 Task: Look for space in Gabrovo, Bulgaria from 2nd September, 2023 to 5th September, 2023 for 1 adult in price range Rs.5000 to Rs.10000. Place can be private room with 1  bedroom having 1 bed and 1 bathroom. Property type can be house, flat, guest house, hotel. Booking option can be shelf check-in. Required host language is English.
Action: Mouse moved to (710, 114)
Screenshot: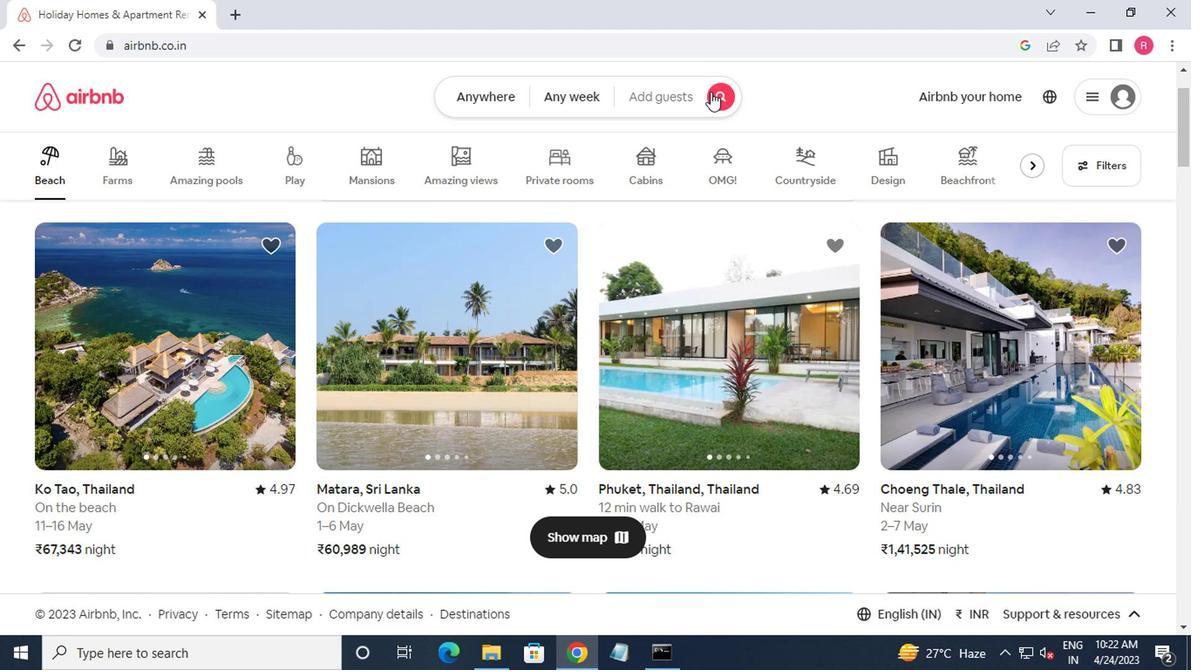 
Action: Mouse pressed left at (710, 114)
Screenshot: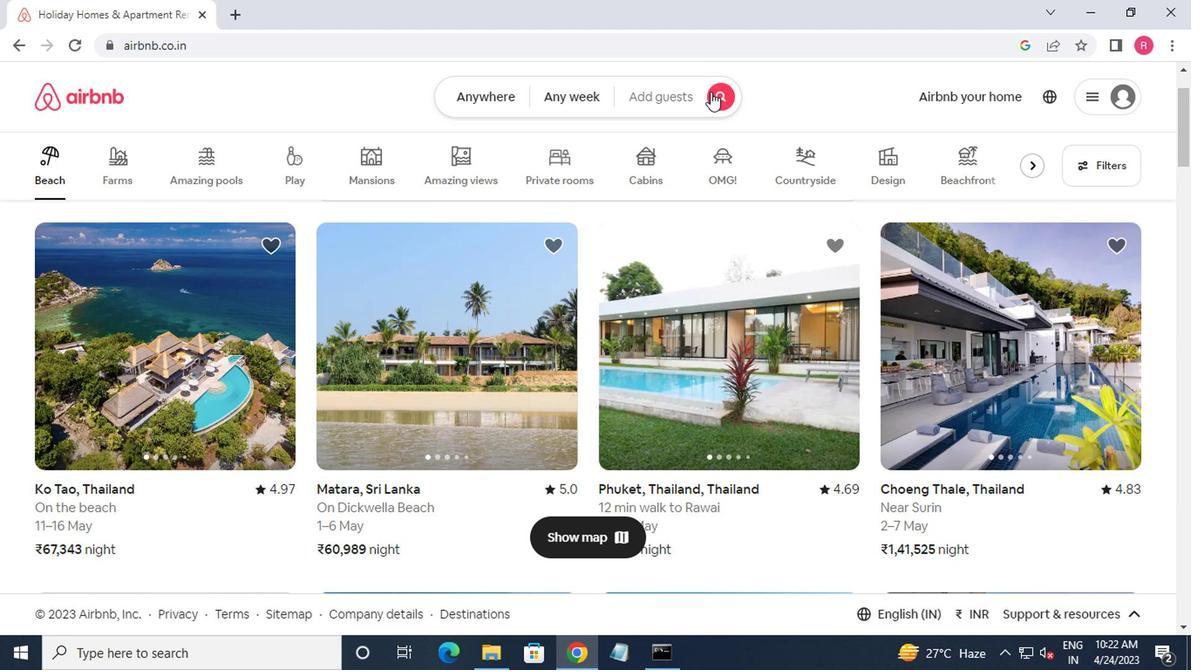 
Action: Mouse moved to (387, 164)
Screenshot: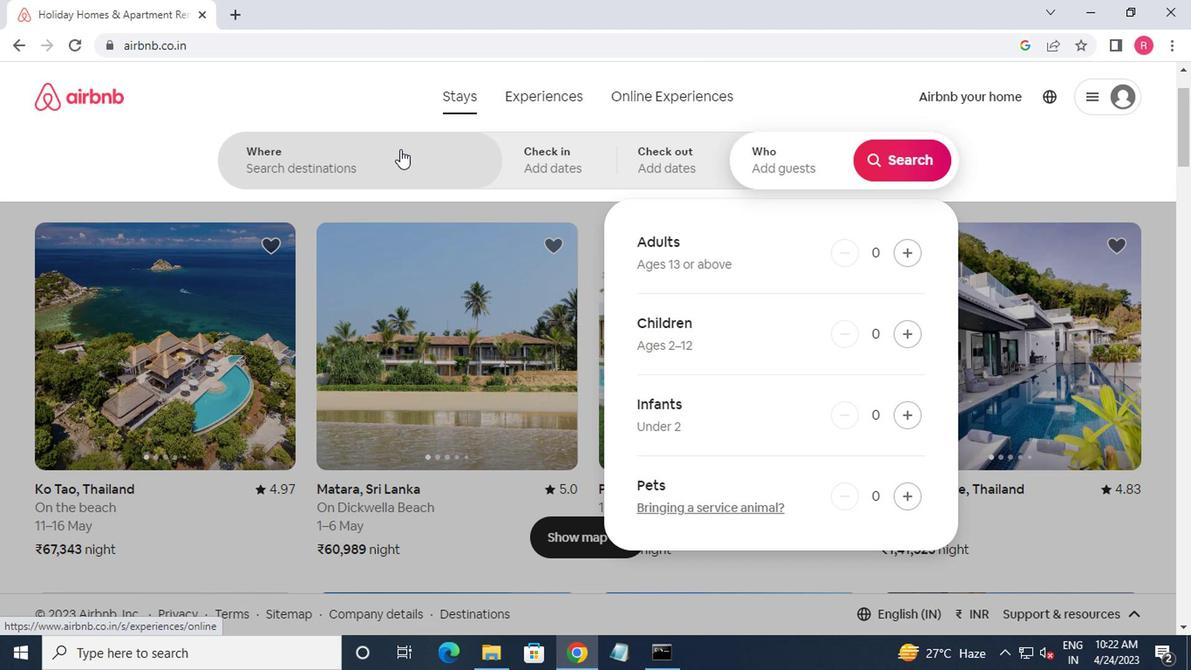 
Action: Mouse pressed left at (387, 164)
Screenshot: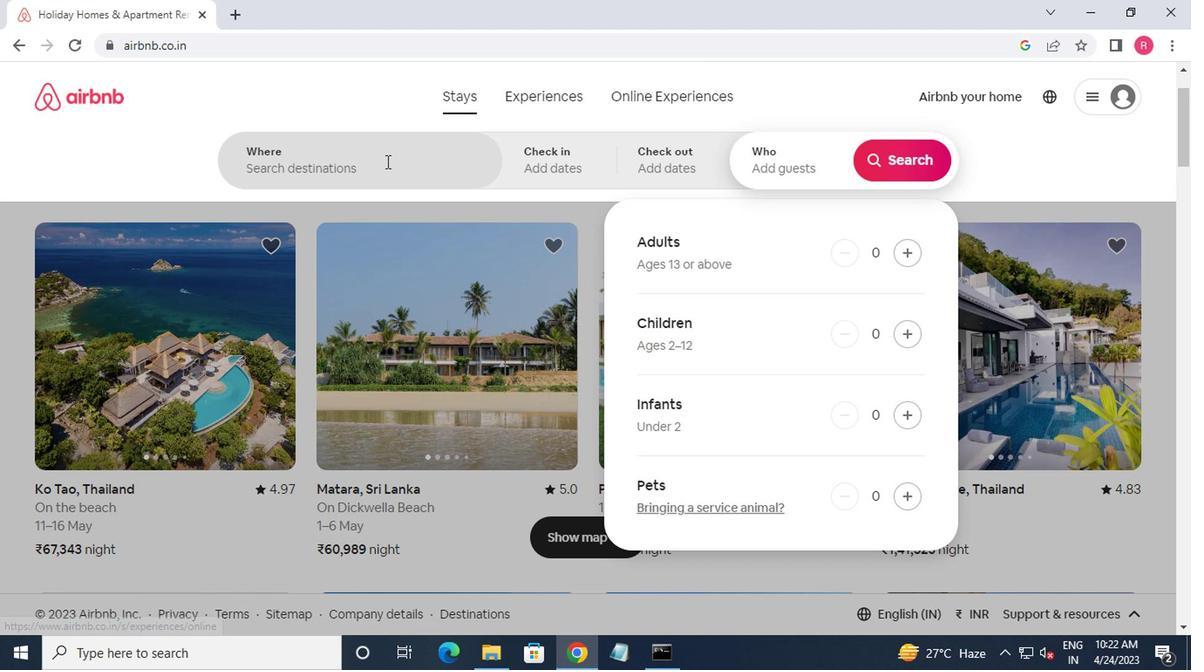 
Action: Mouse moved to (382, 182)
Screenshot: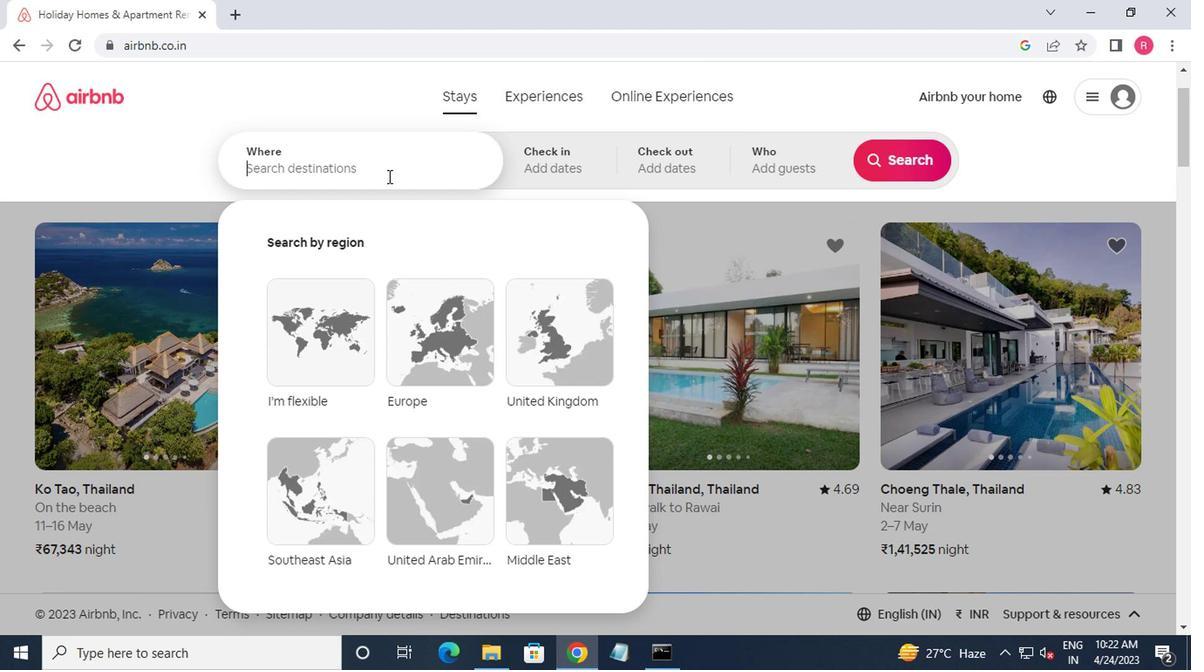 
Action: Key pressed gabro
Screenshot: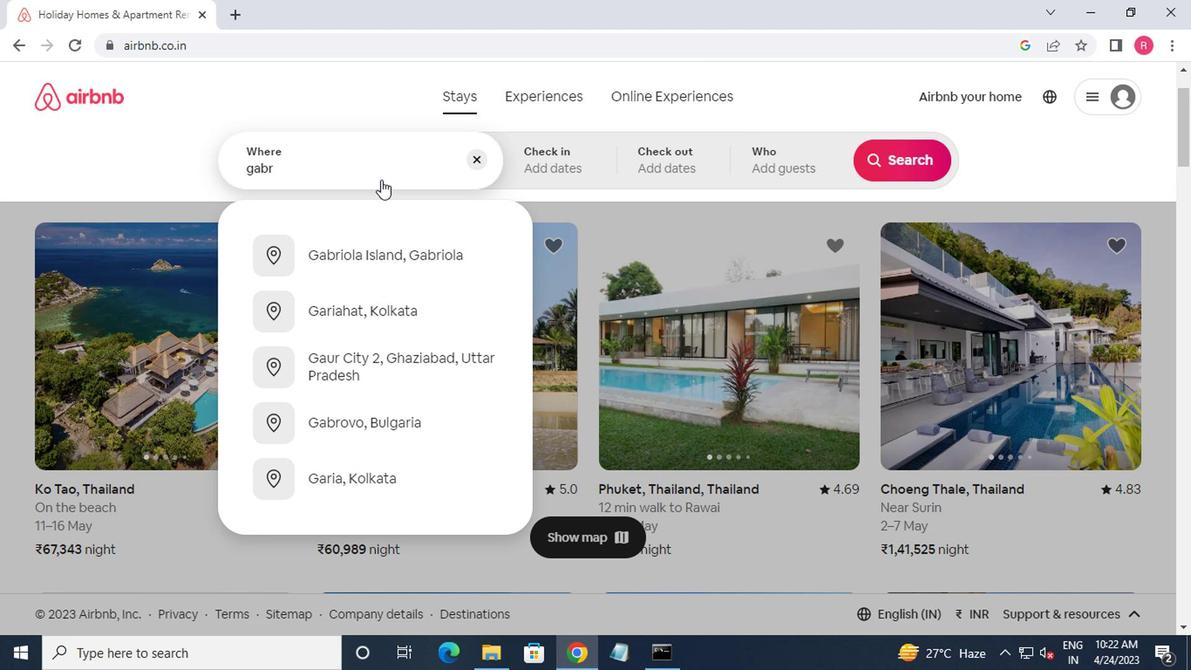 
Action: Mouse moved to (311, 273)
Screenshot: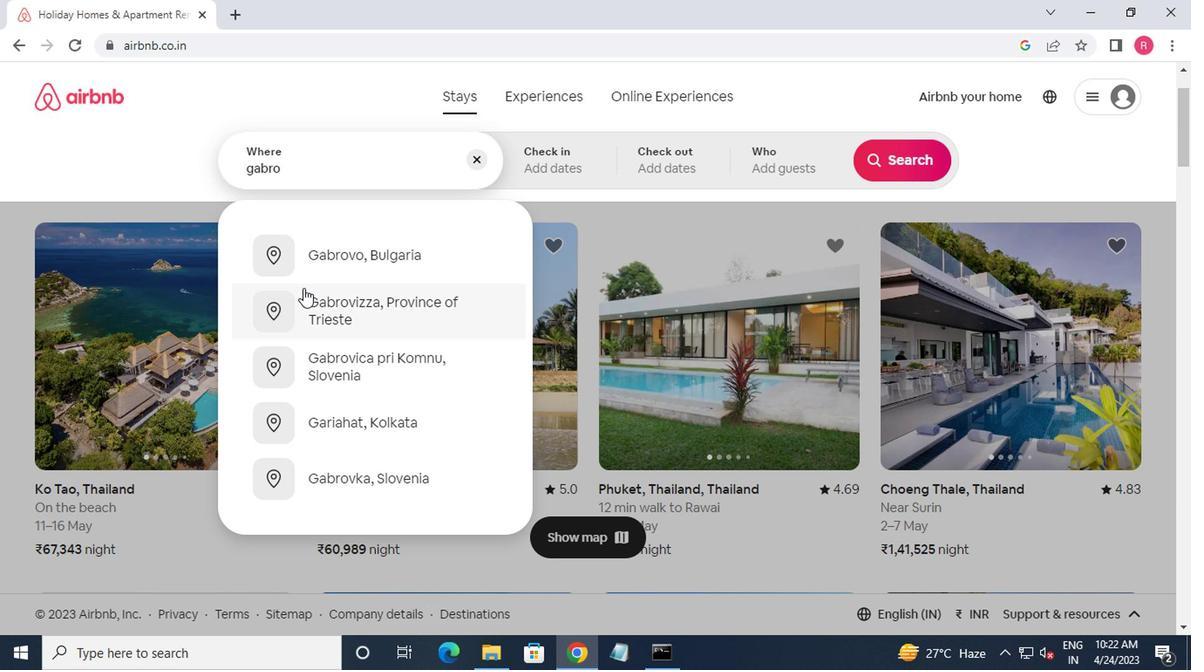
Action: Mouse pressed left at (311, 273)
Screenshot: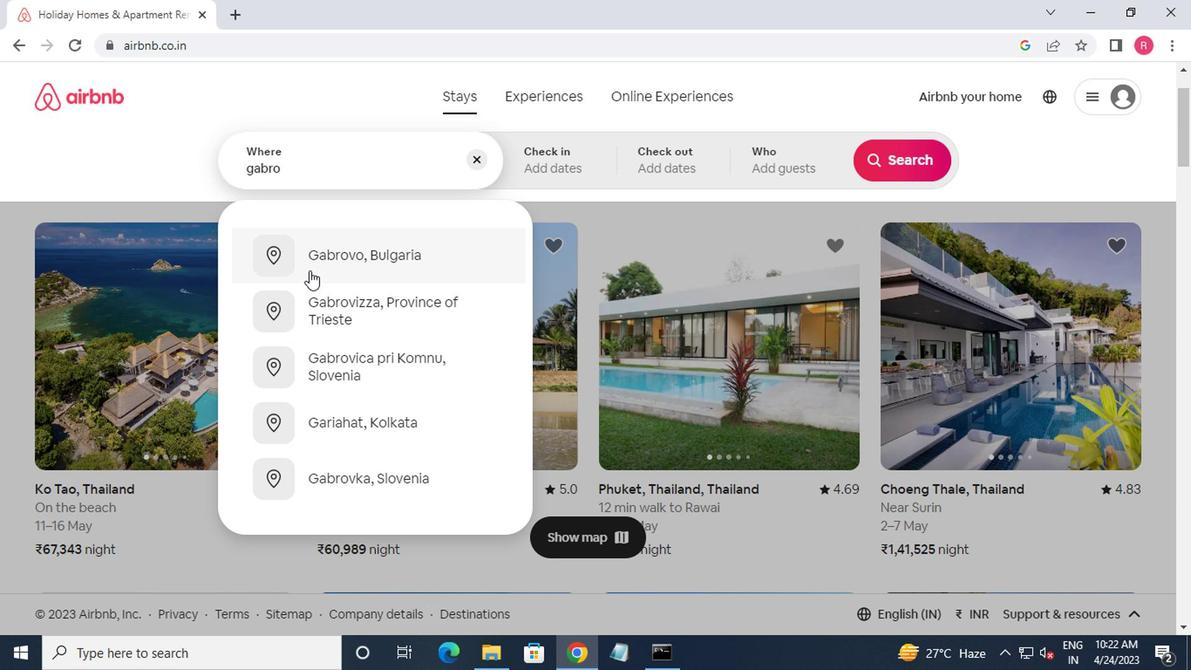 
Action: Mouse moved to (892, 301)
Screenshot: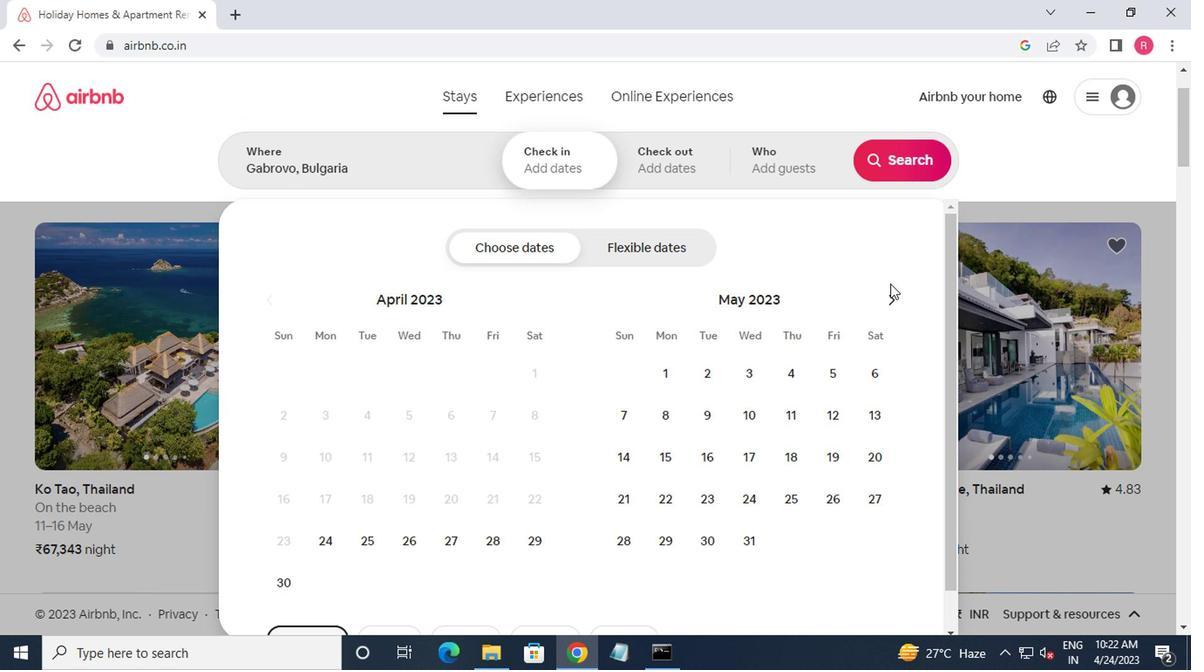 
Action: Mouse pressed left at (892, 301)
Screenshot: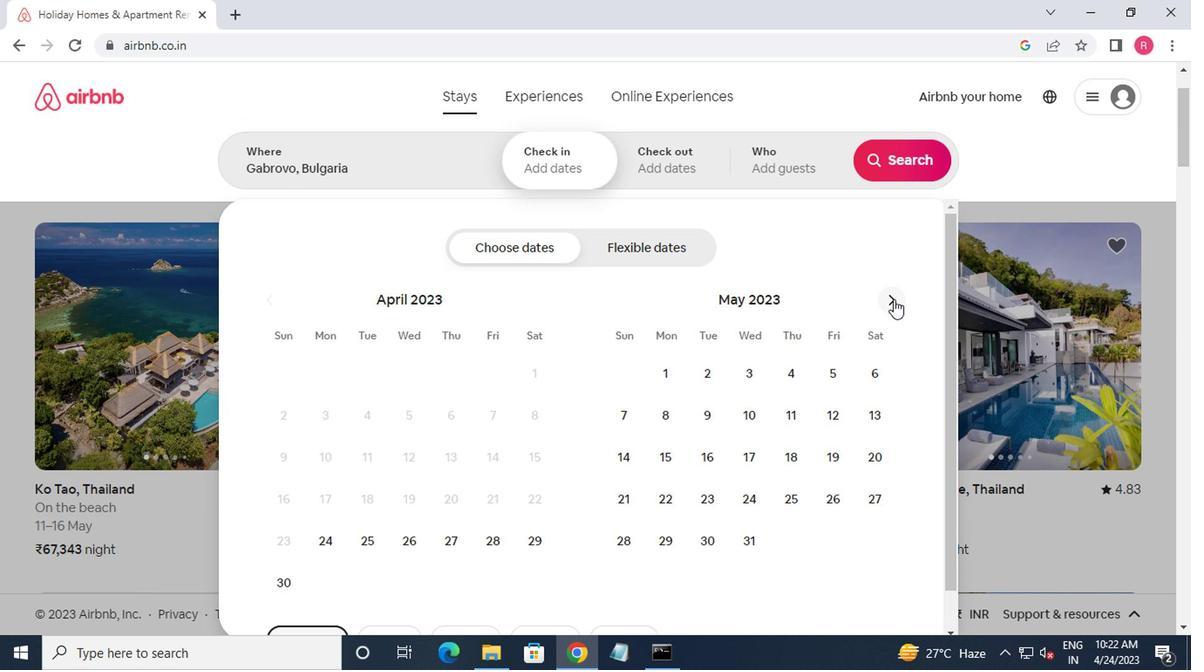 
Action: Mouse pressed left at (892, 301)
Screenshot: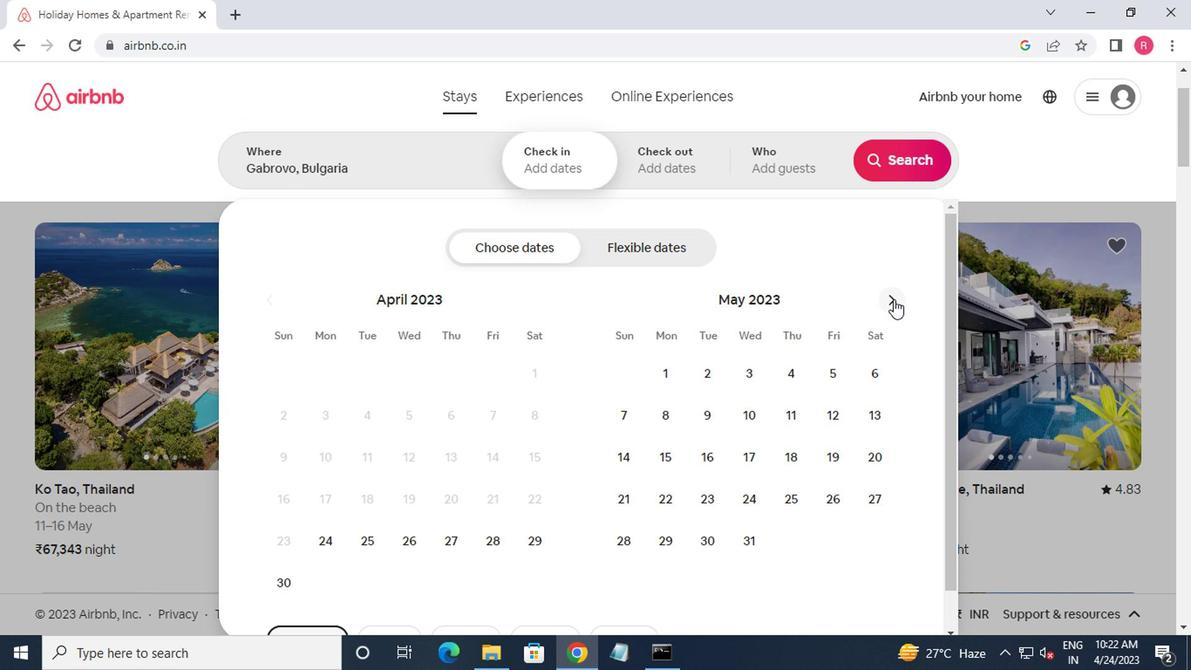 
Action: Mouse pressed left at (892, 301)
Screenshot: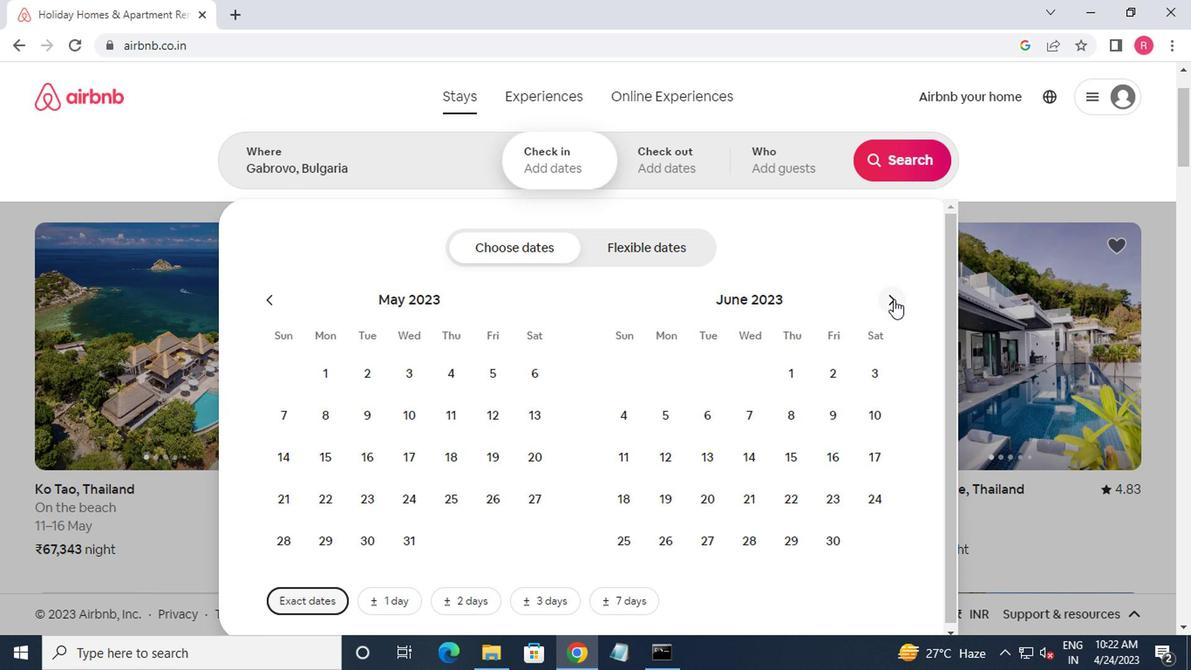 
Action: Mouse pressed left at (892, 301)
Screenshot: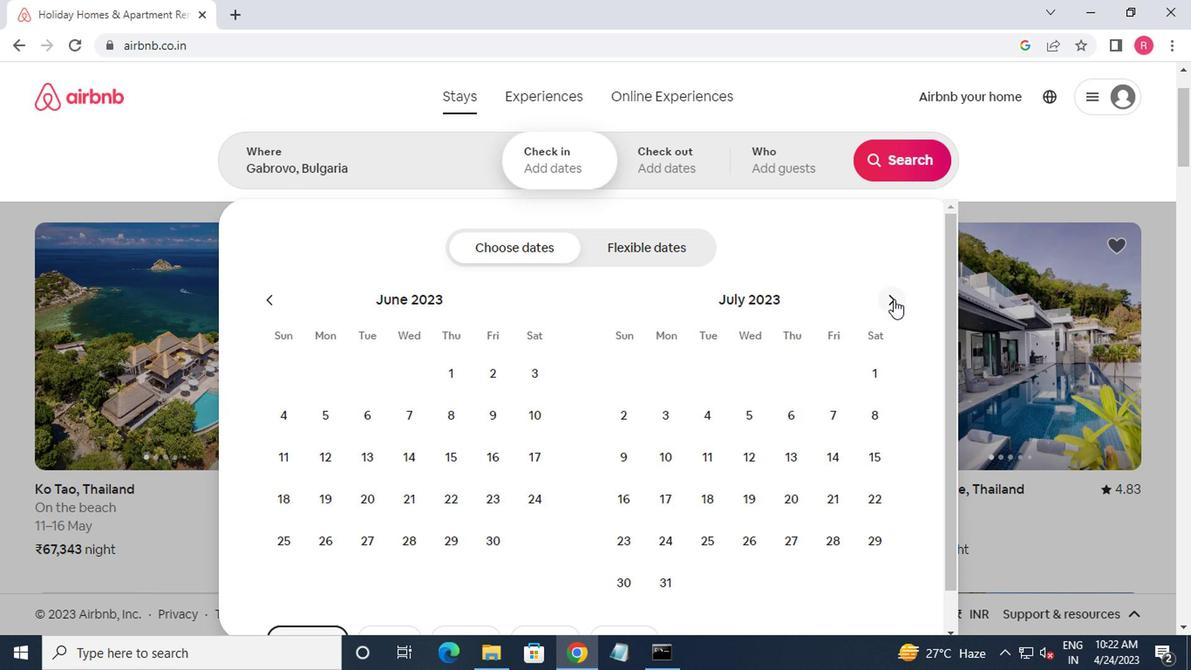 
Action: Mouse pressed left at (892, 301)
Screenshot: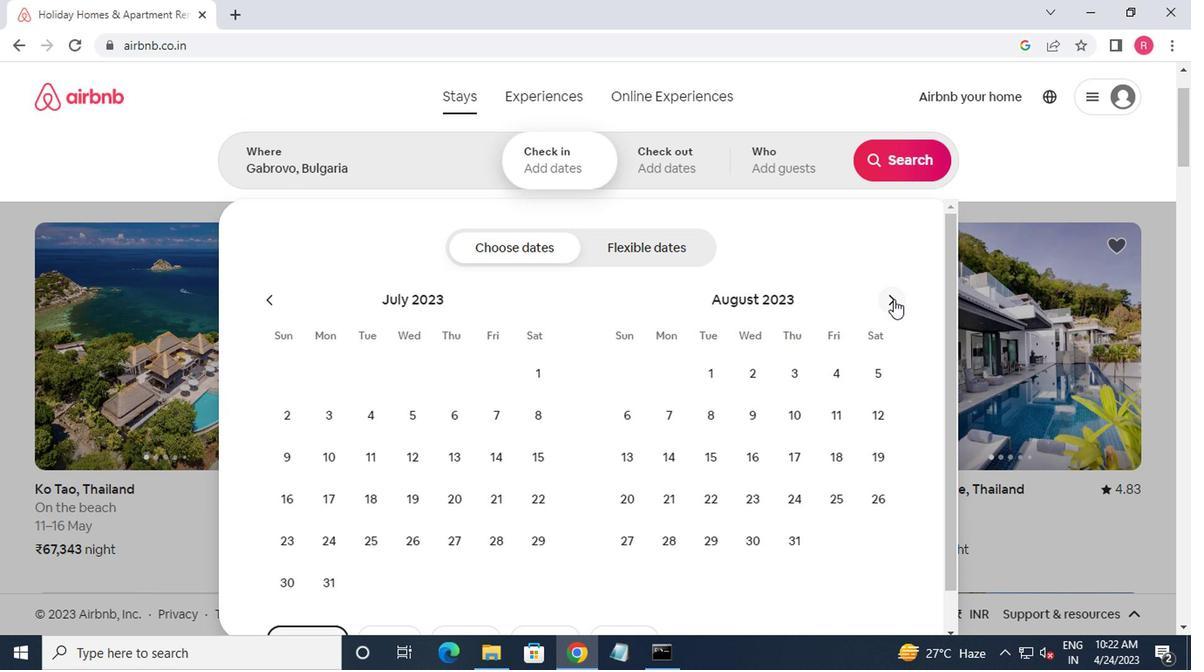 
Action: Mouse moved to (864, 373)
Screenshot: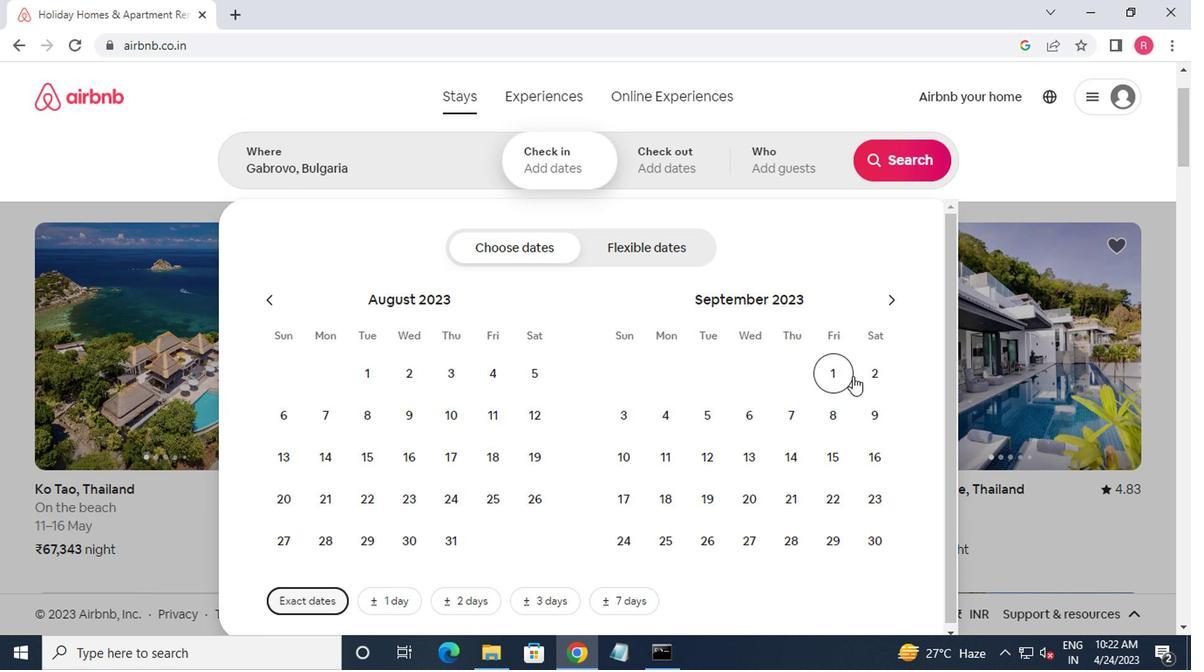 
Action: Mouse pressed left at (864, 373)
Screenshot: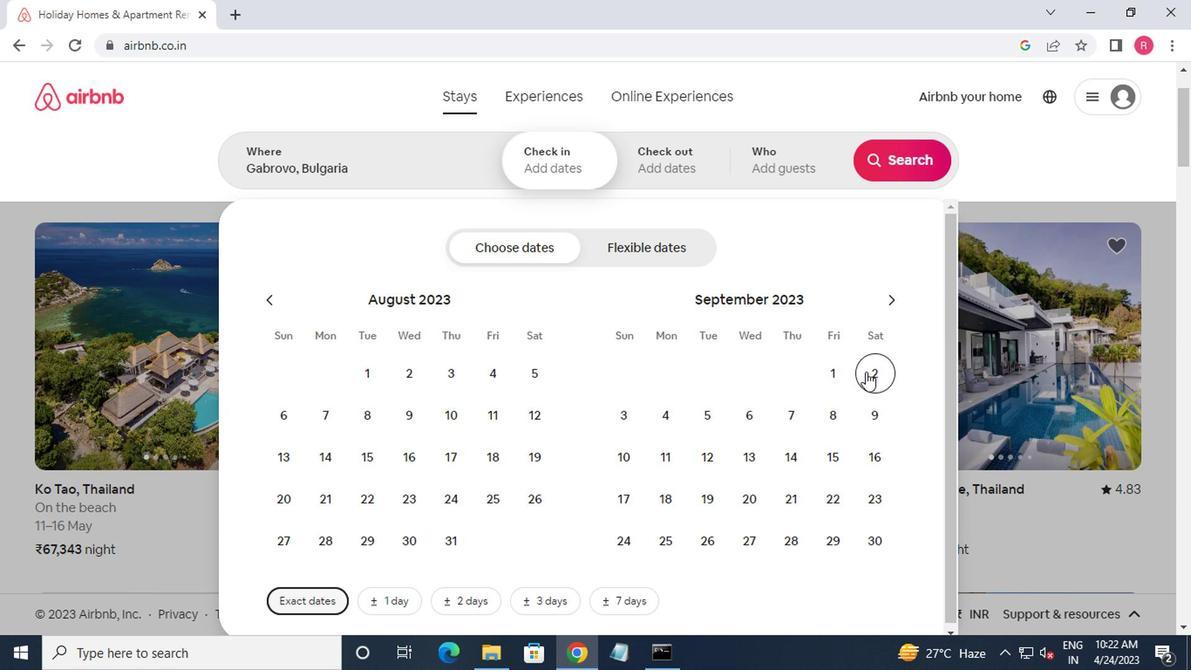 
Action: Mouse moved to (708, 414)
Screenshot: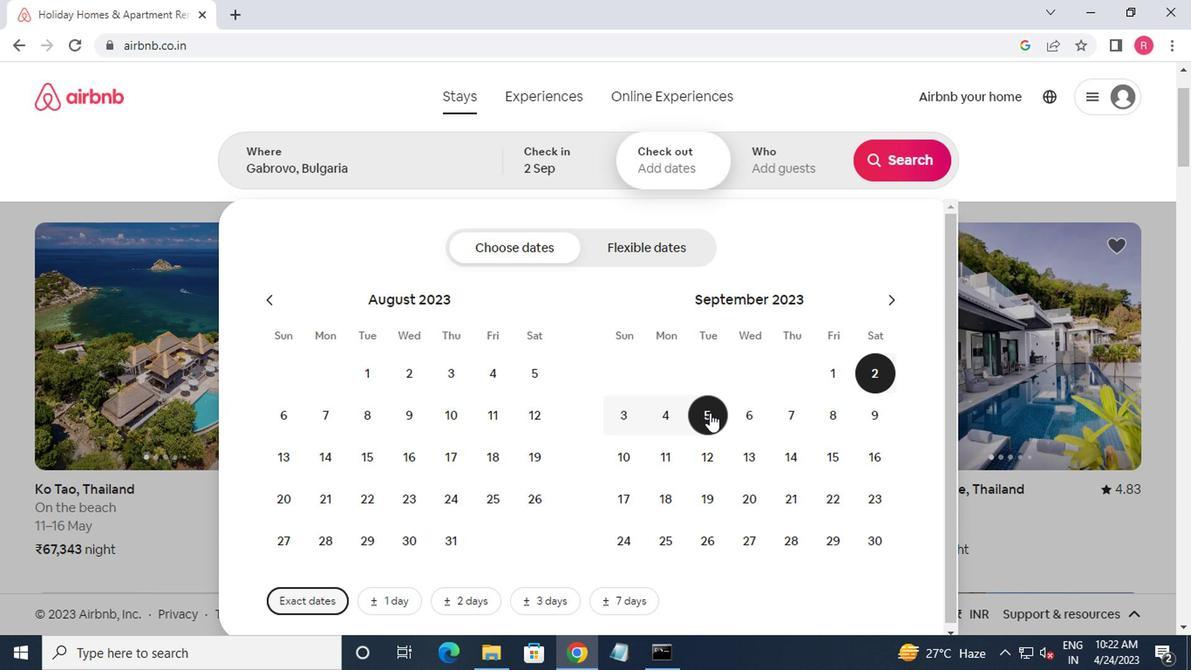 
Action: Mouse pressed left at (708, 414)
Screenshot: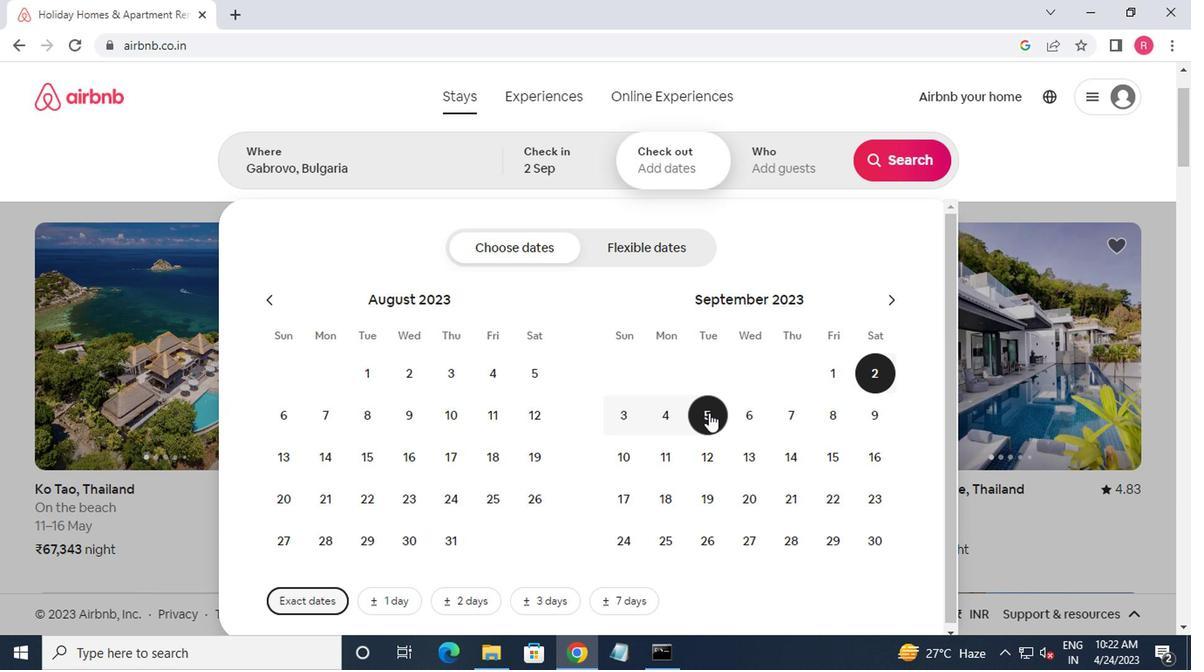 
Action: Mouse moved to (712, 402)
Screenshot: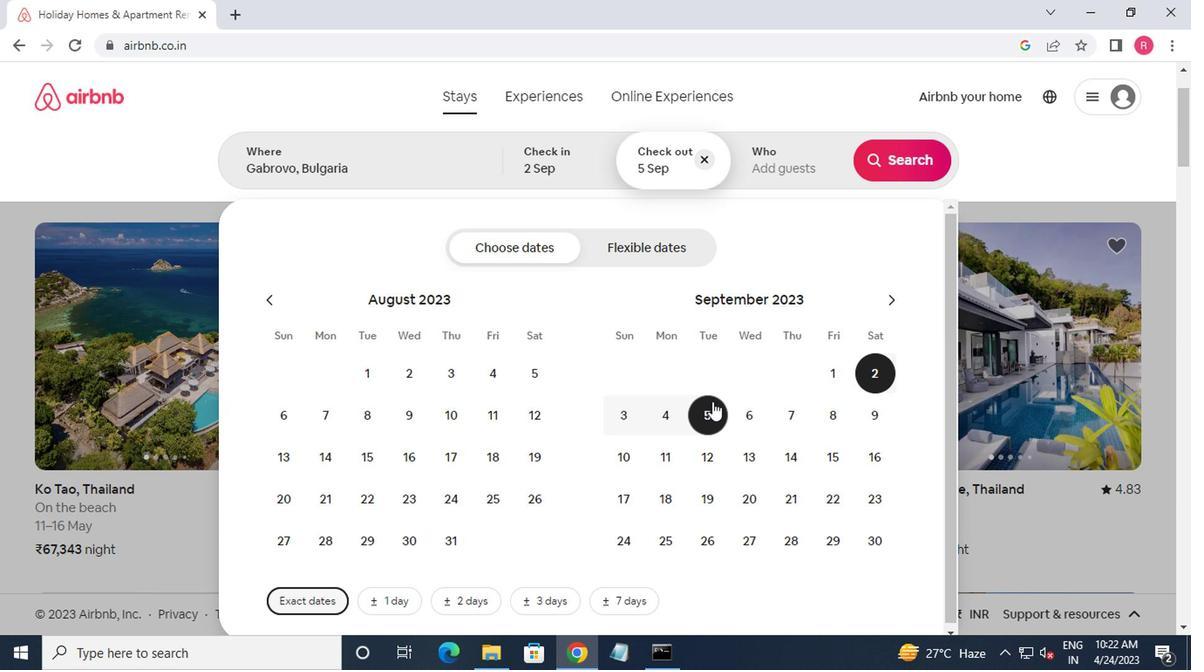 
Action: Mouse scrolled (712, 401) with delta (0, -1)
Screenshot: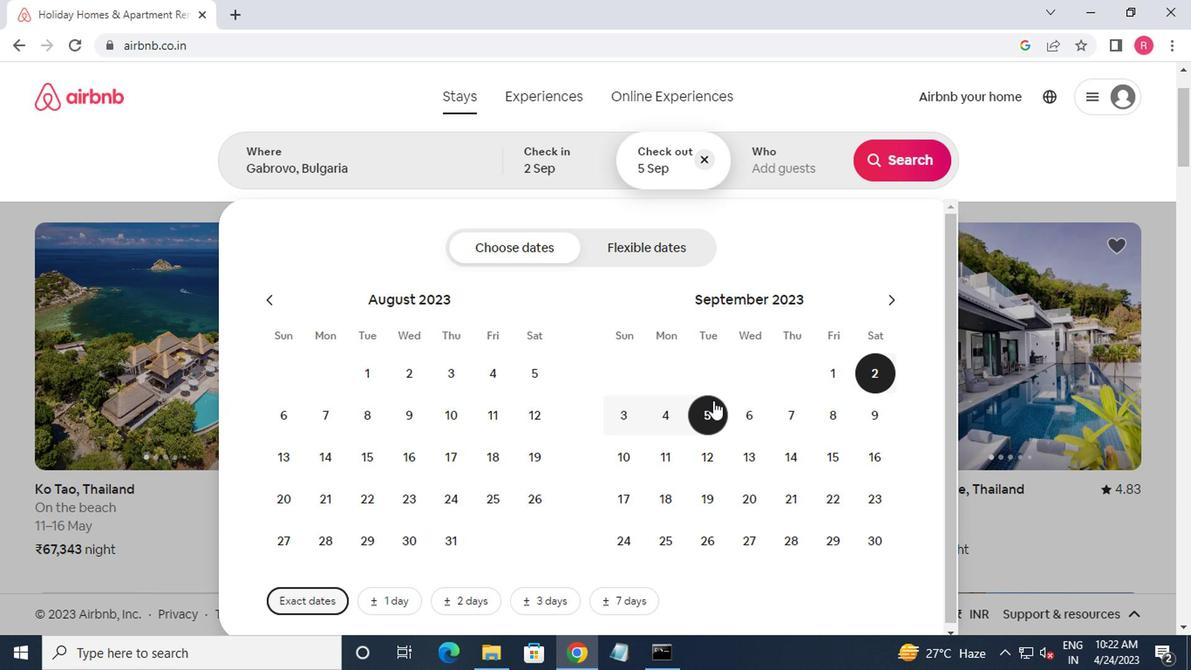
Action: Mouse moved to (764, 189)
Screenshot: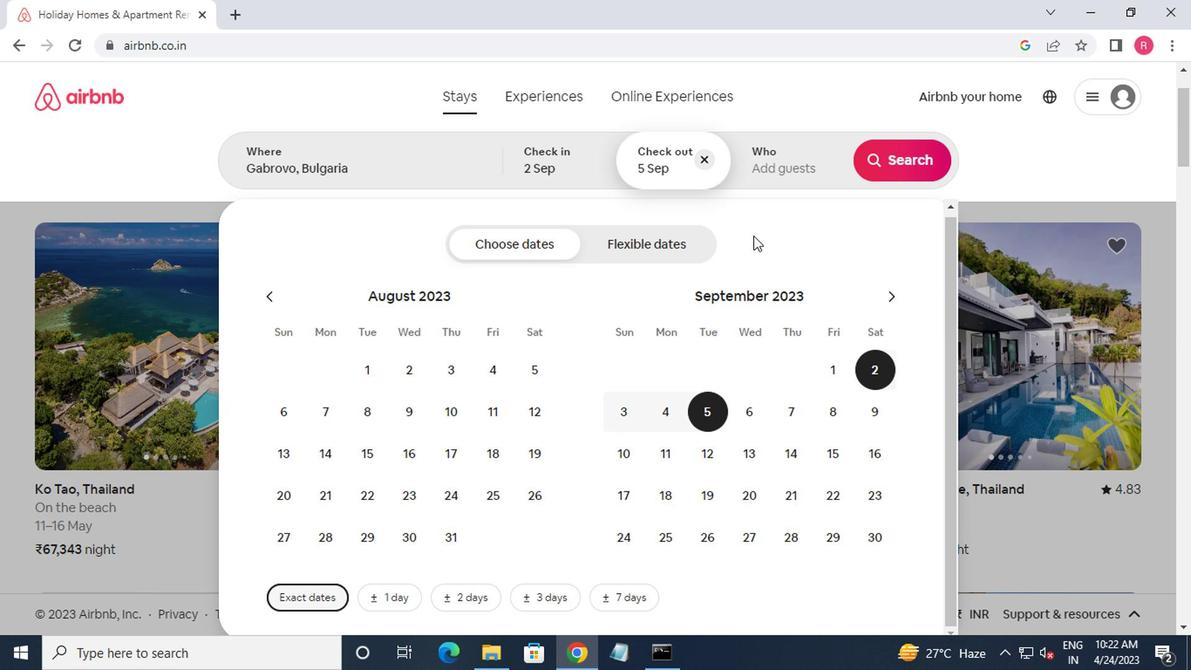
Action: Mouse pressed left at (764, 189)
Screenshot: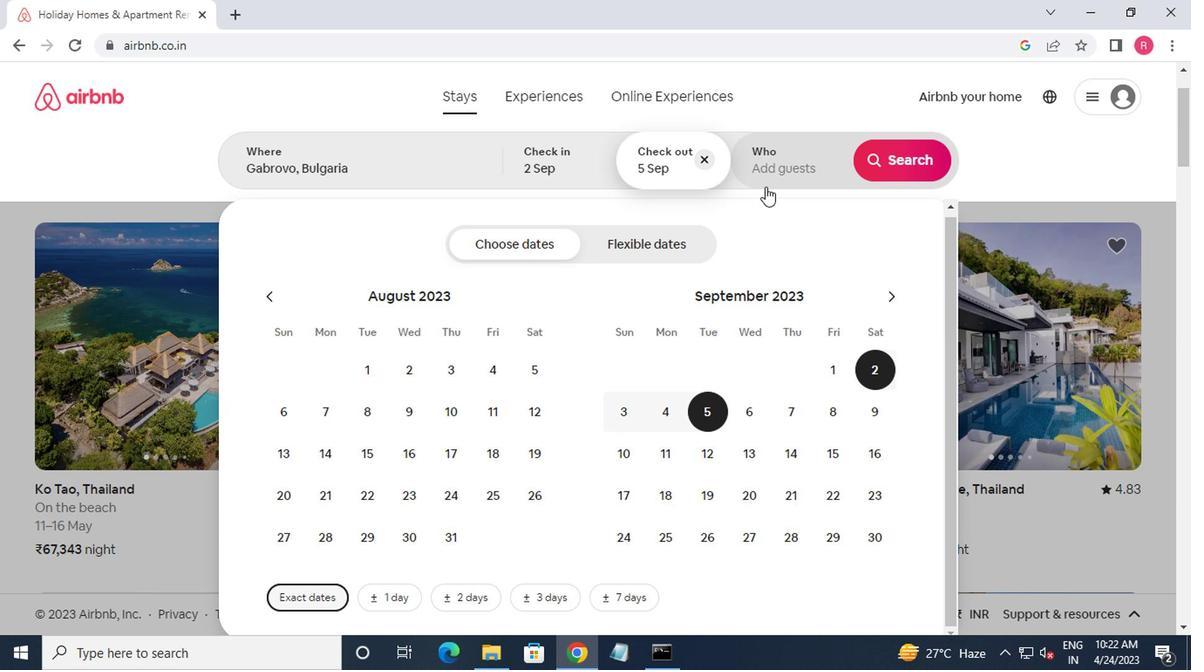 
Action: Mouse moved to (895, 255)
Screenshot: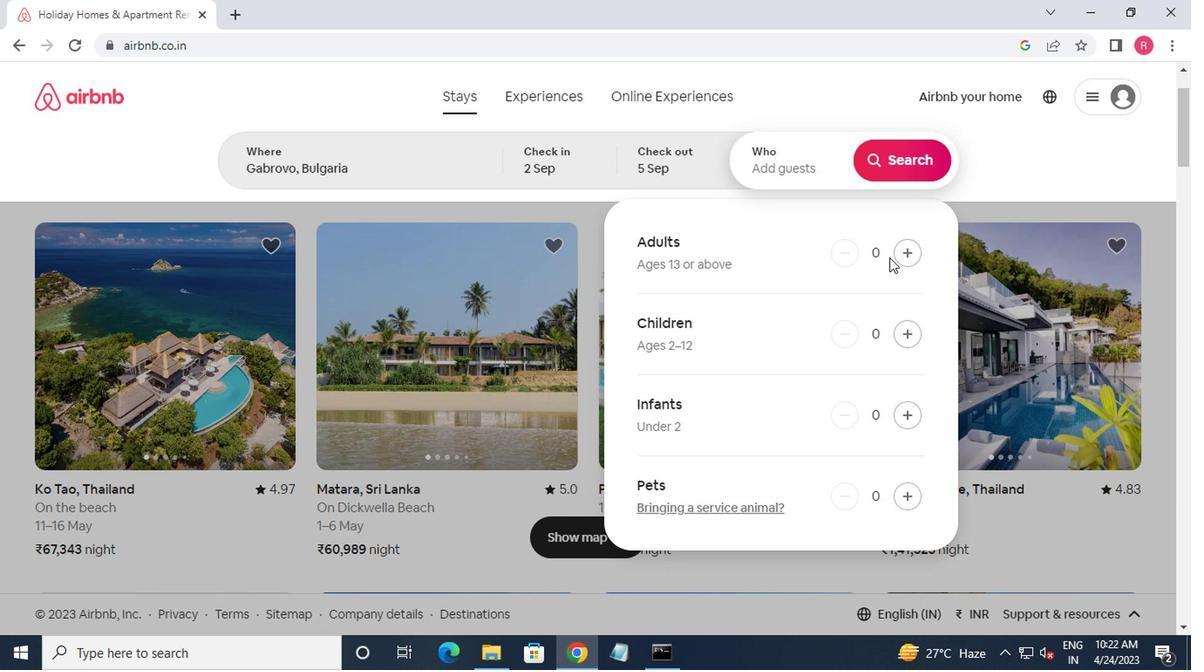 
Action: Mouse pressed left at (895, 255)
Screenshot: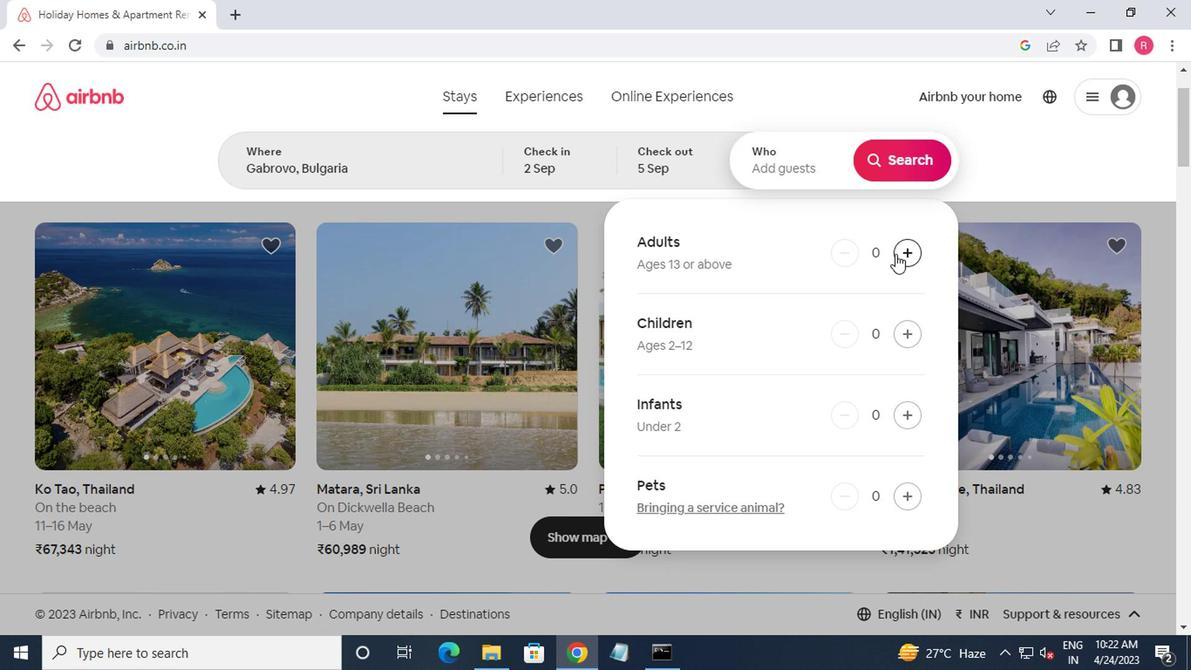 
Action: Mouse moved to (882, 175)
Screenshot: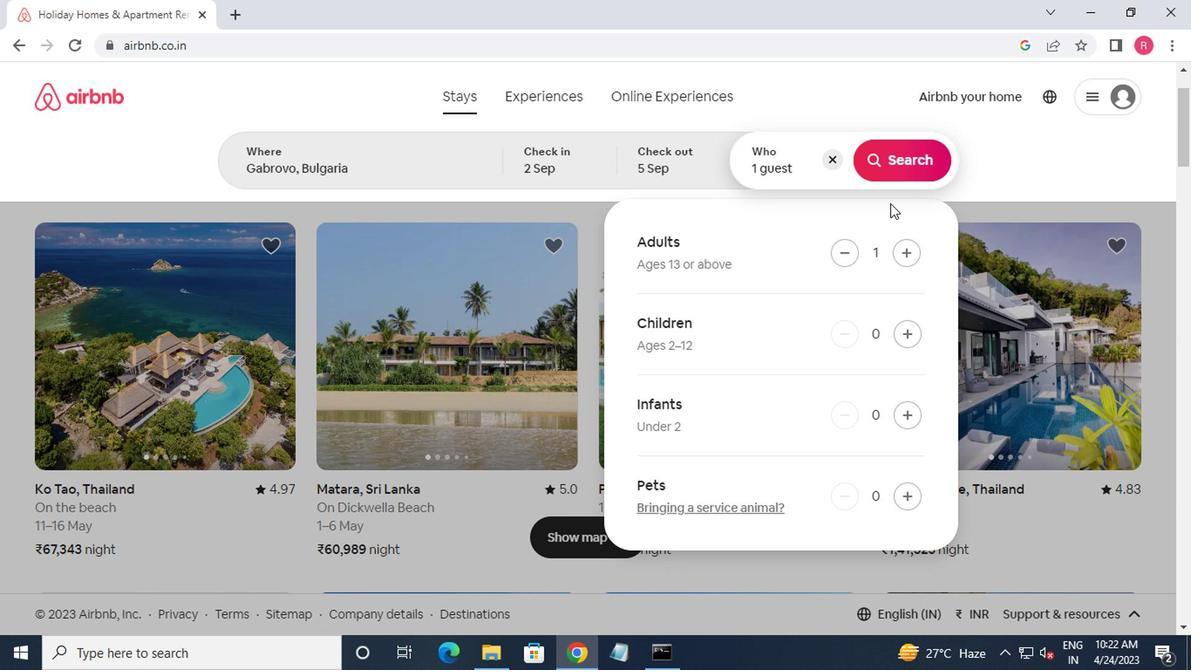 
Action: Mouse pressed left at (882, 175)
Screenshot: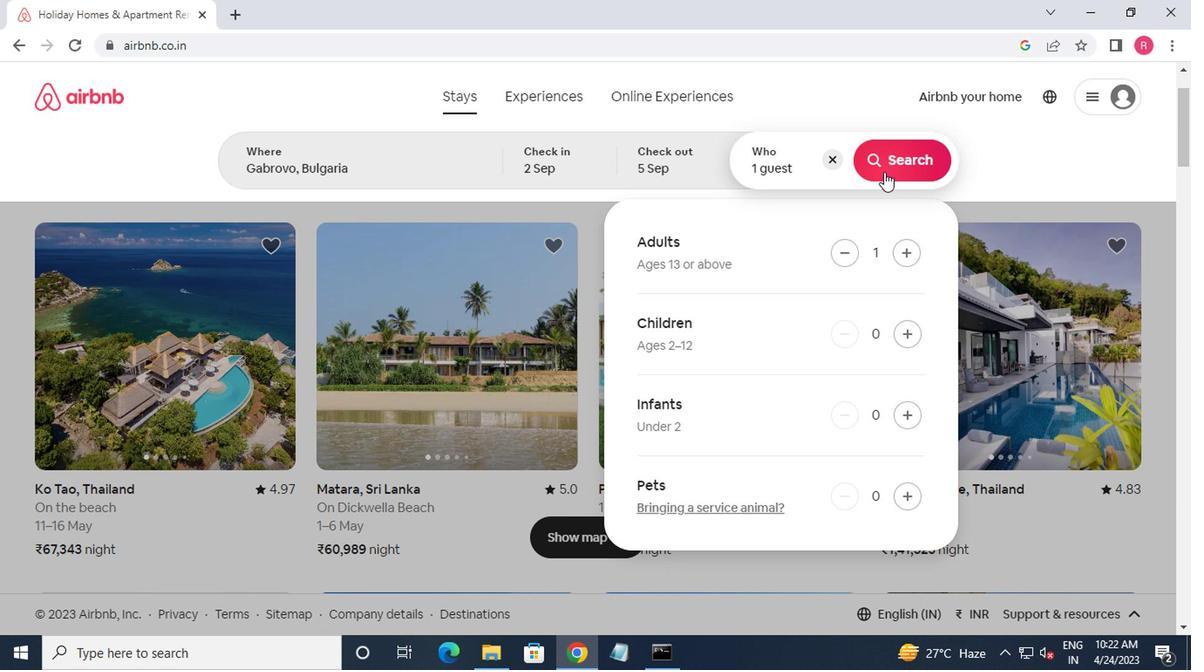 
Action: Mouse moved to (1099, 175)
Screenshot: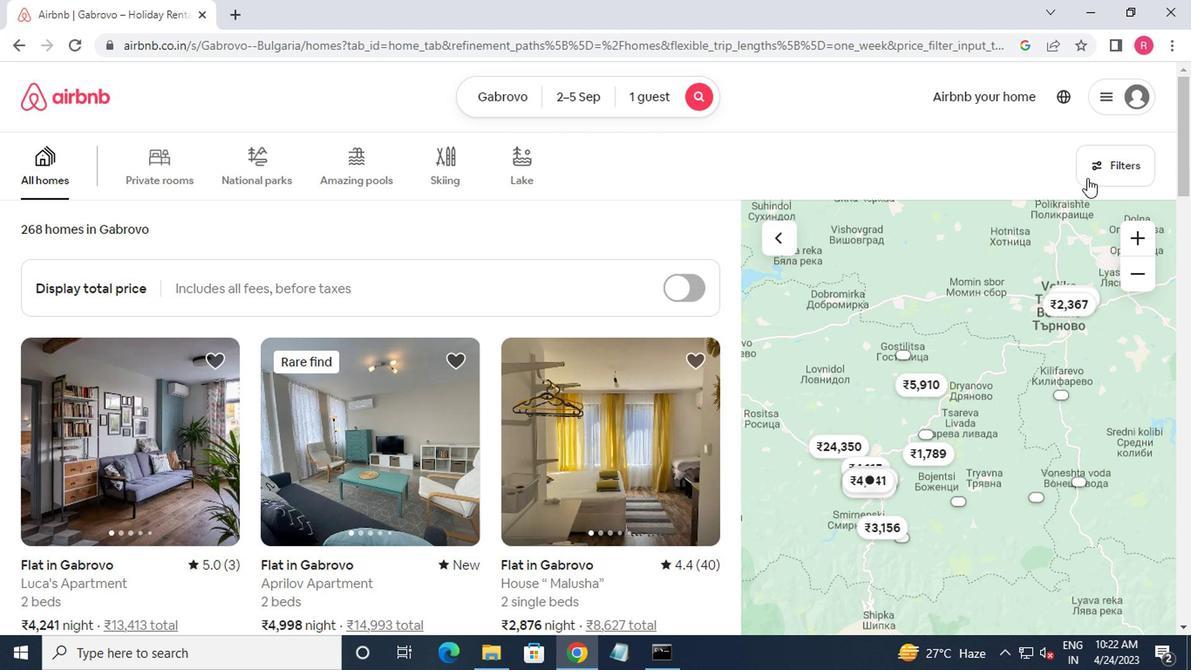 
Action: Mouse pressed left at (1099, 175)
Screenshot: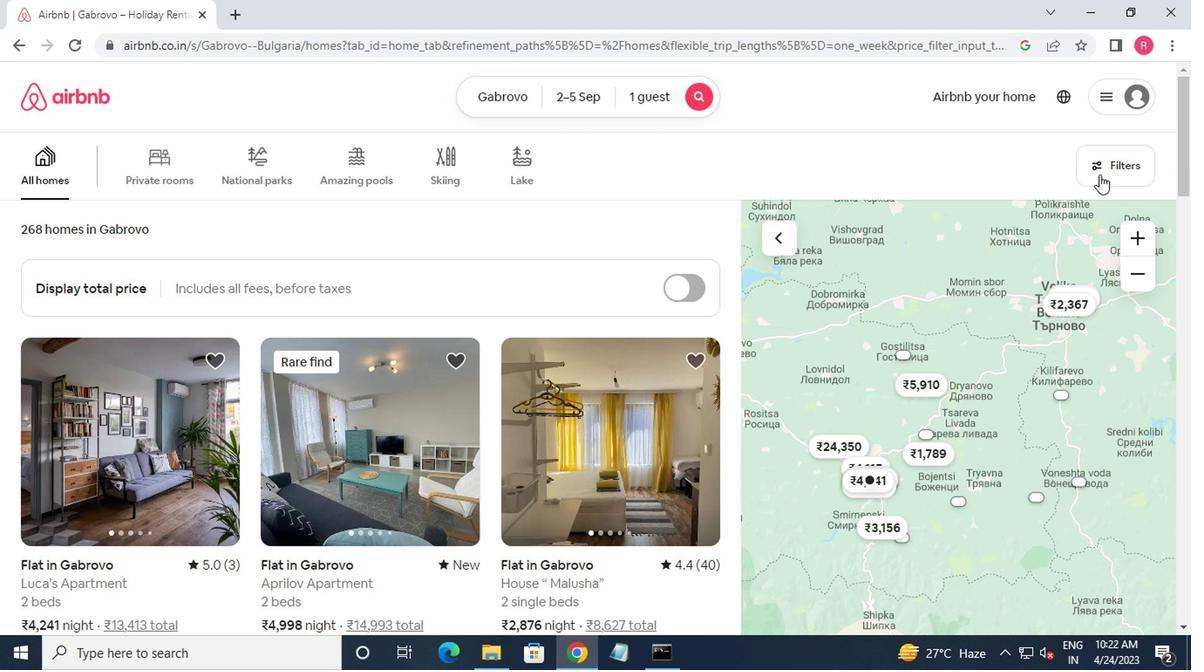 
Action: Mouse moved to (392, 385)
Screenshot: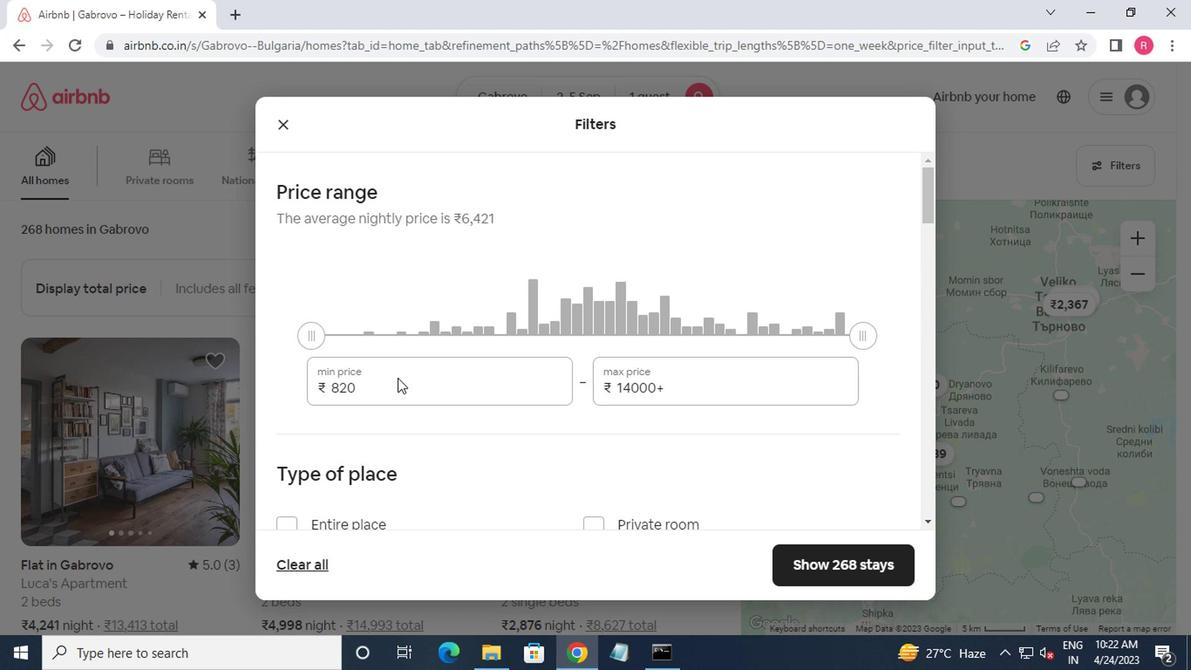 
Action: Mouse pressed left at (392, 385)
Screenshot: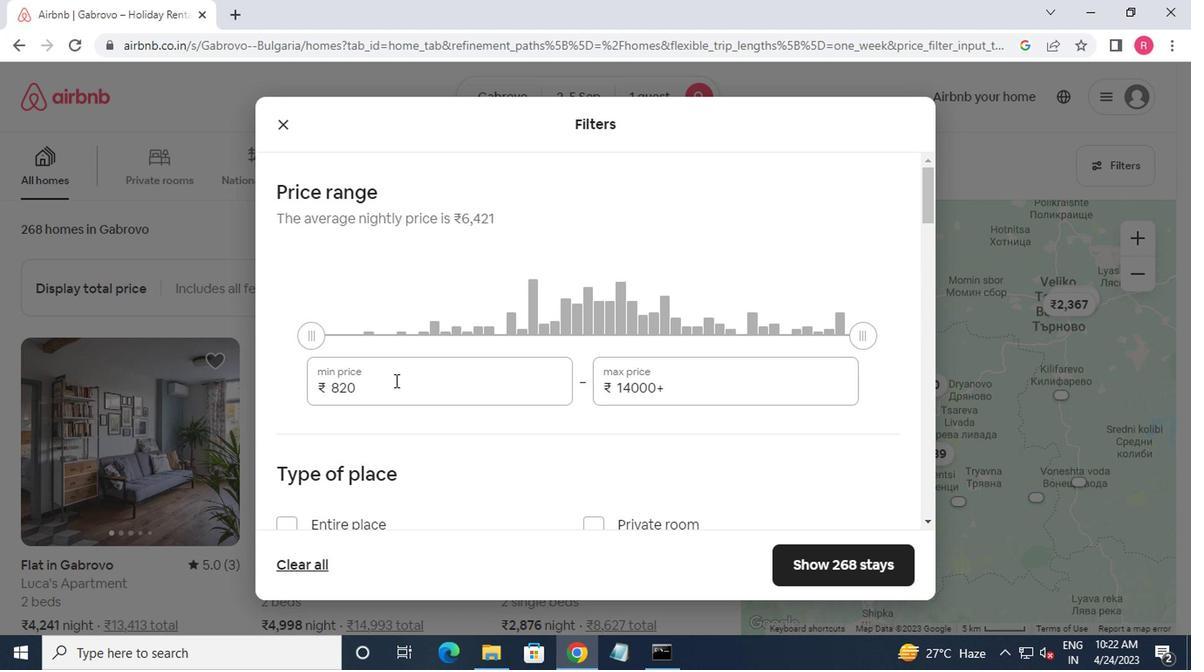 
Action: Mouse moved to (391, 385)
Screenshot: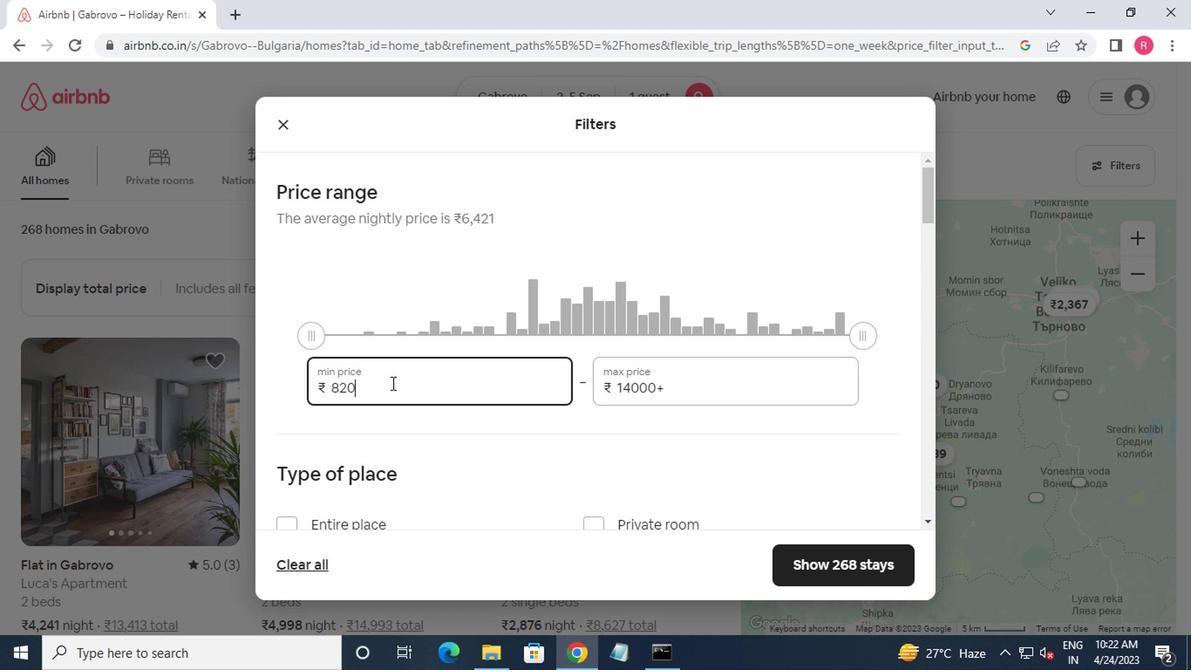 
Action: Key pressed <Key.backspace><Key.backspace><Key.backspace><Key.backspace><Key.backspace><Key.backspace><Key.backspace><Key.backspace><Key.backspace><Key.backspace><Key.backspace><Key.backspace>5000<Key.tab>10000
Screenshot: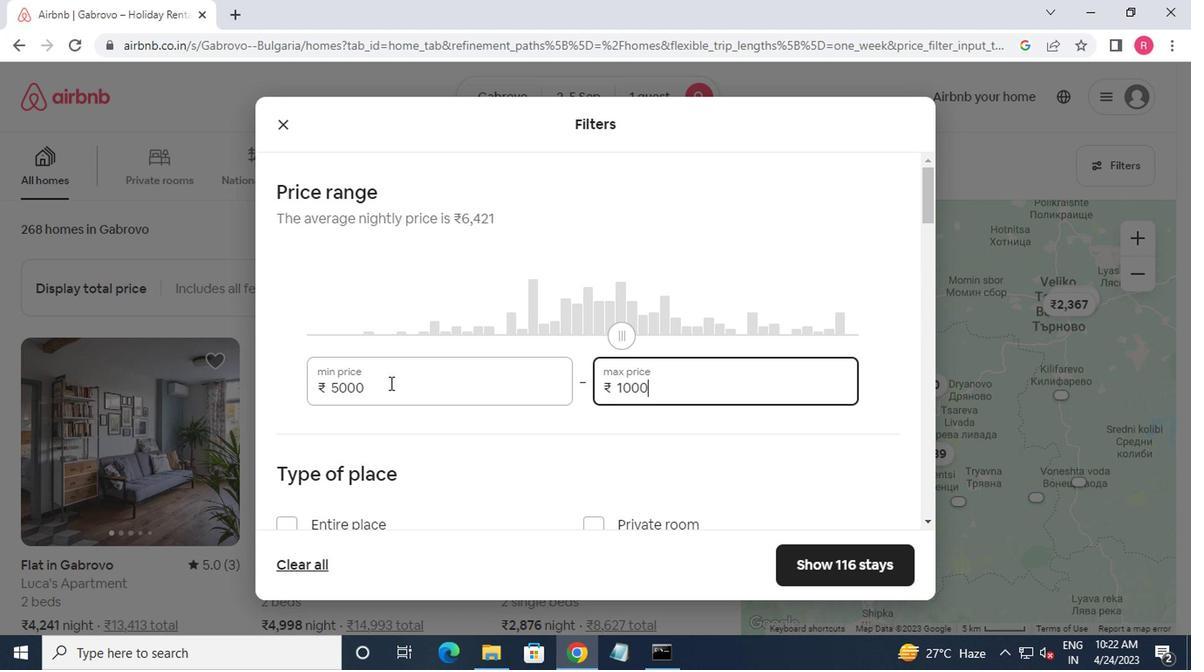 
Action: Mouse moved to (425, 392)
Screenshot: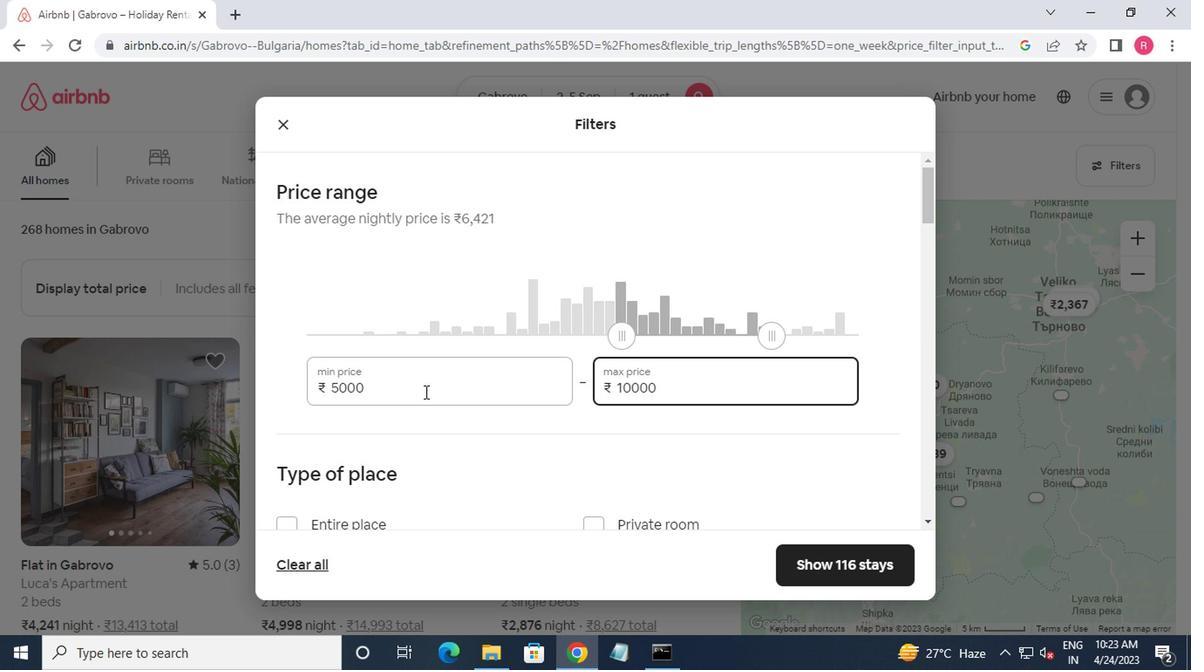 
Action: Mouse scrolled (425, 391) with delta (0, -1)
Screenshot: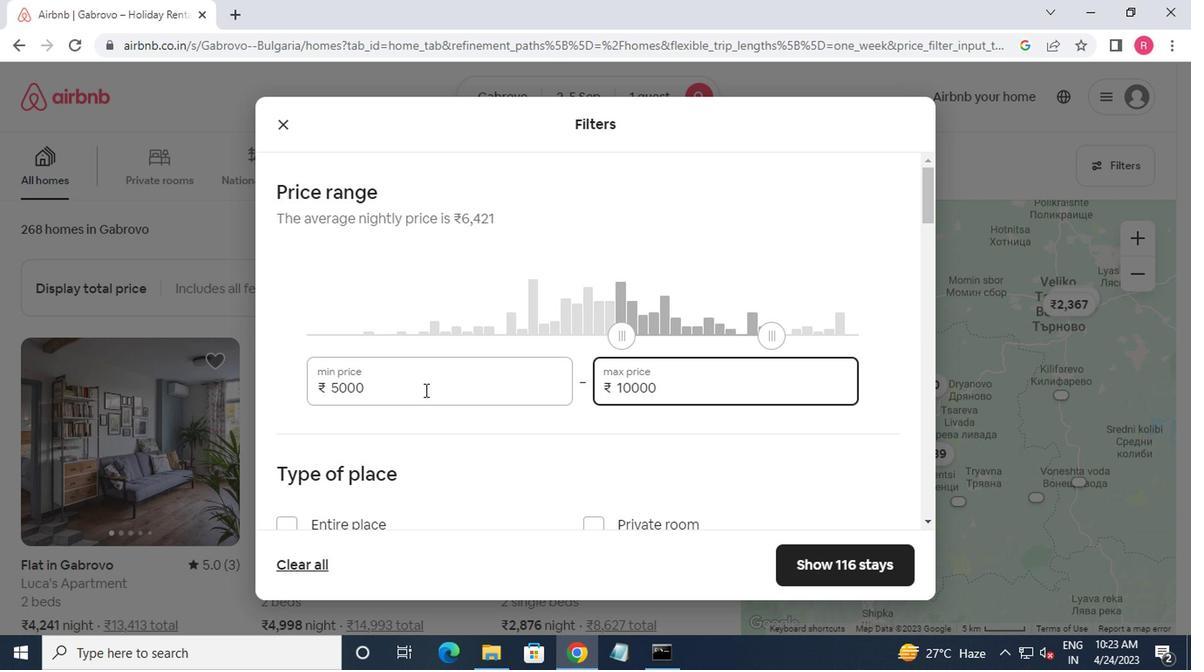 
Action: Mouse moved to (425, 392)
Screenshot: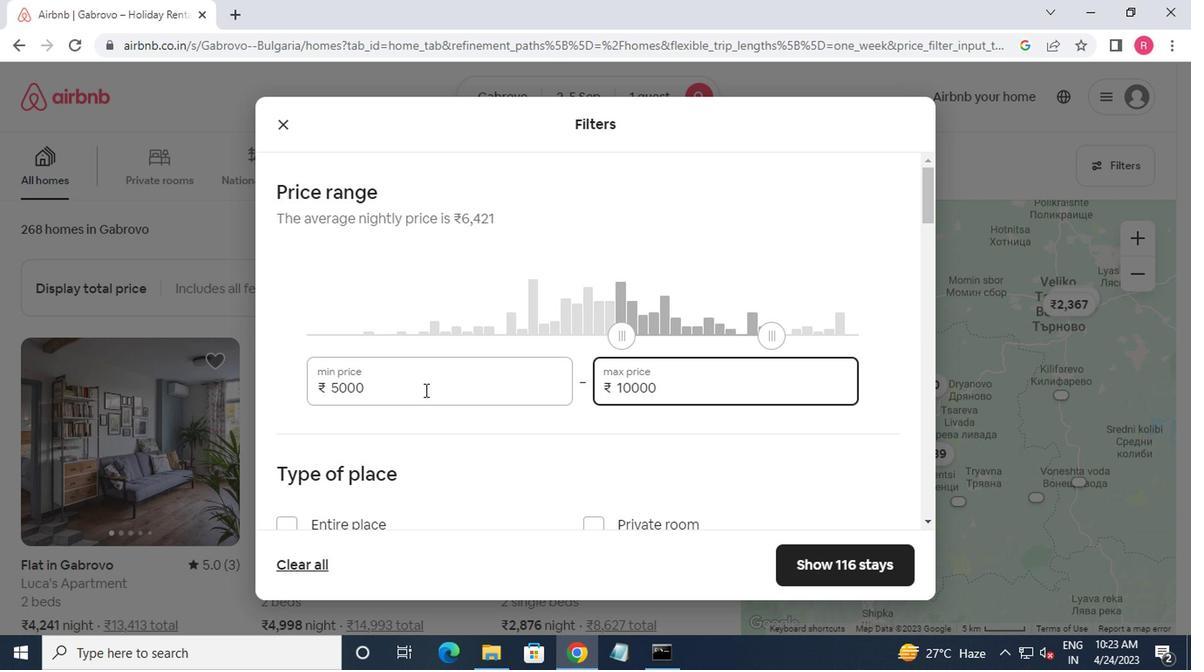 
Action: Mouse scrolled (425, 391) with delta (0, -1)
Screenshot: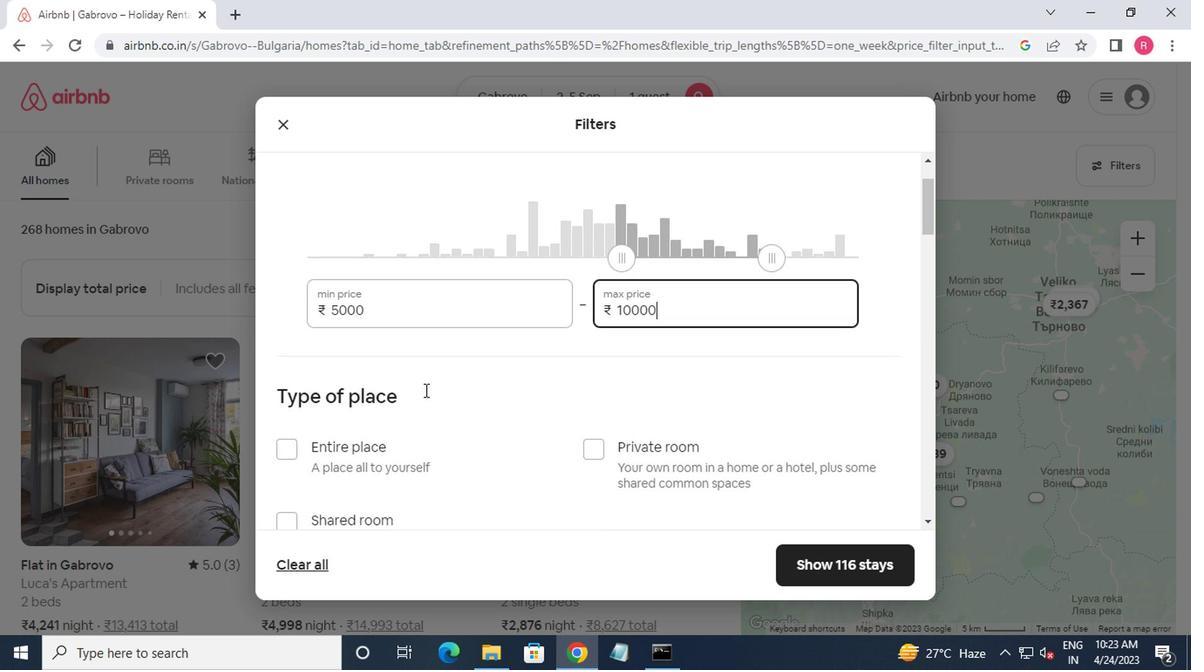 
Action: Mouse moved to (414, 392)
Screenshot: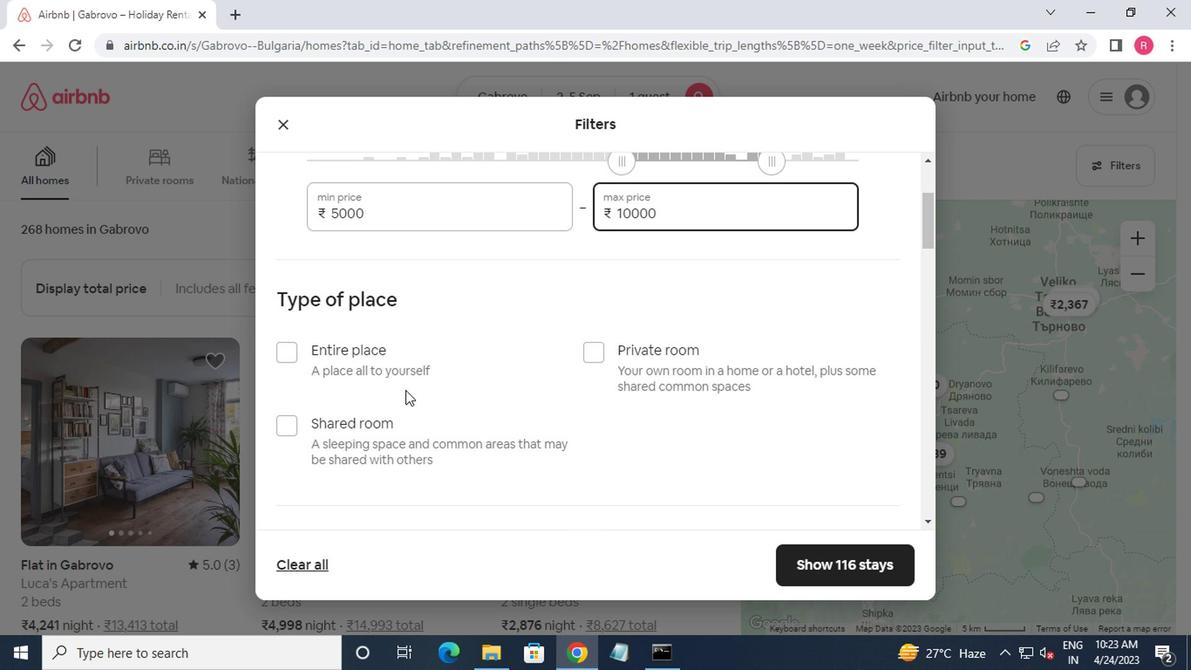 
Action: Mouse scrolled (414, 392) with delta (0, 0)
Screenshot: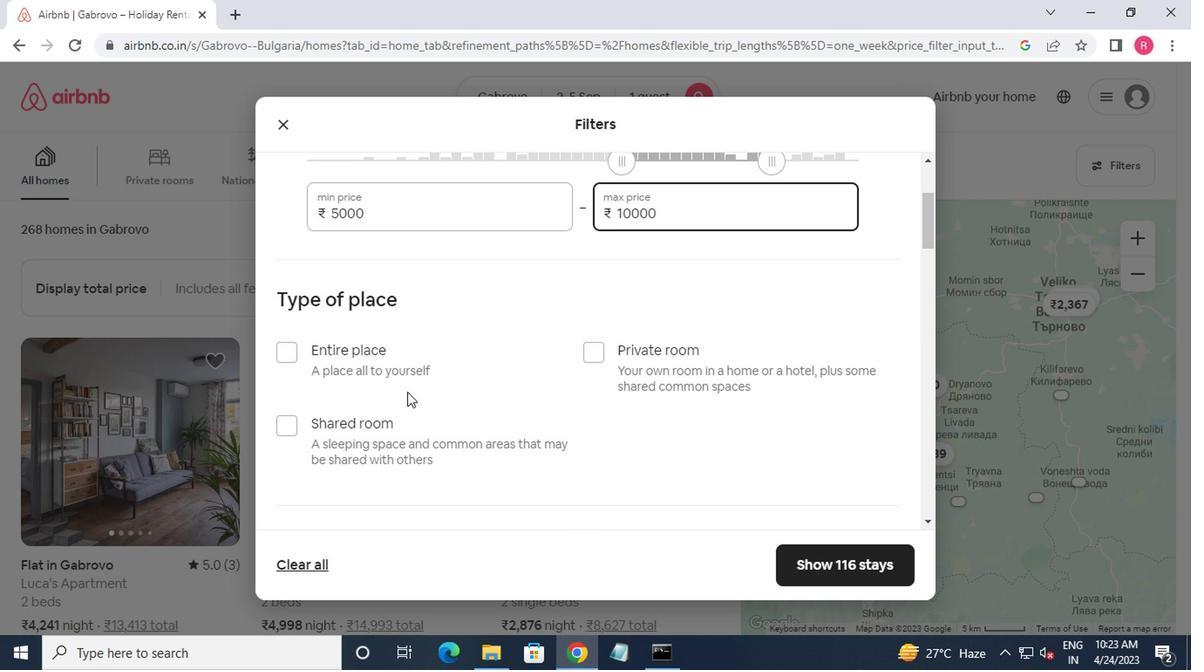 
Action: Mouse moved to (415, 392)
Screenshot: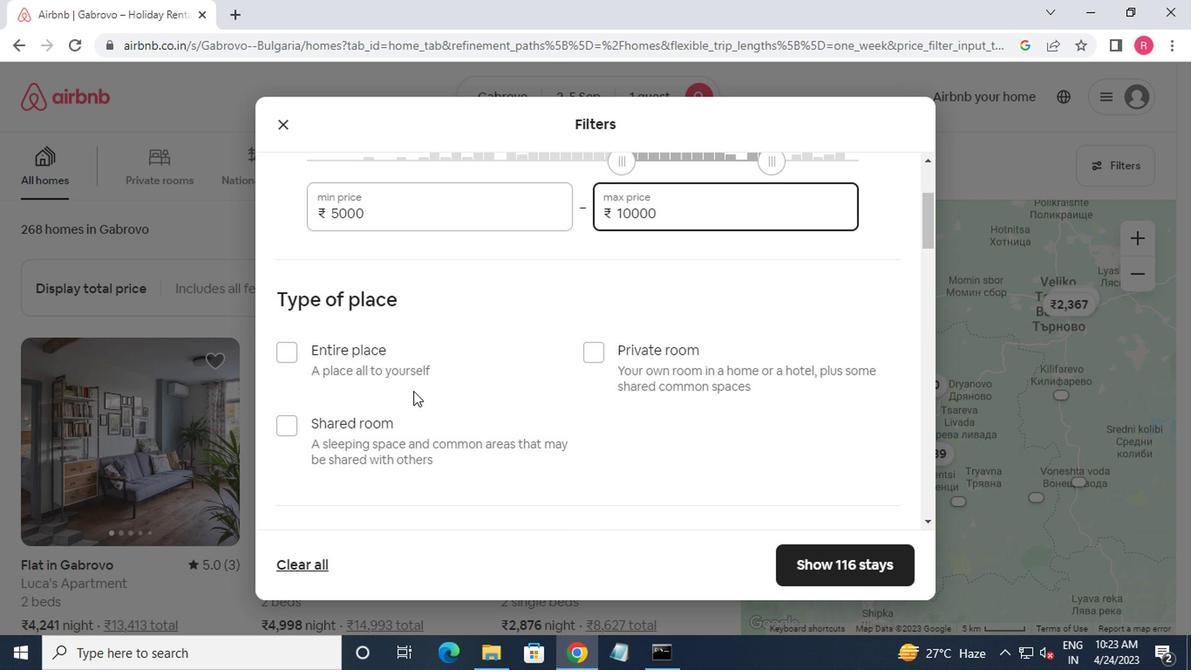 
Action: Mouse scrolled (415, 392) with delta (0, 0)
Screenshot: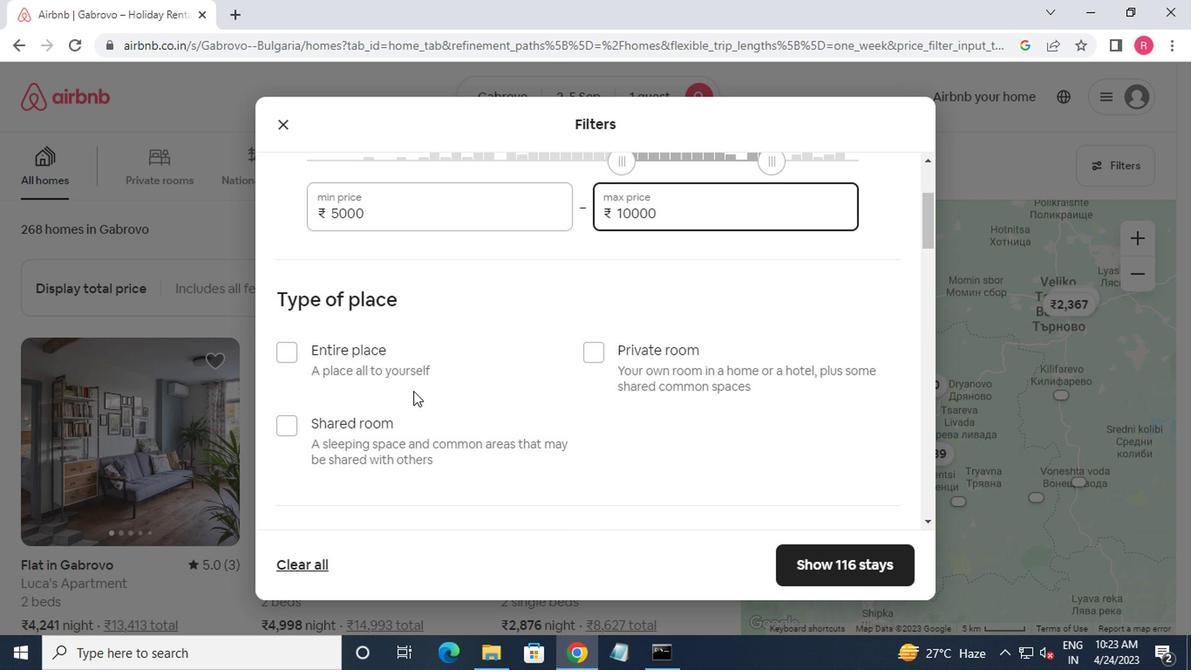 
Action: Mouse moved to (594, 188)
Screenshot: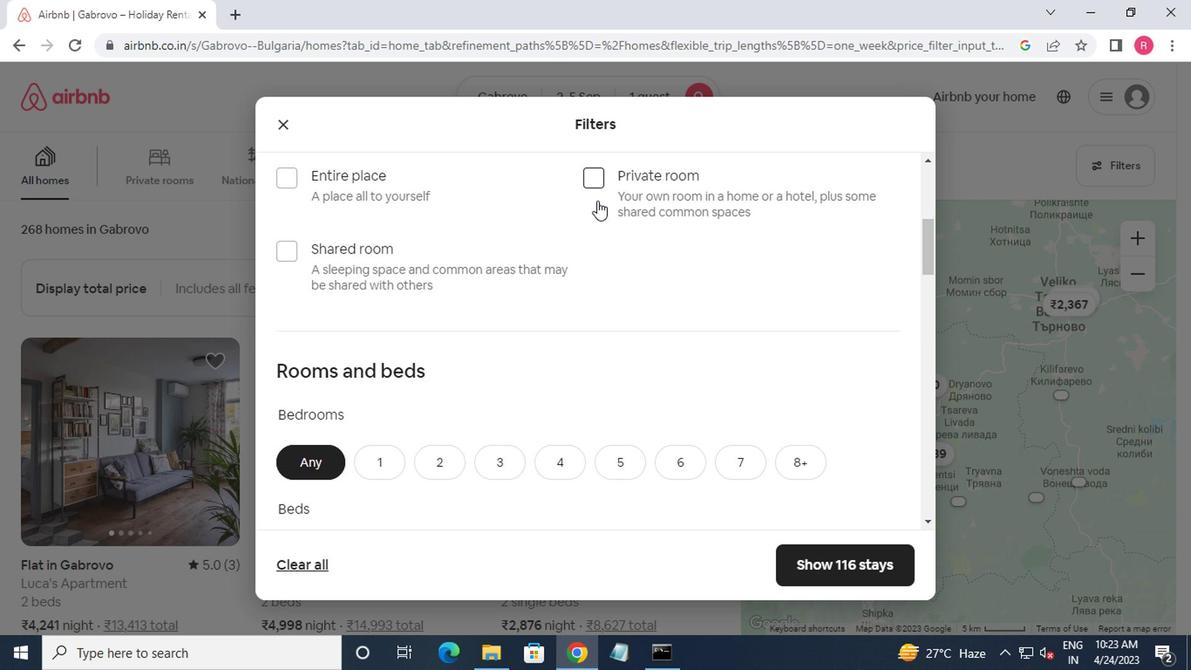
Action: Mouse pressed left at (594, 188)
Screenshot: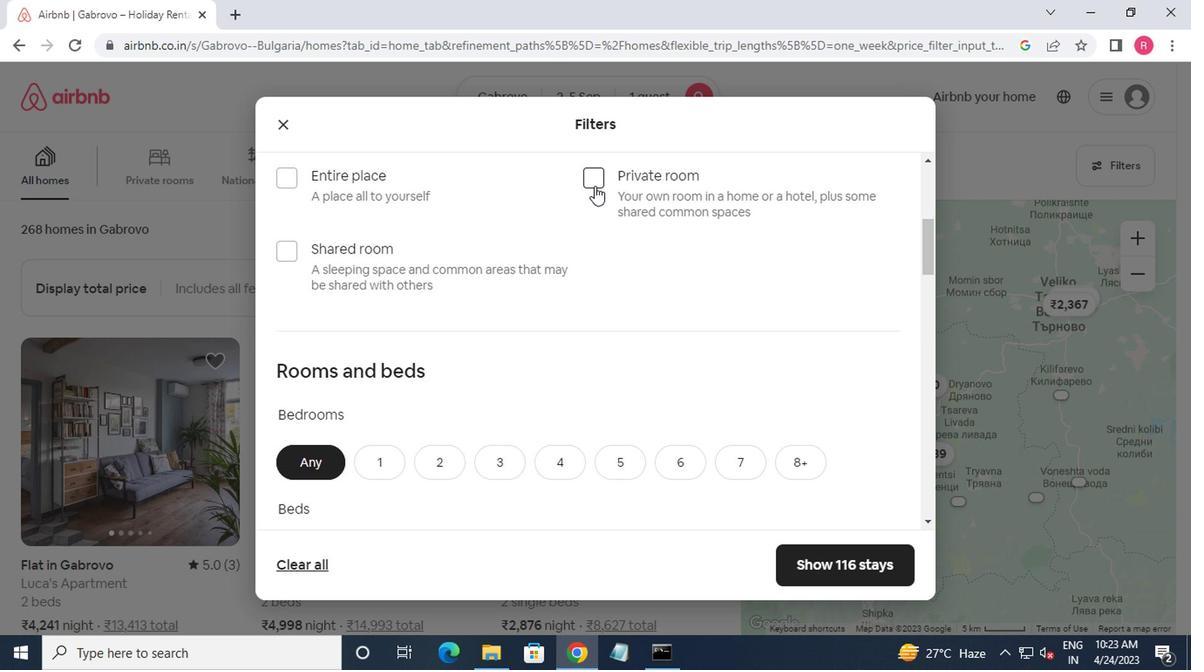 
Action: Mouse moved to (566, 203)
Screenshot: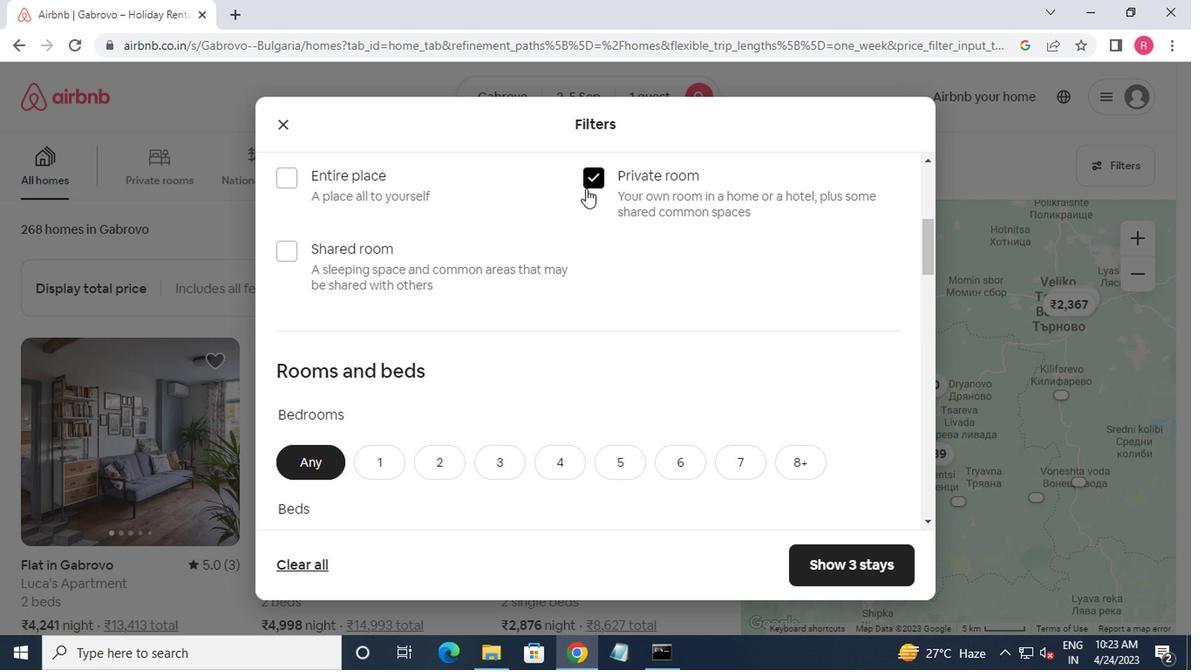 
Action: Mouse scrolled (566, 202) with delta (0, 0)
Screenshot: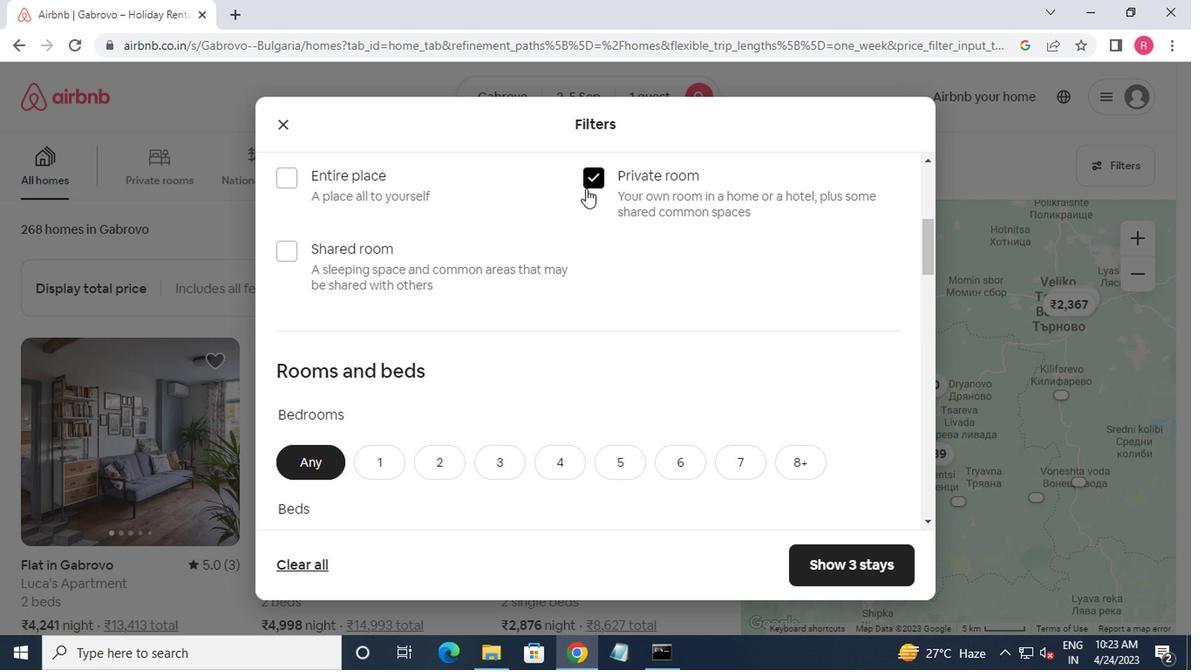 
Action: Mouse moved to (380, 370)
Screenshot: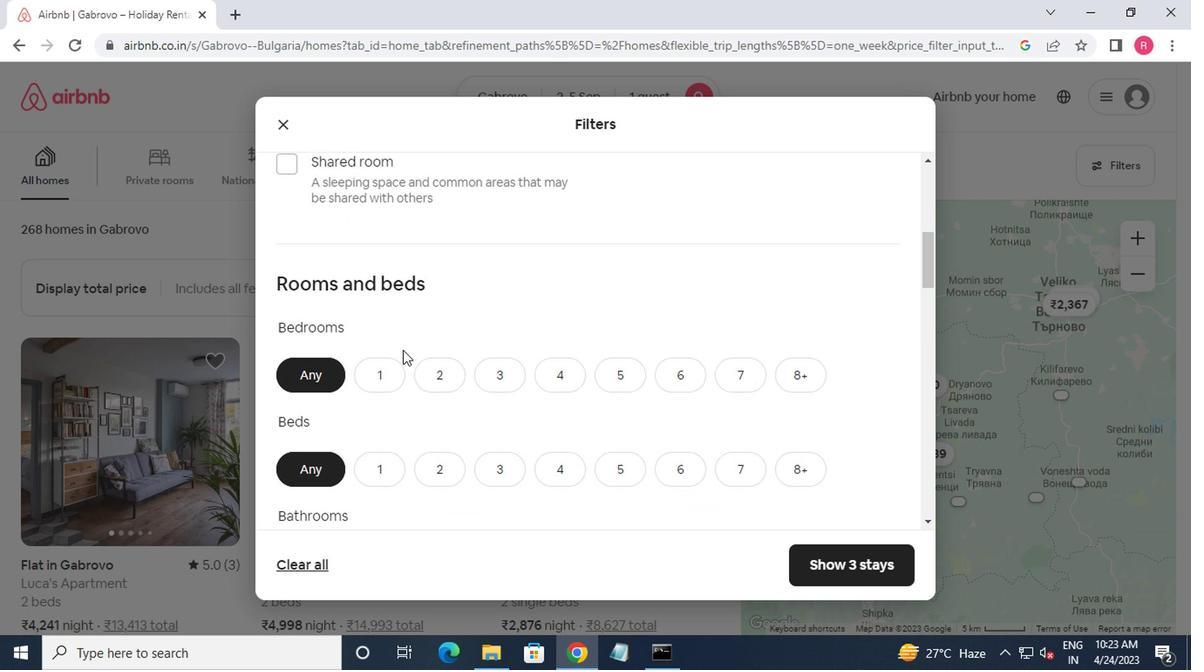 
Action: Mouse pressed left at (380, 370)
Screenshot: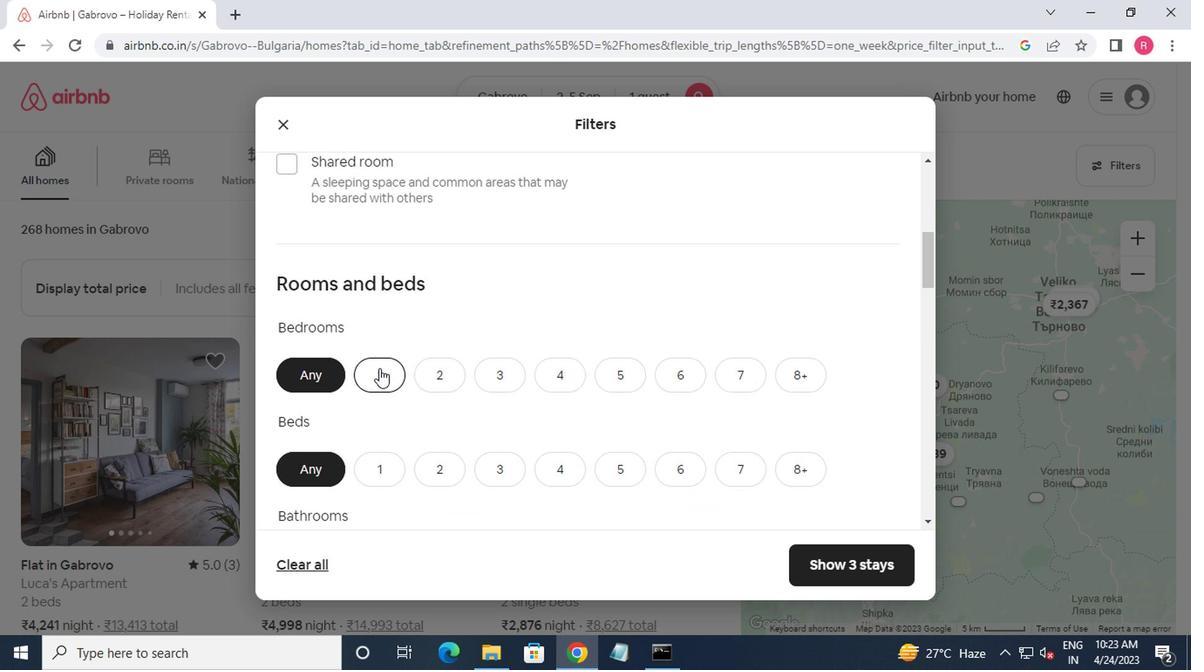 
Action: Mouse moved to (389, 365)
Screenshot: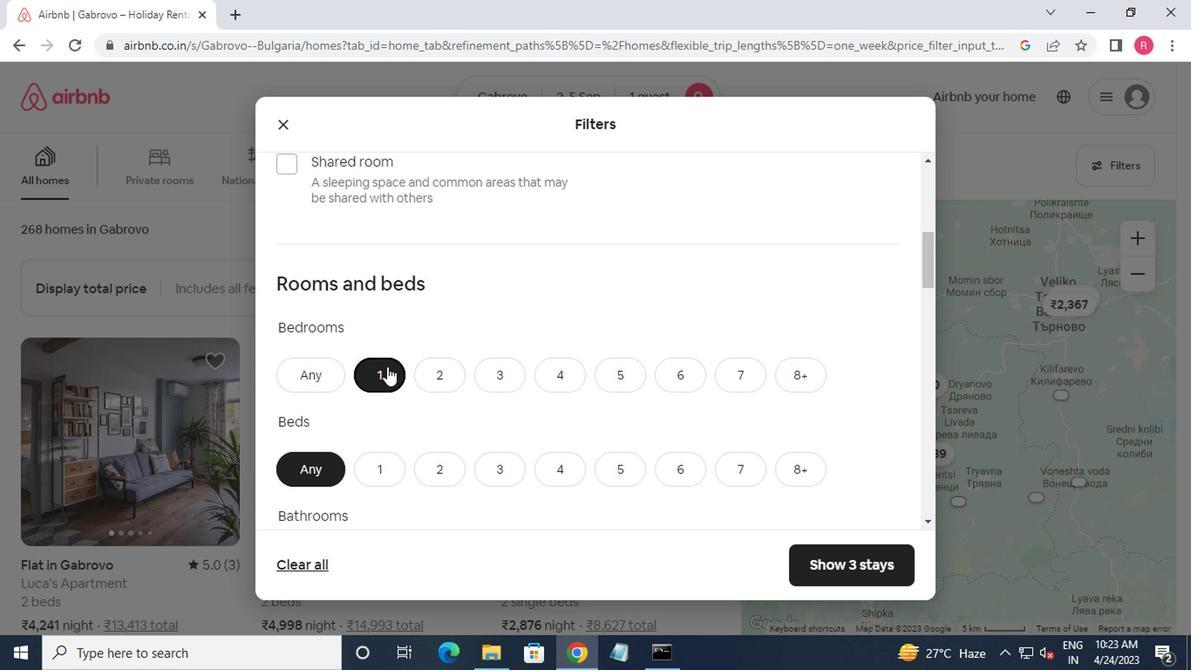 
Action: Mouse scrolled (389, 364) with delta (0, 0)
Screenshot: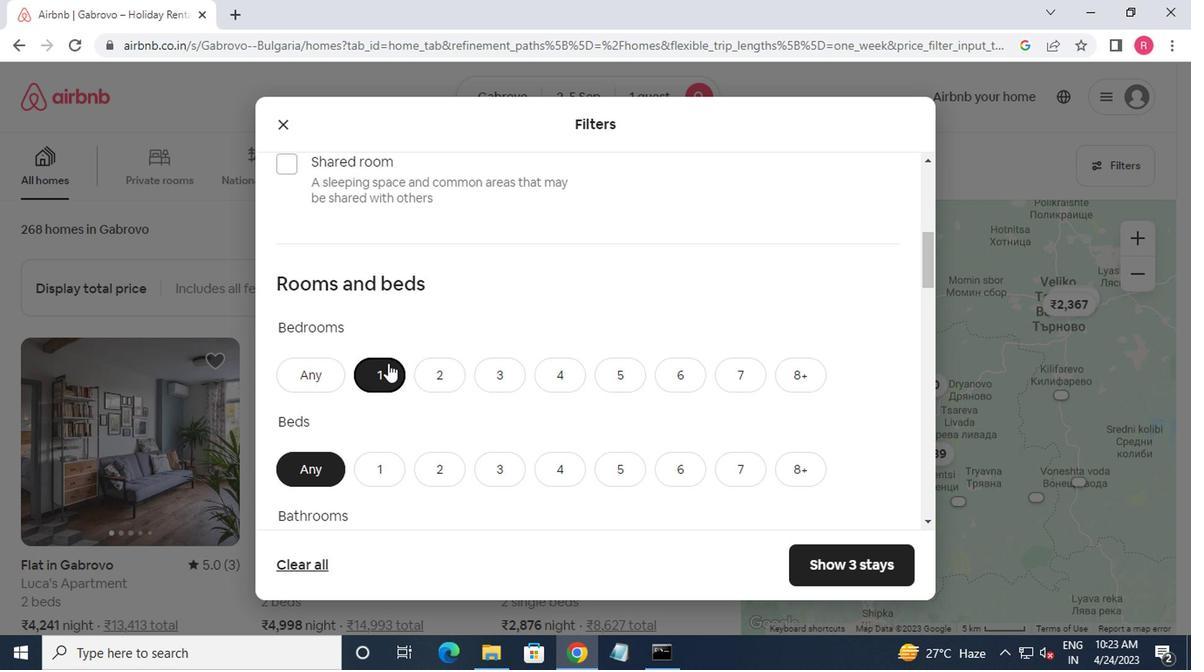 
Action: Mouse moved to (391, 376)
Screenshot: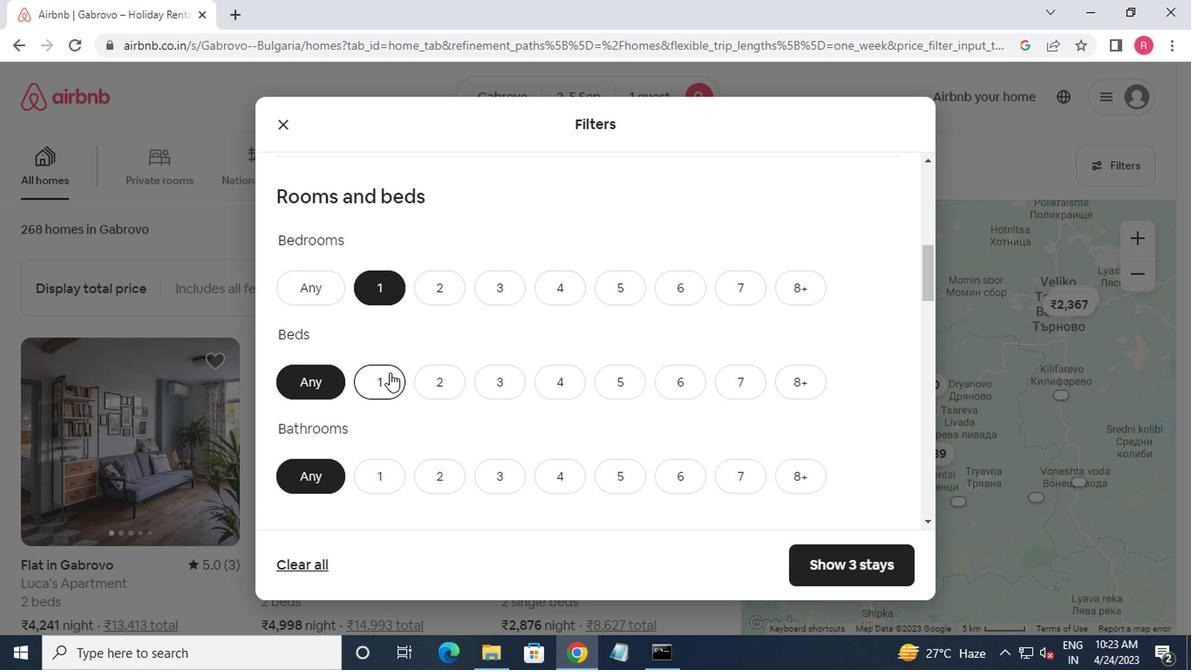 
Action: Mouse pressed left at (391, 376)
Screenshot: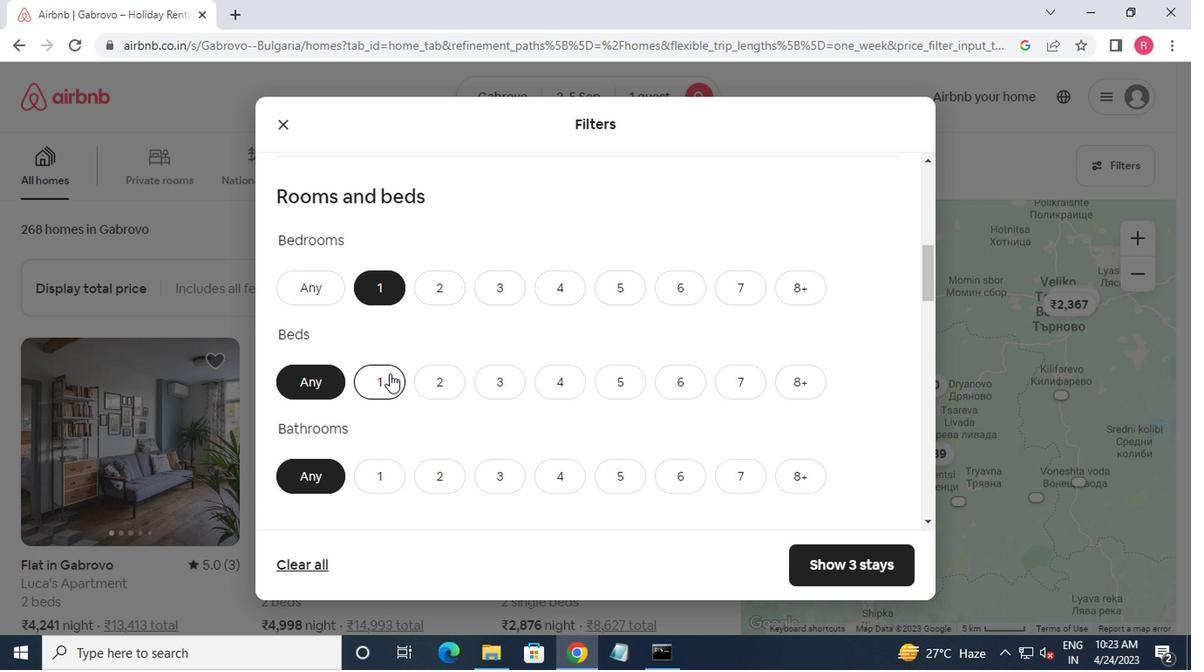 
Action: Mouse moved to (396, 360)
Screenshot: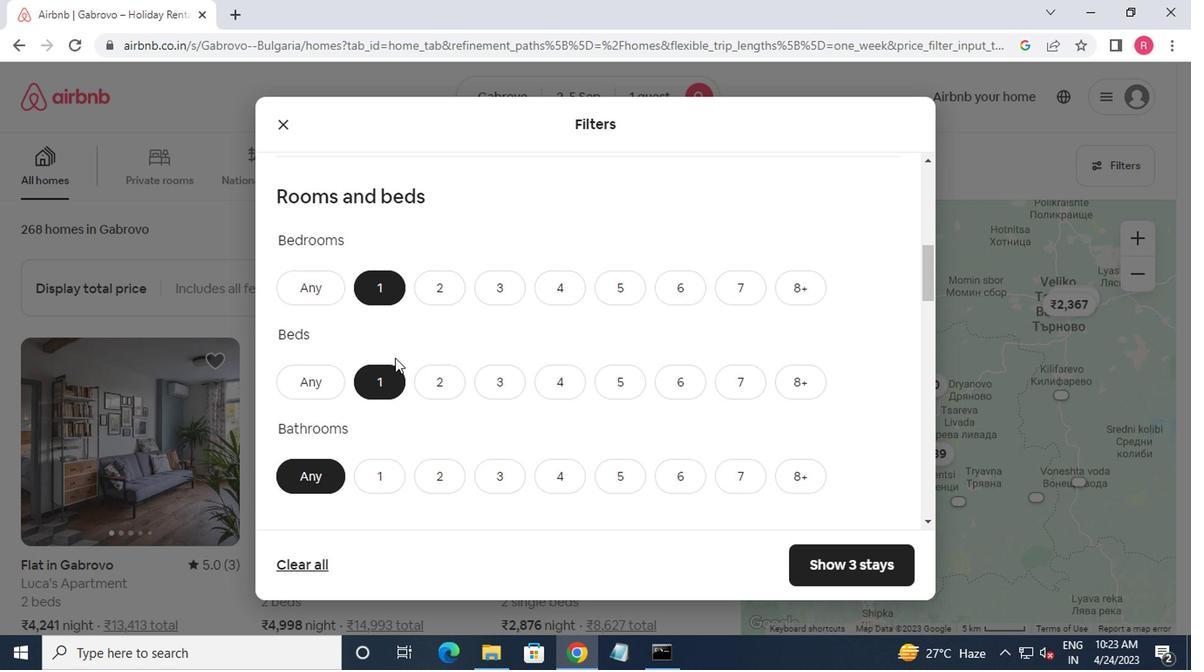 
Action: Mouse scrolled (396, 360) with delta (0, 0)
Screenshot: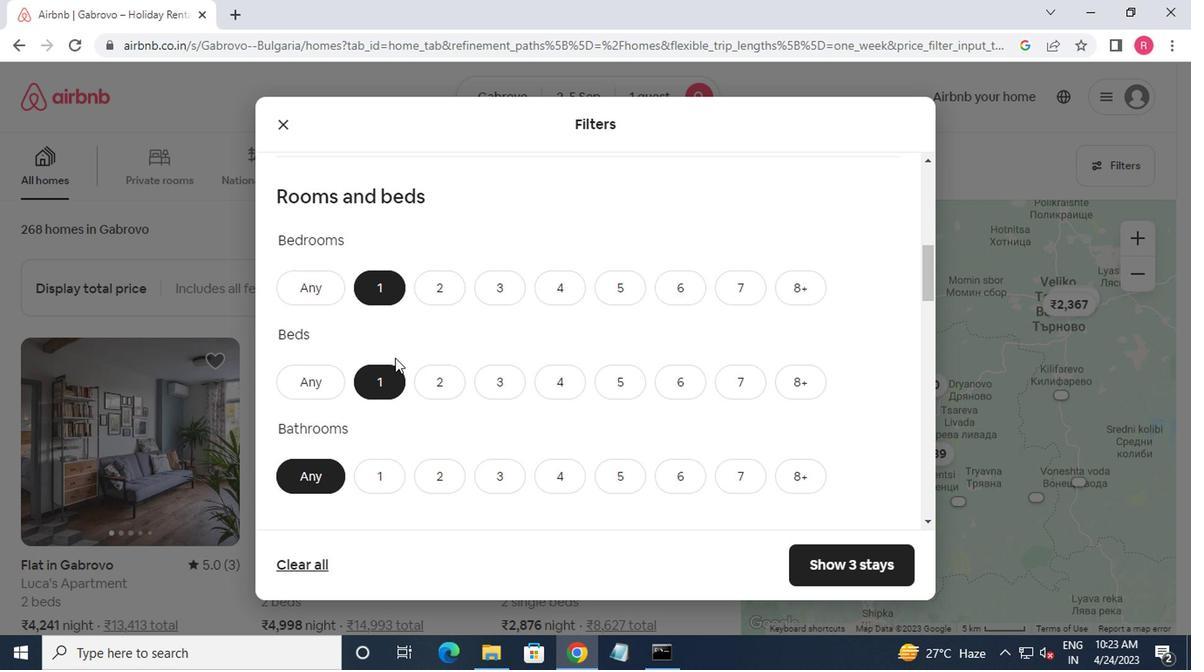 
Action: Mouse scrolled (396, 360) with delta (0, 0)
Screenshot: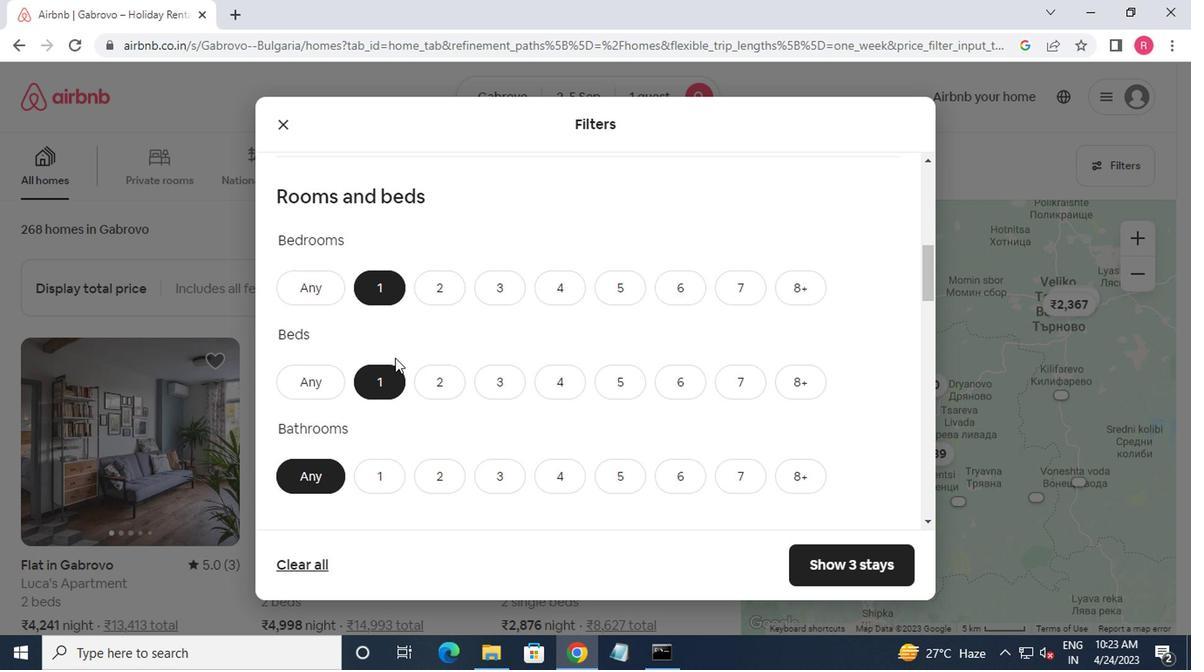 
Action: Mouse scrolled (396, 360) with delta (0, 0)
Screenshot: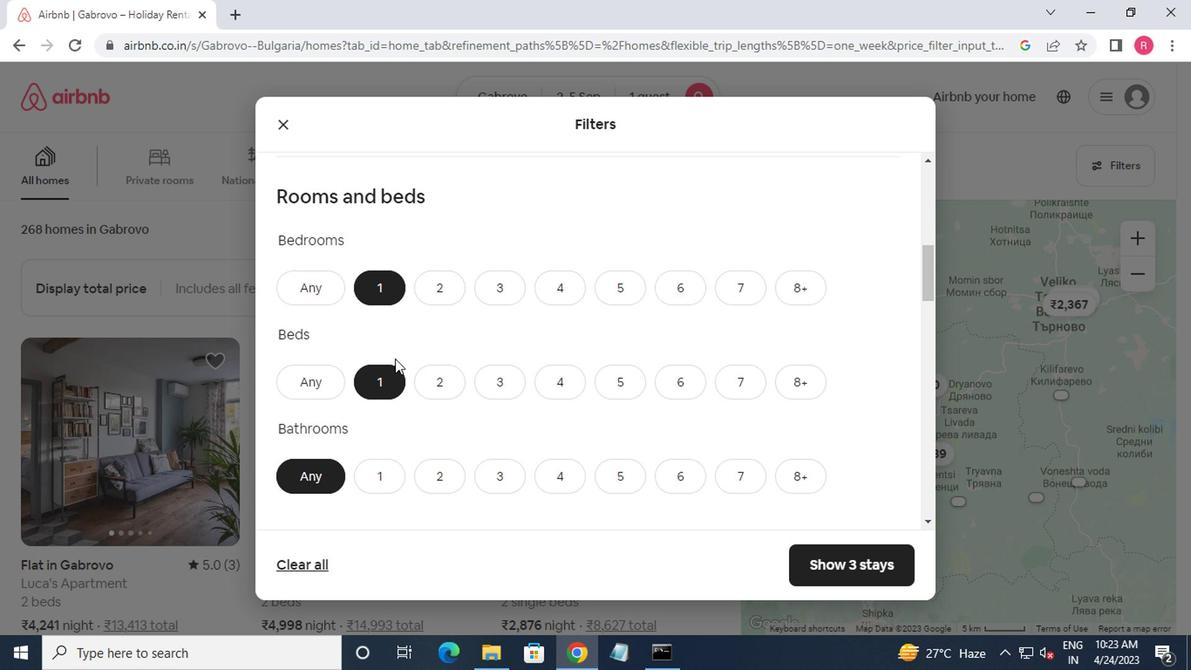 
Action: Mouse moved to (388, 219)
Screenshot: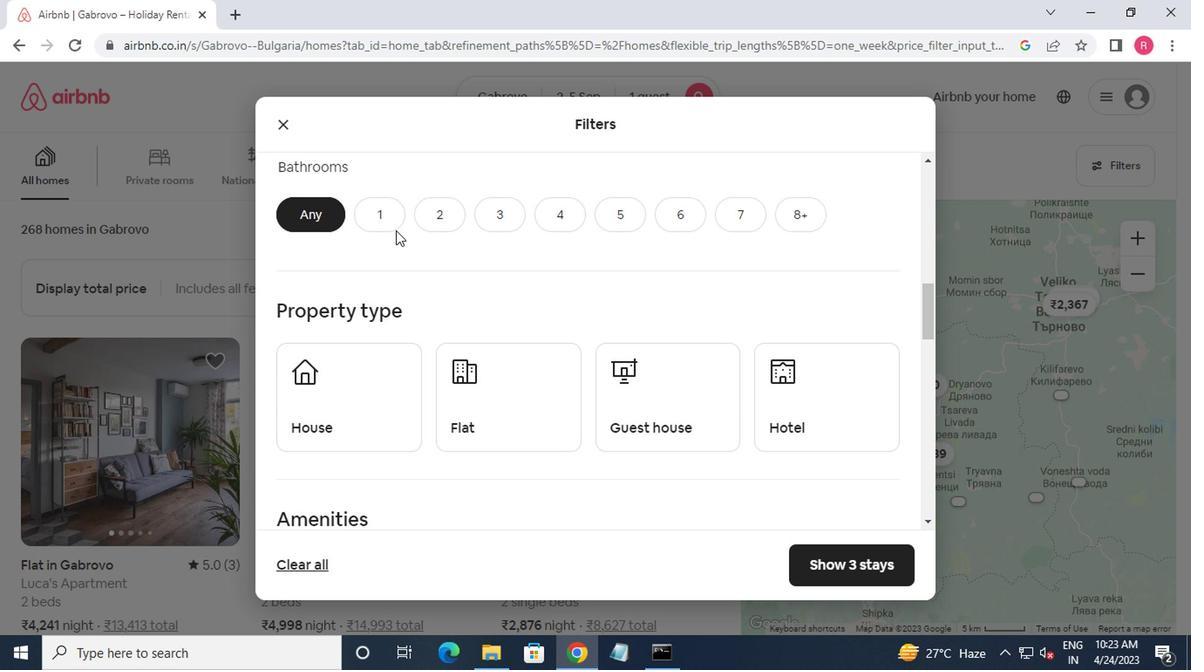 
Action: Mouse pressed left at (388, 219)
Screenshot: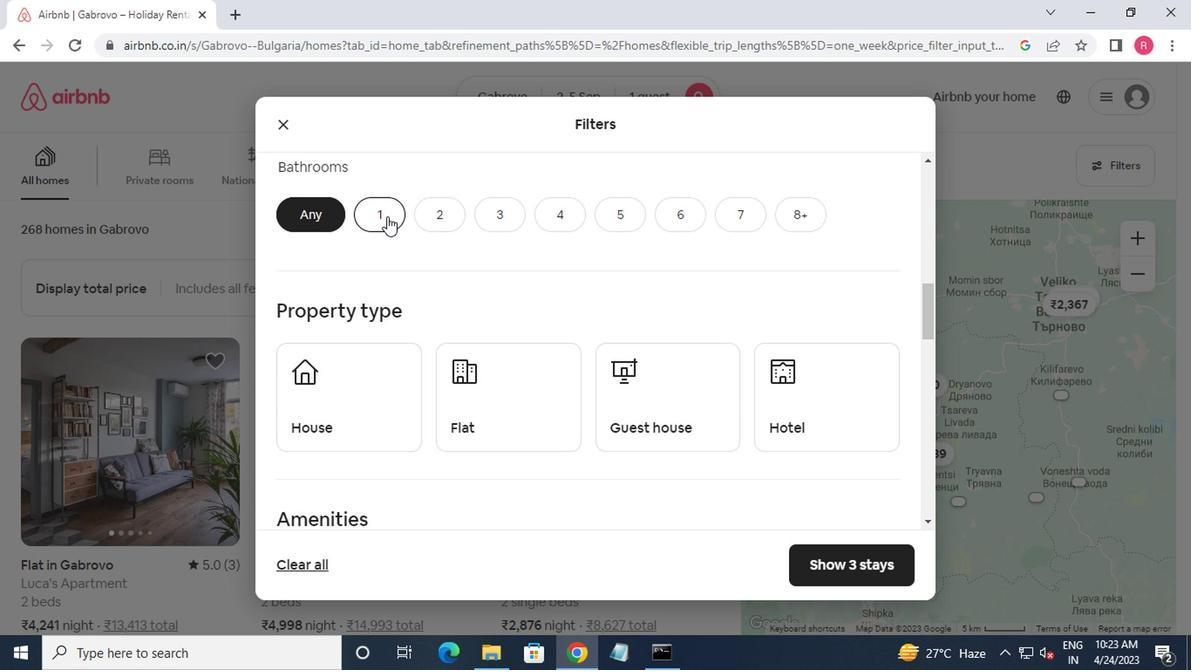 
Action: Mouse moved to (365, 411)
Screenshot: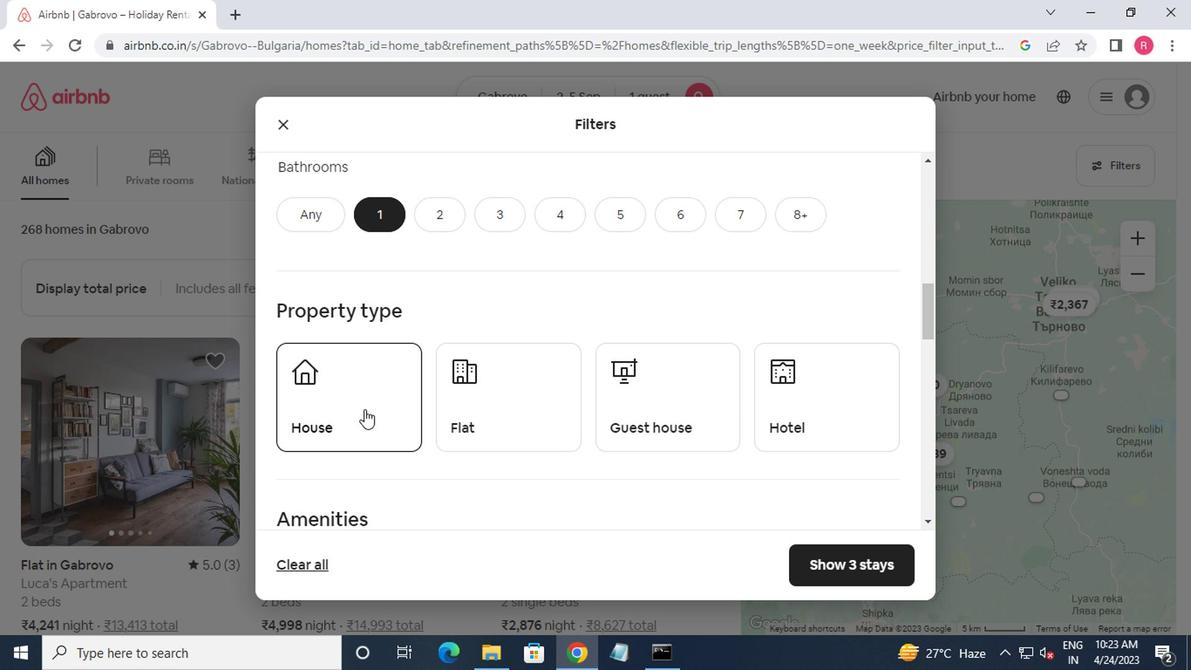 
Action: Mouse pressed left at (365, 411)
Screenshot: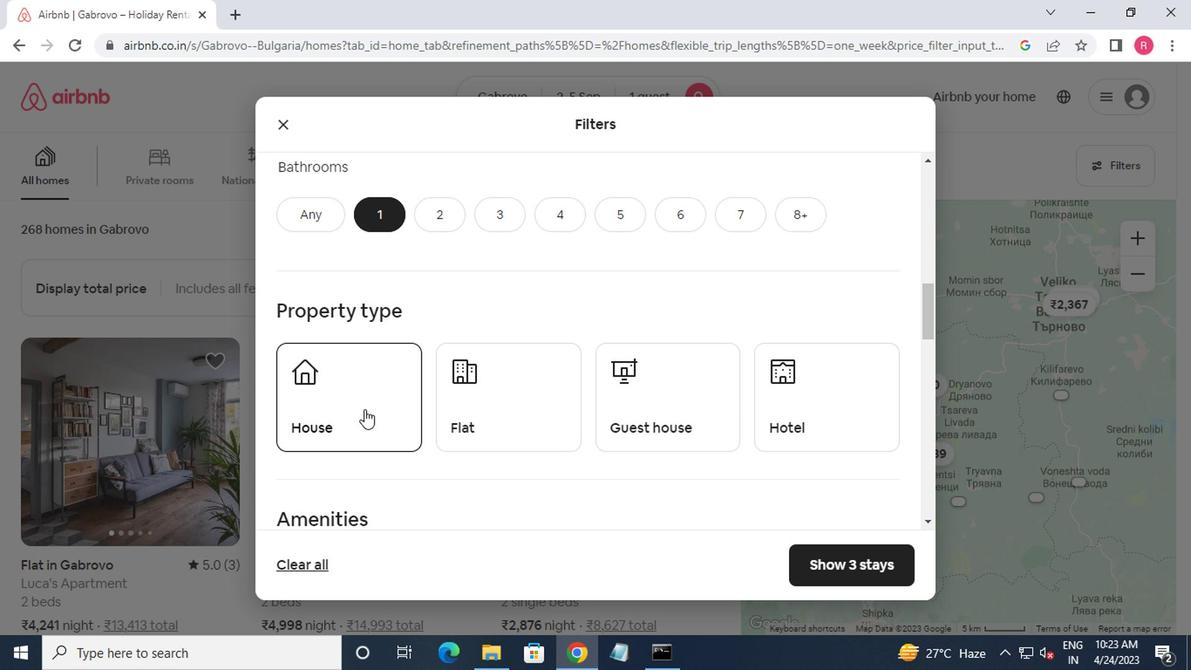 
Action: Mouse moved to (500, 430)
Screenshot: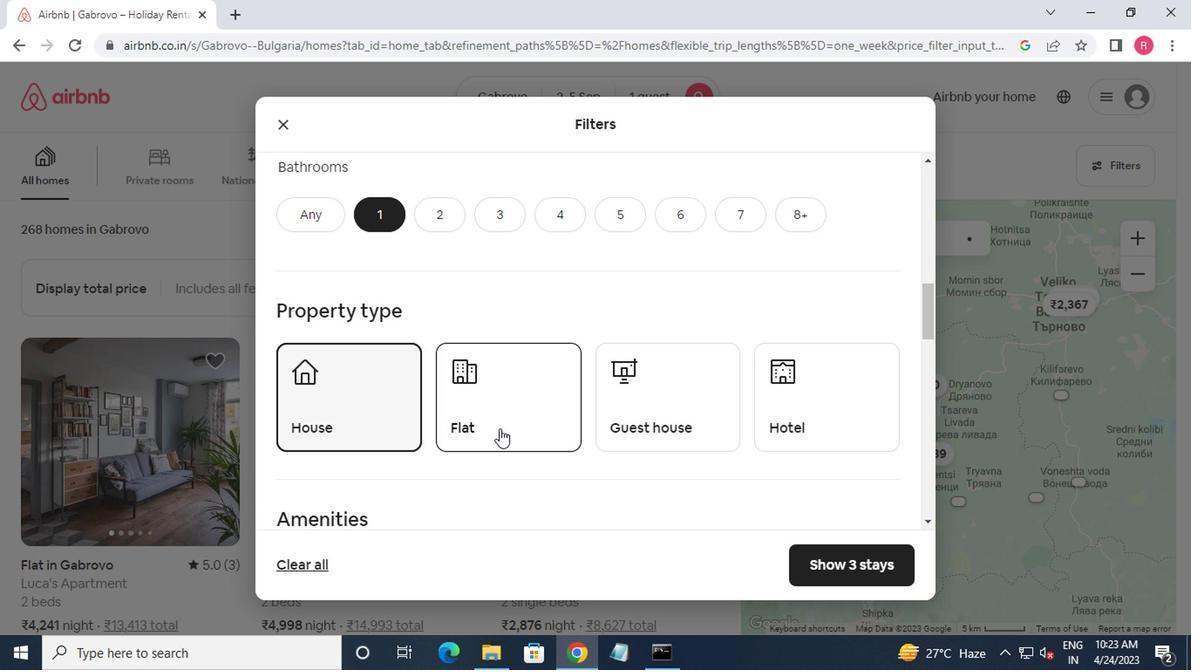 
Action: Mouse pressed left at (500, 430)
Screenshot: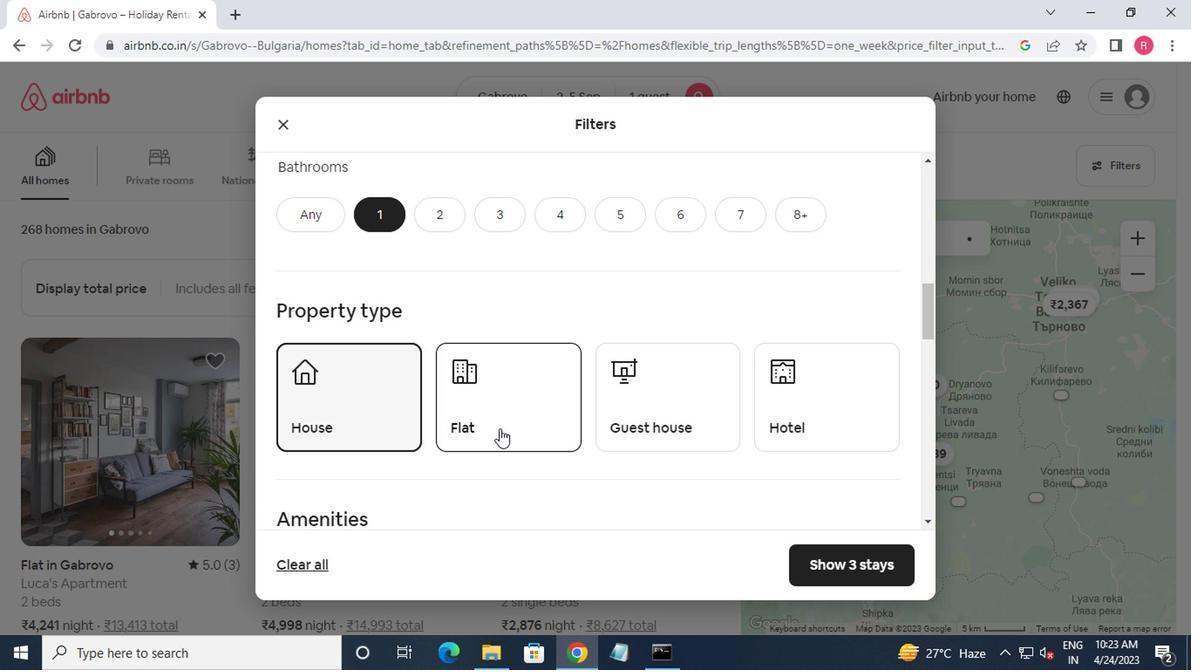 
Action: Mouse moved to (622, 415)
Screenshot: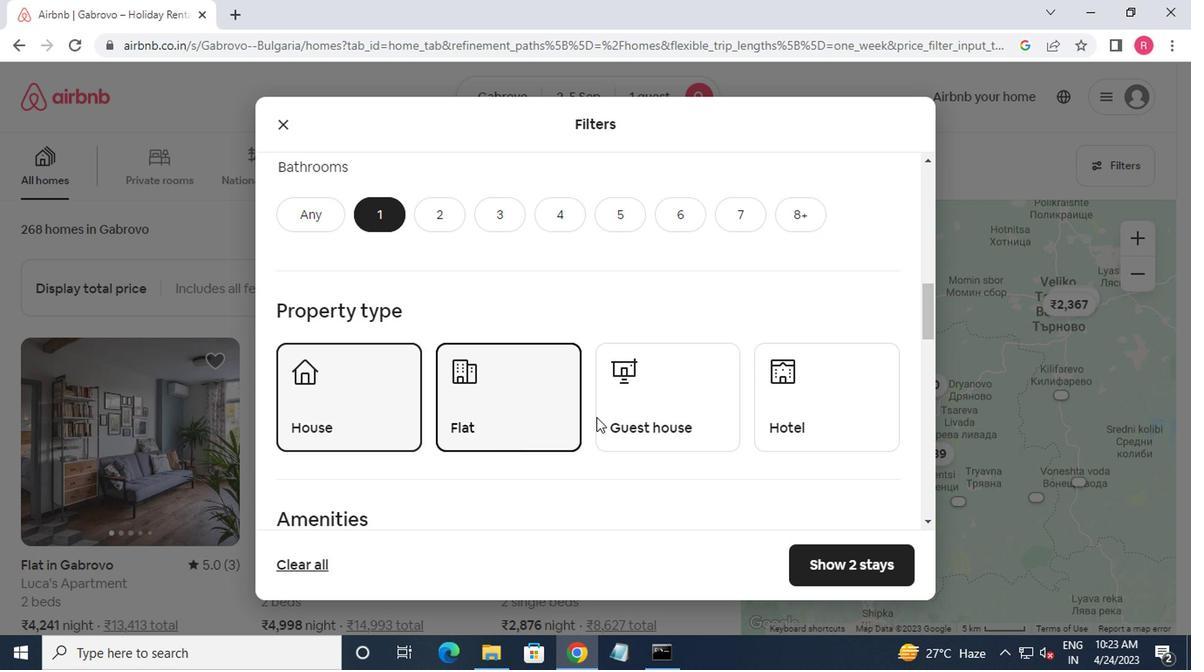 
Action: Mouse pressed left at (622, 415)
Screenshot: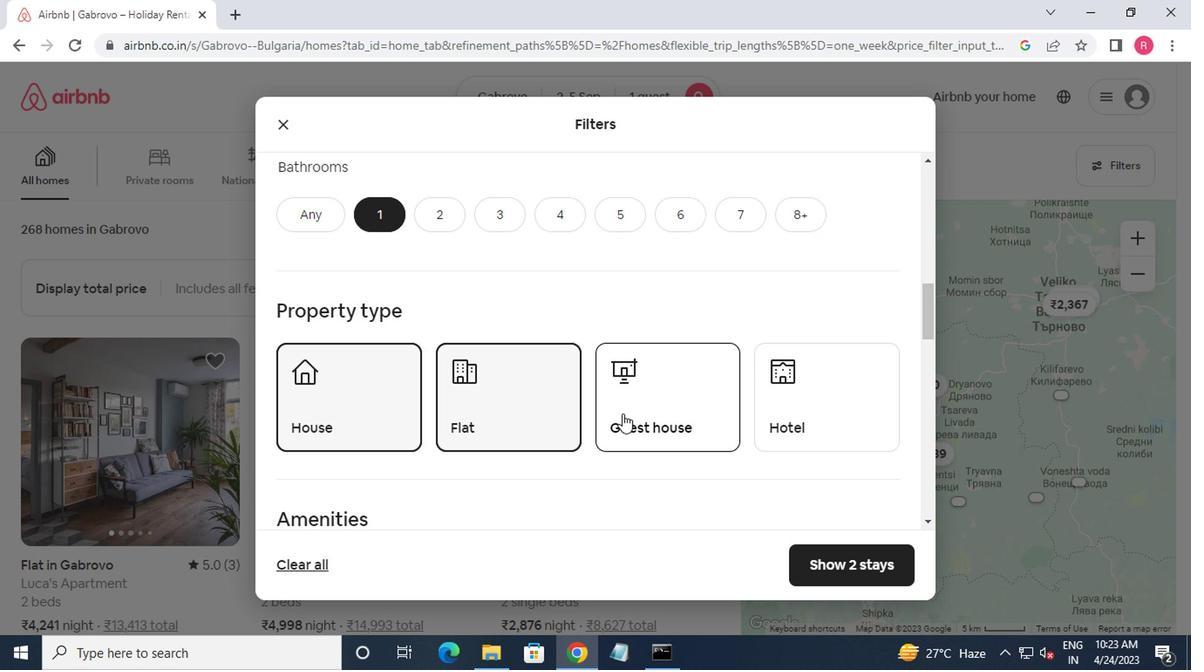 
Action: Mouse moved to (802, 405)
Screenshot: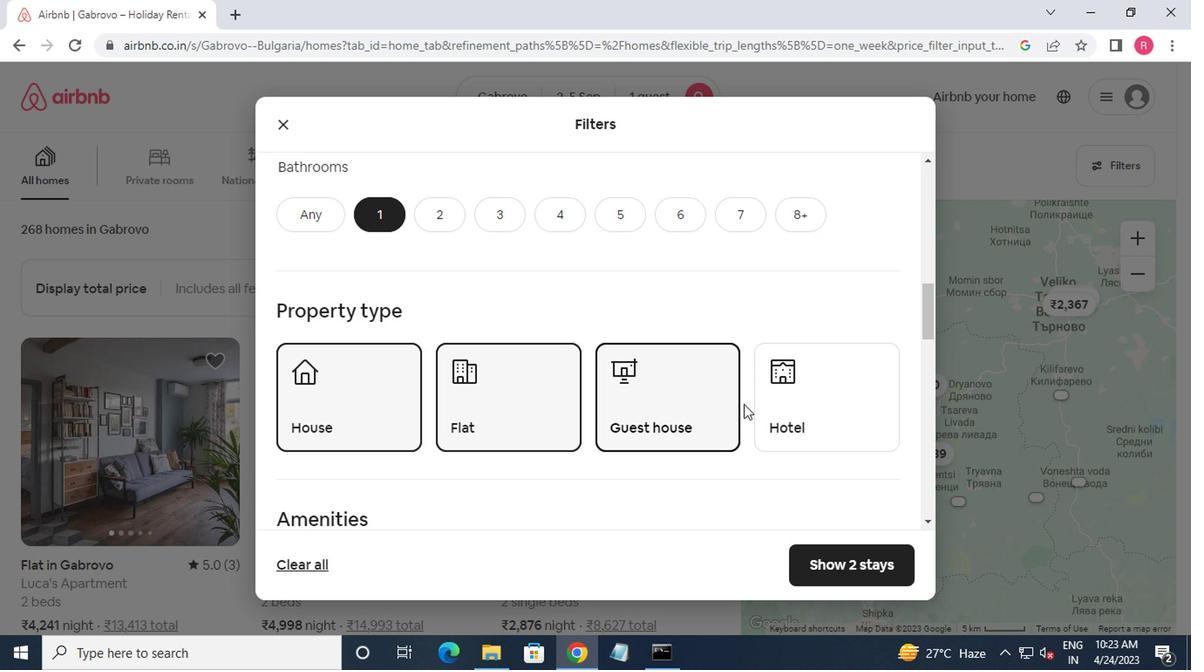 
Action: Mouse pressed left at (802, 405)
Screenshot: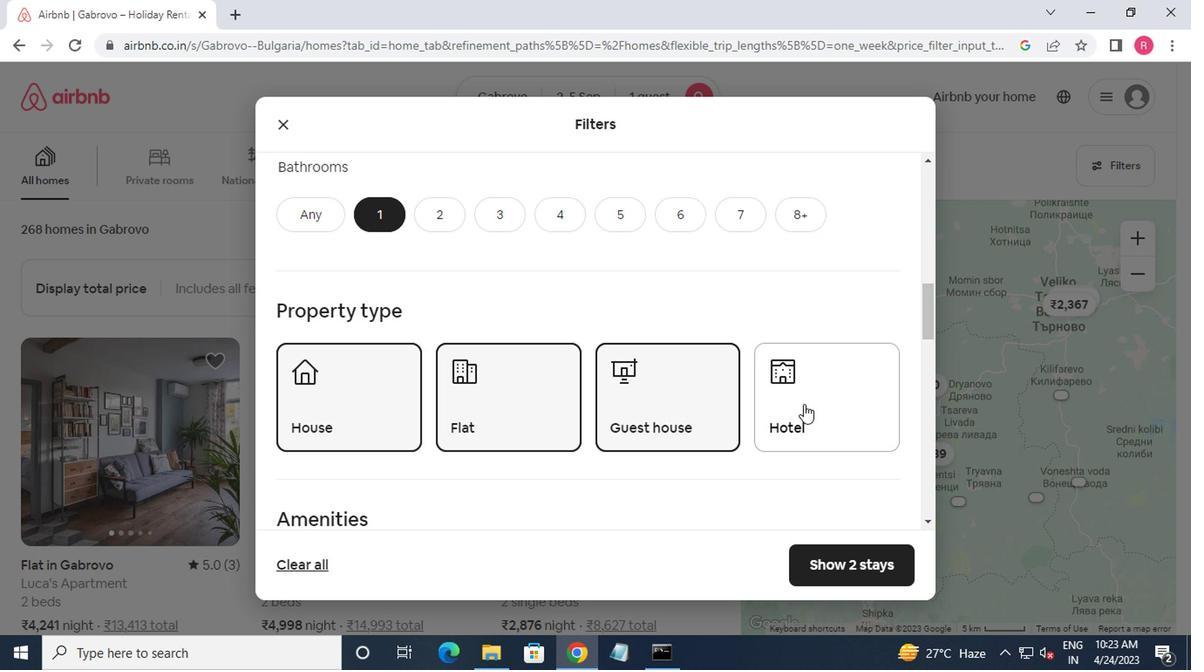 
Action: Mouse moved to (694, 376)
Screenshot: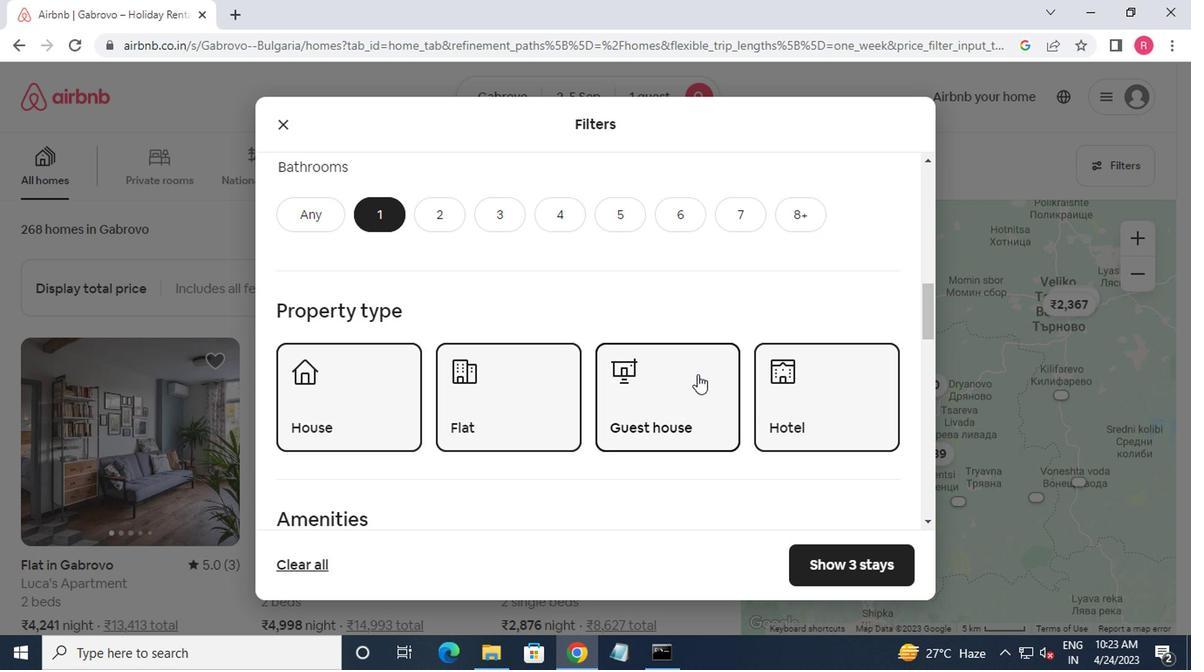 
Action: Mouse scrolled (694, 375) with delta (0, -1)
Screenshot: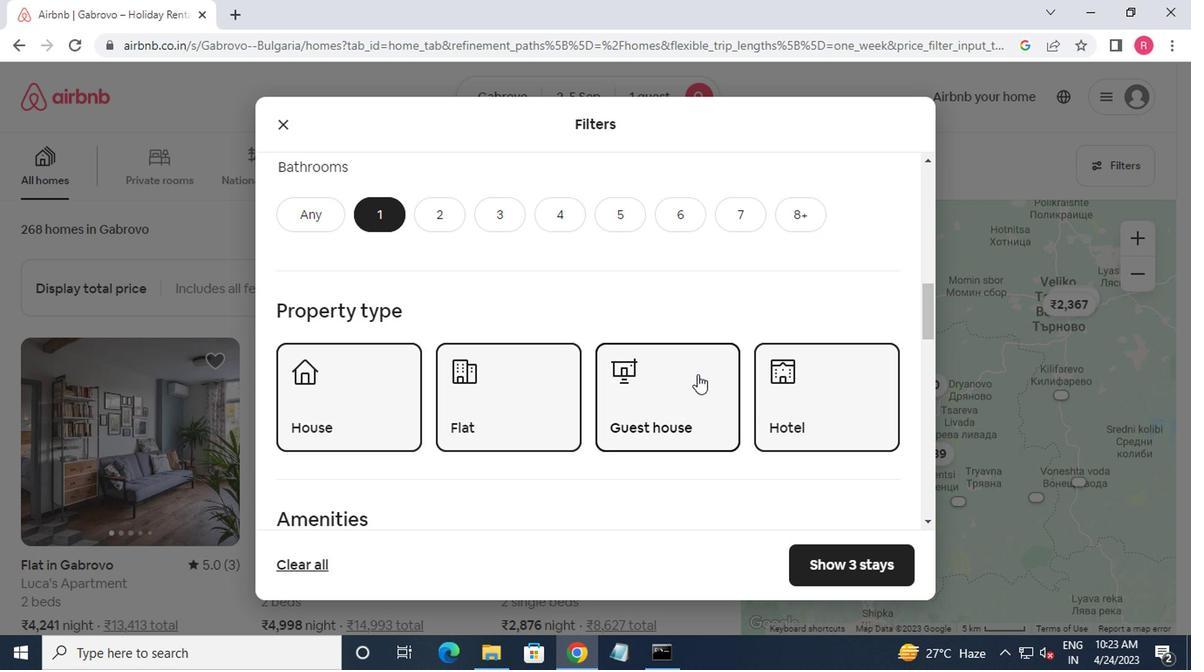 
Action: Mouse moved to (693, 378)
Screenshot: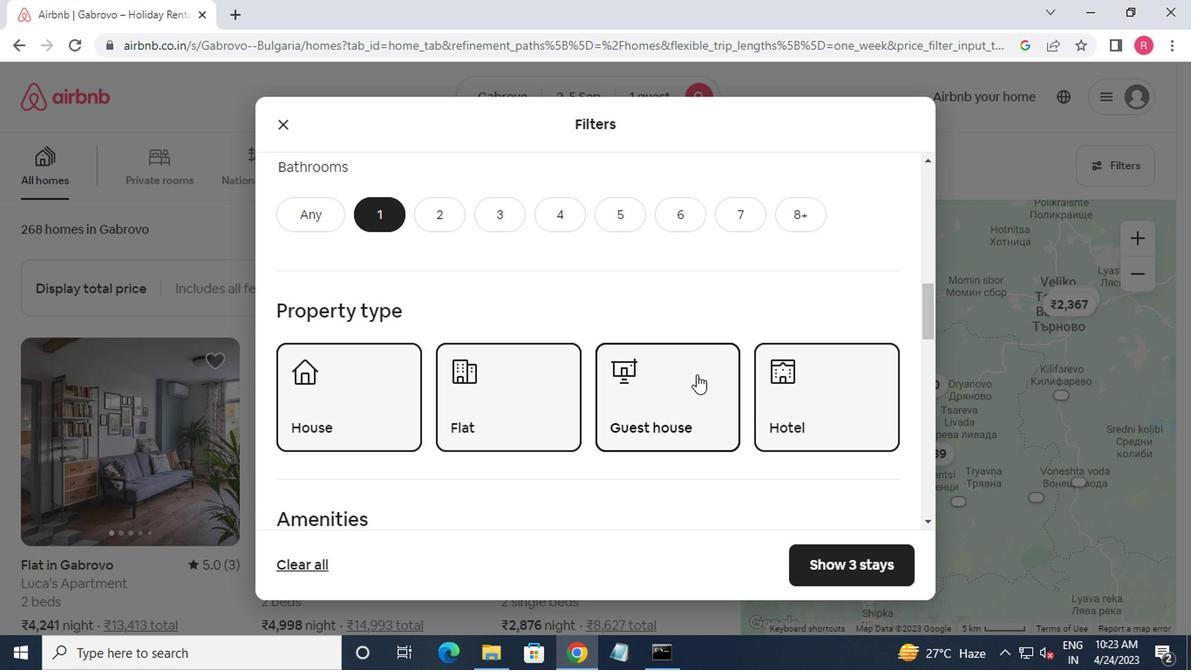 
Action: Mouse scrolled (693, 377) with delta (0, 0)
Screenshot: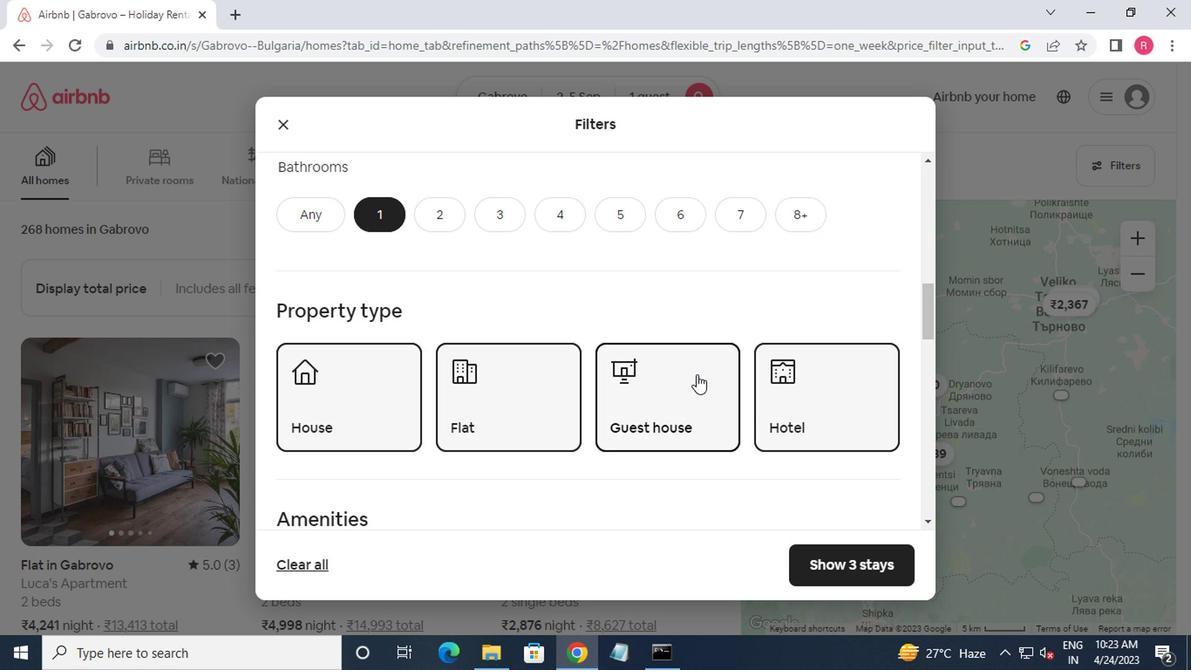 
Action: Mouse scrolled (693, 377) with delta (0, 0)
Screenshot: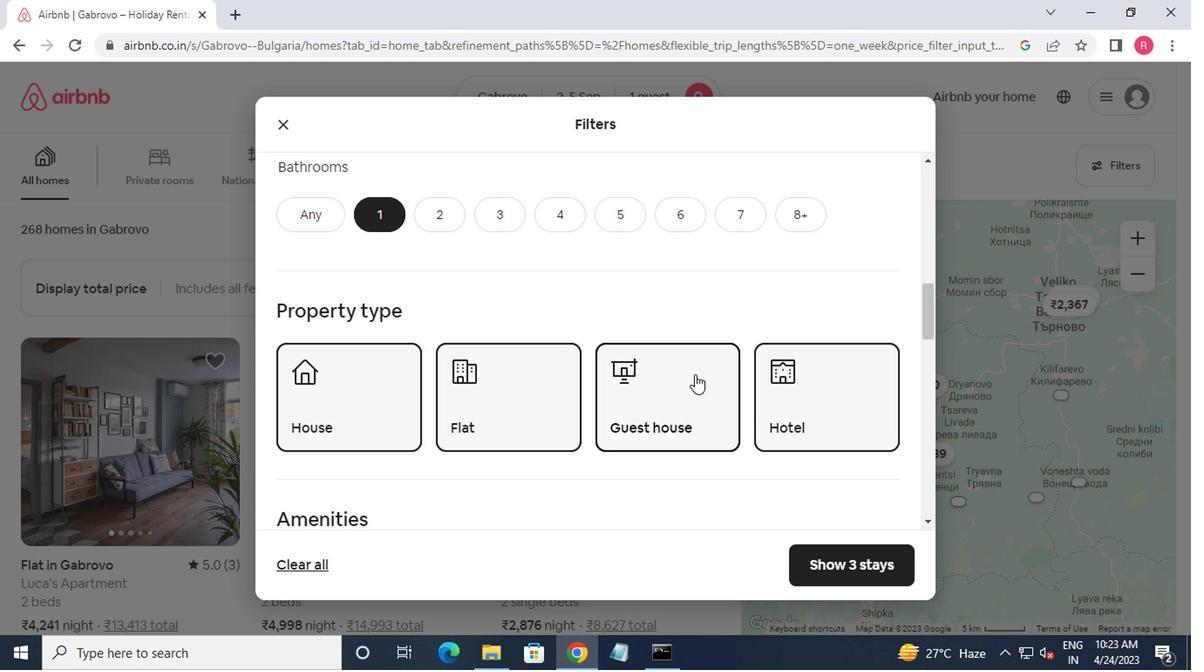
Action: Mouse moved to (693, 379)
Screenshot: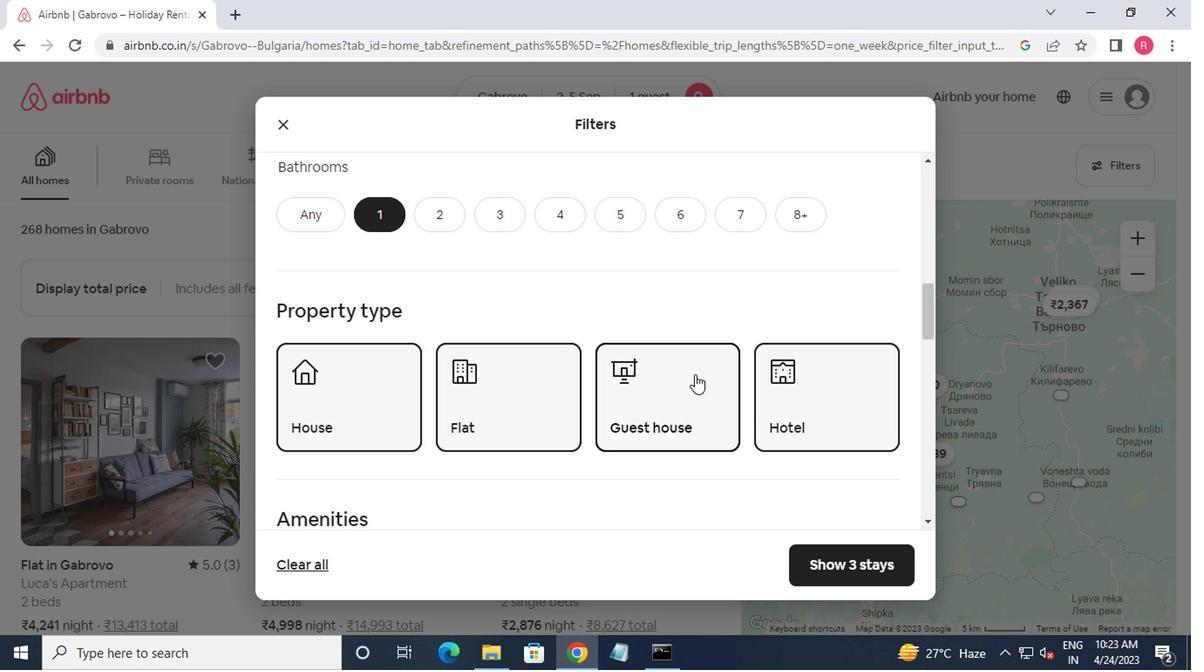 
Action: Mouse scrolled (693, 378) with delta (0, -1)
Screenshot: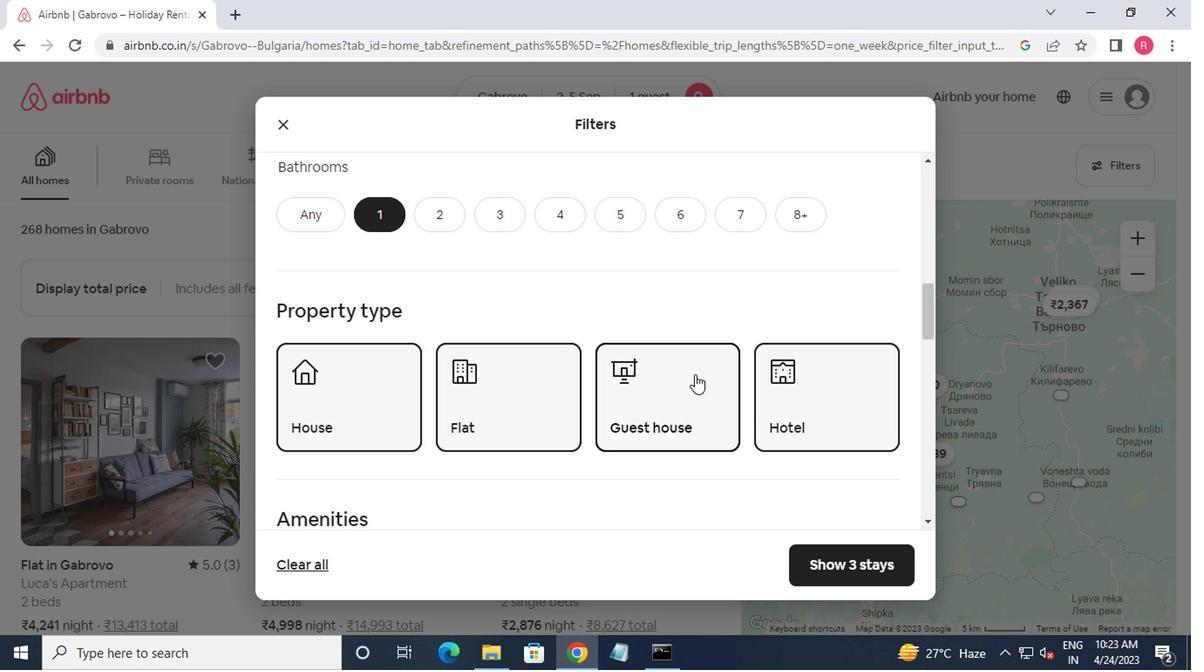 
Action: Mouse scrolled (693, 378) with delta (0, -1)
Screenshot: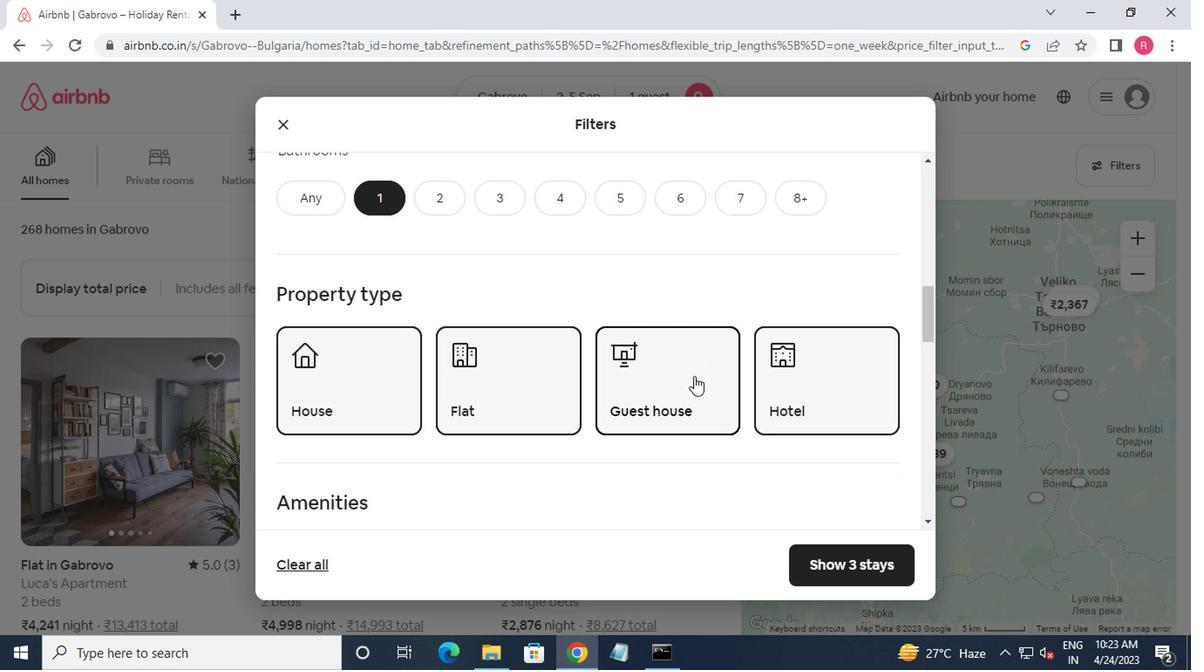 
Action: Mouse moved to (700, 398)
Screenshot: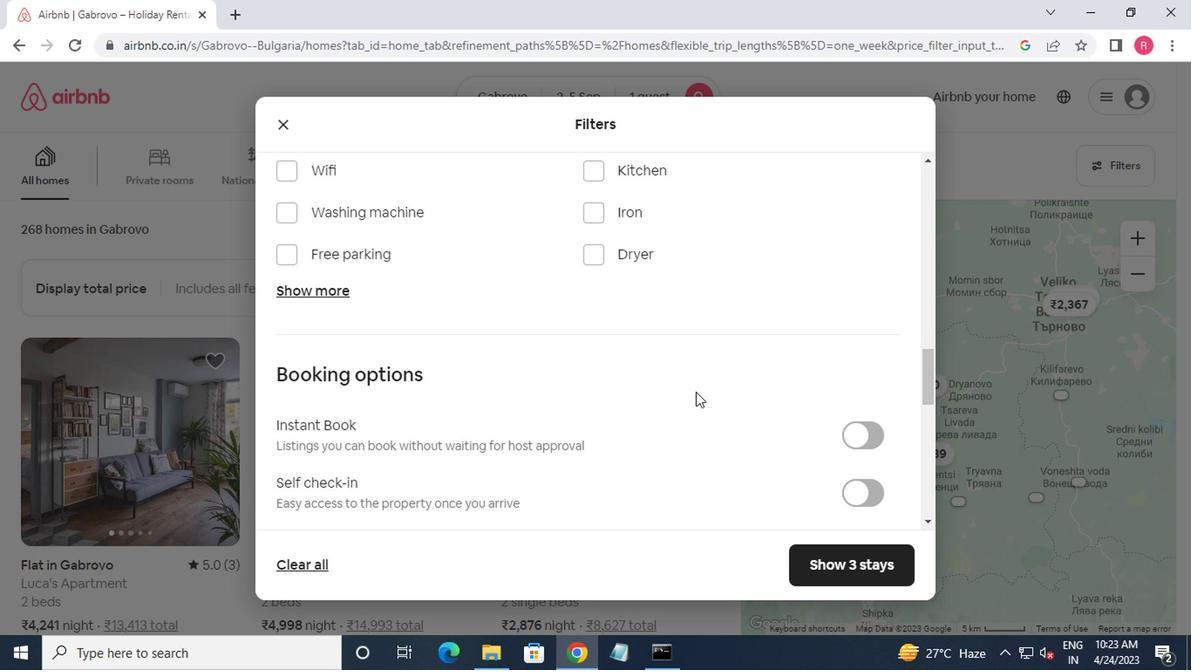 
Action: Mouse scrolled (700, 397) with delta (0, -1)
Screenshot: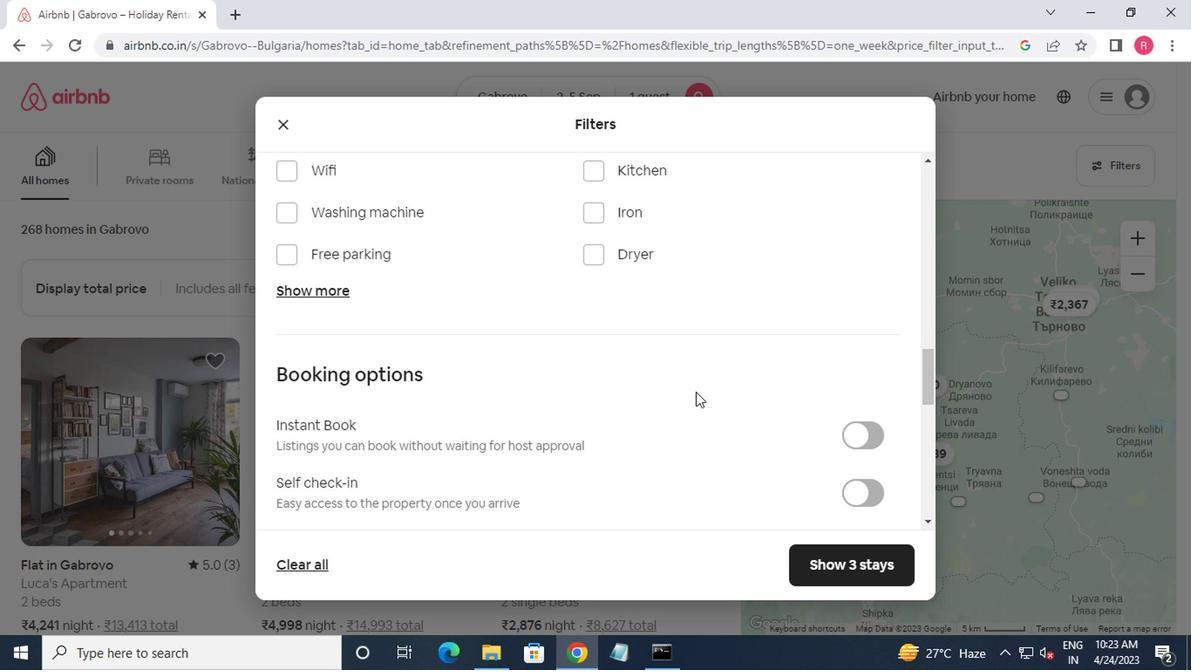 
Action: Mouse moved to (852, 414)
Screenshot: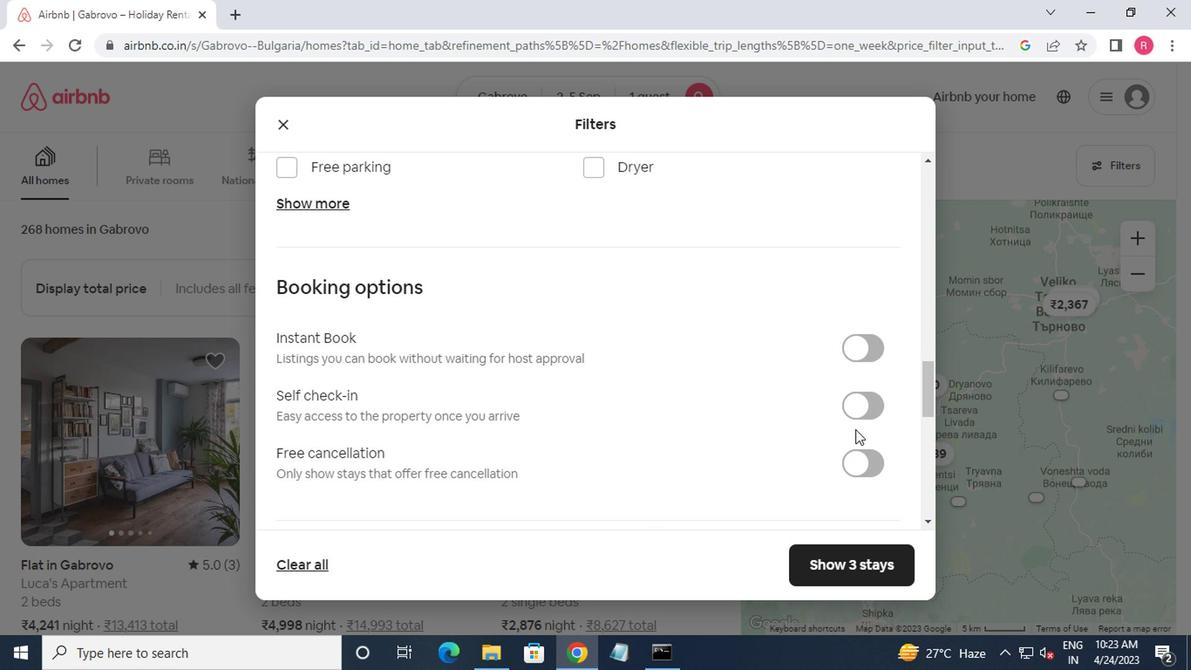 
Action: Mouse pressed left at (852, 414)
Screenshot: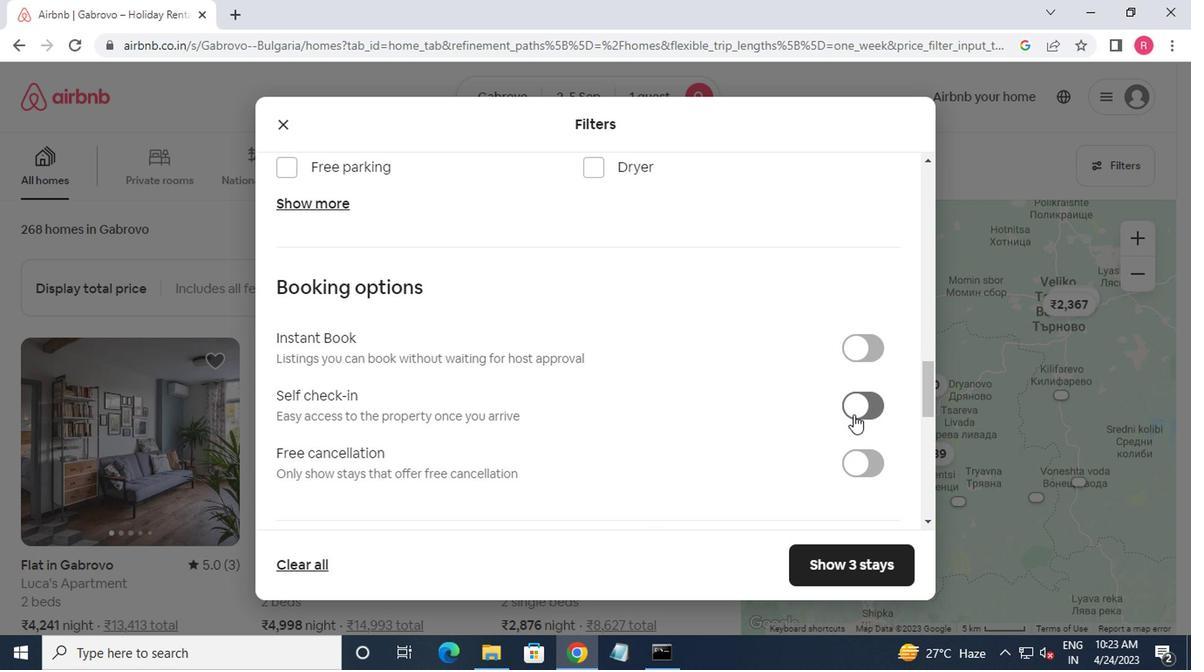 
Action: Mouse moved to (792, 414)
Screenshot: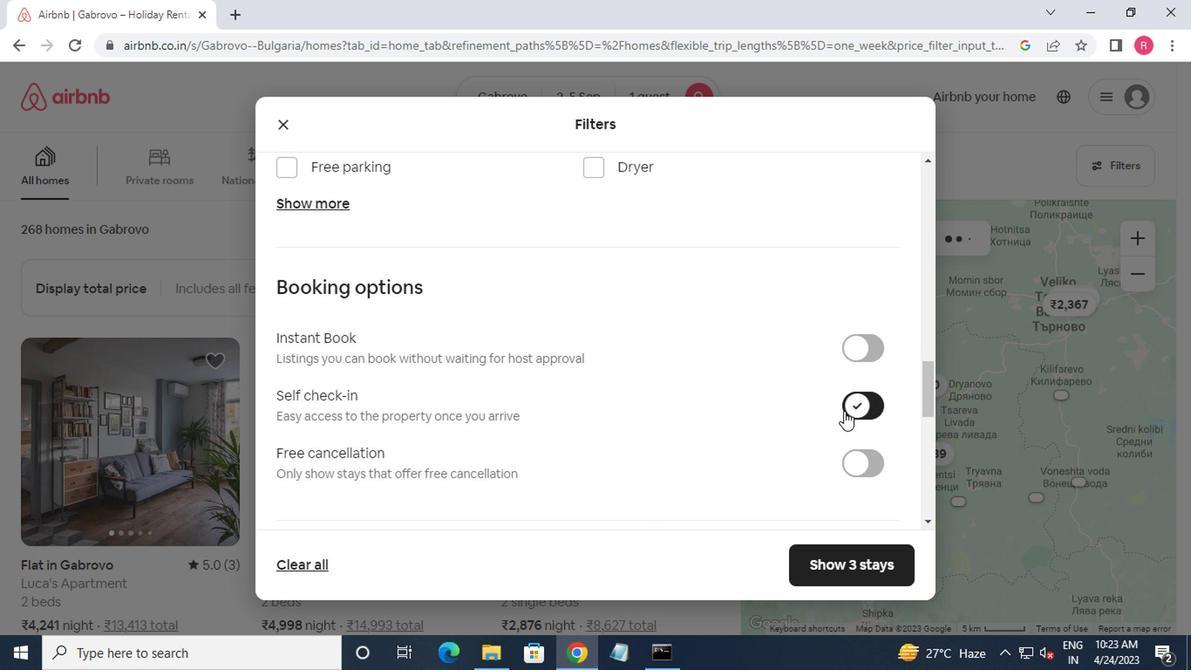 
Action: Mouse scrolled (792, 413) with delta (0, 0)
Screenshot: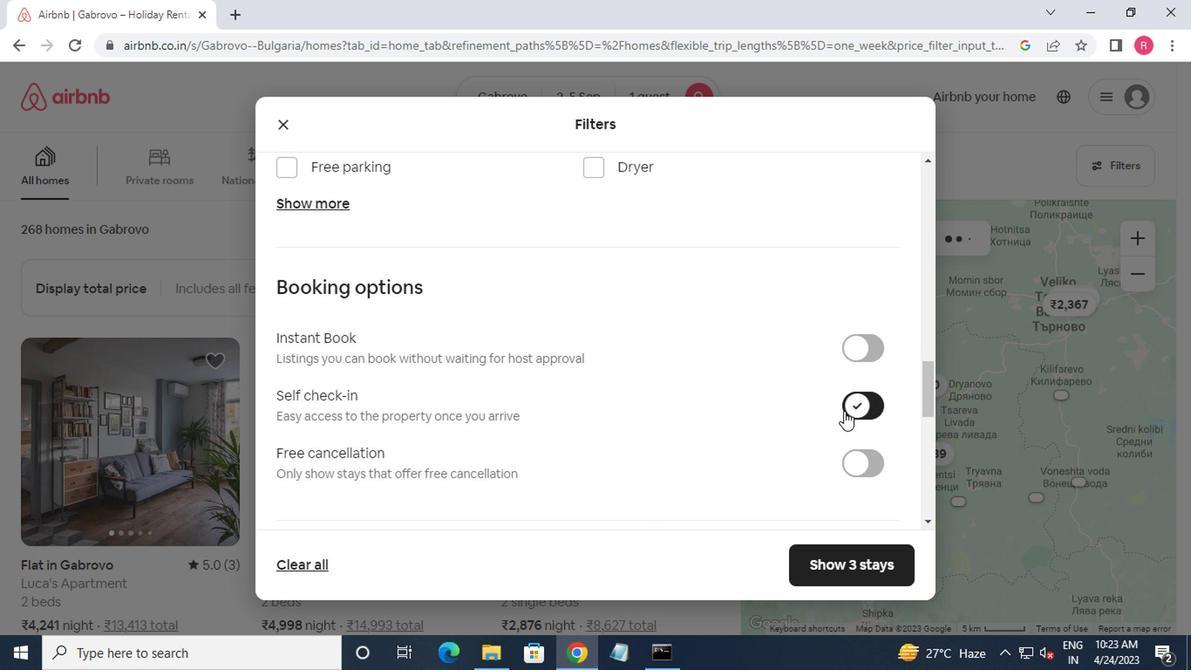 
Action: Mouse moved to (792, 414)
Screenshot: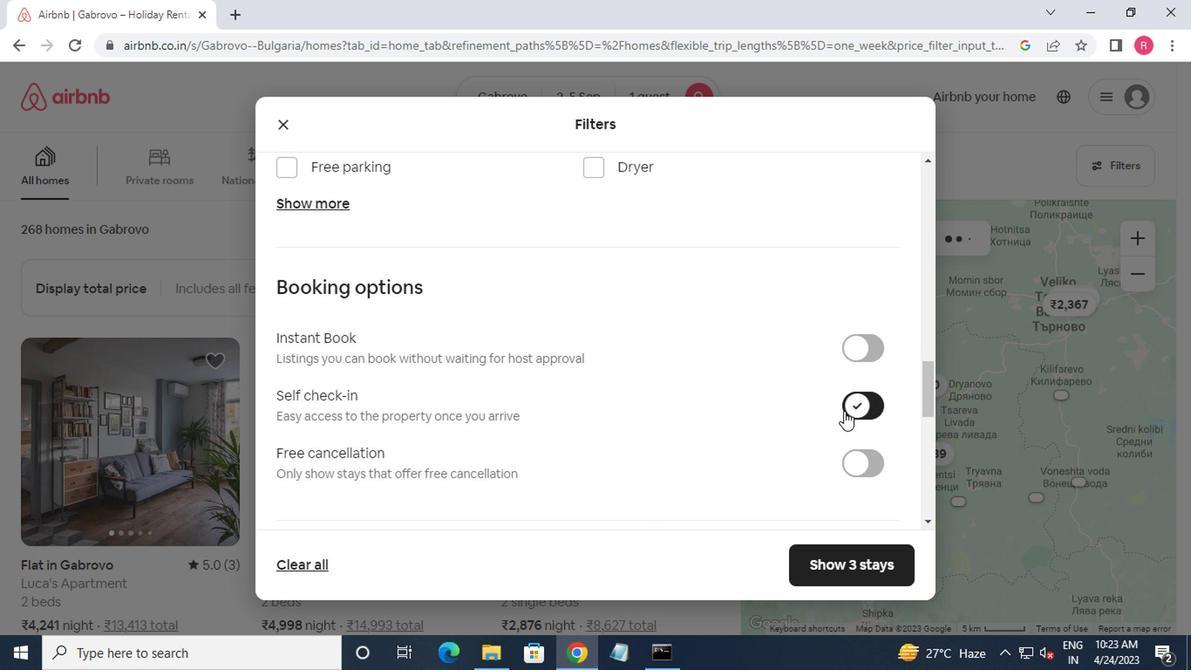 
Action: Mouse scrolled (792, 413) with delta (0, 0)
Screenshot: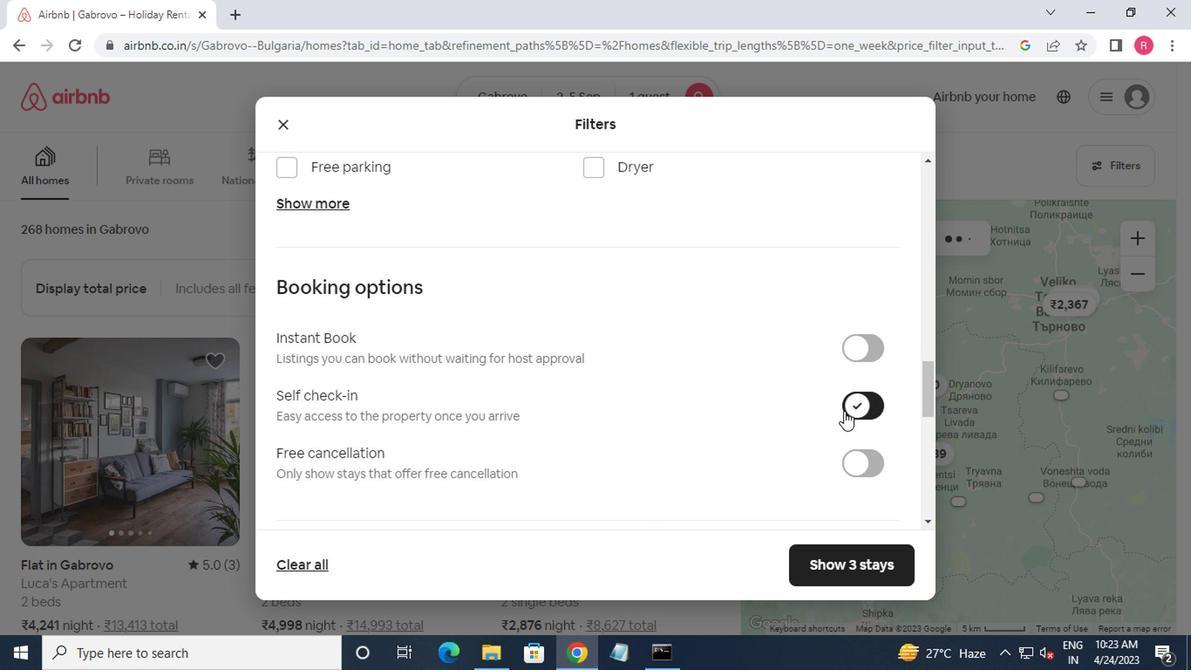 
Action: Mouse scrolled (792, 413) with delta (0, 0)
Screenshot: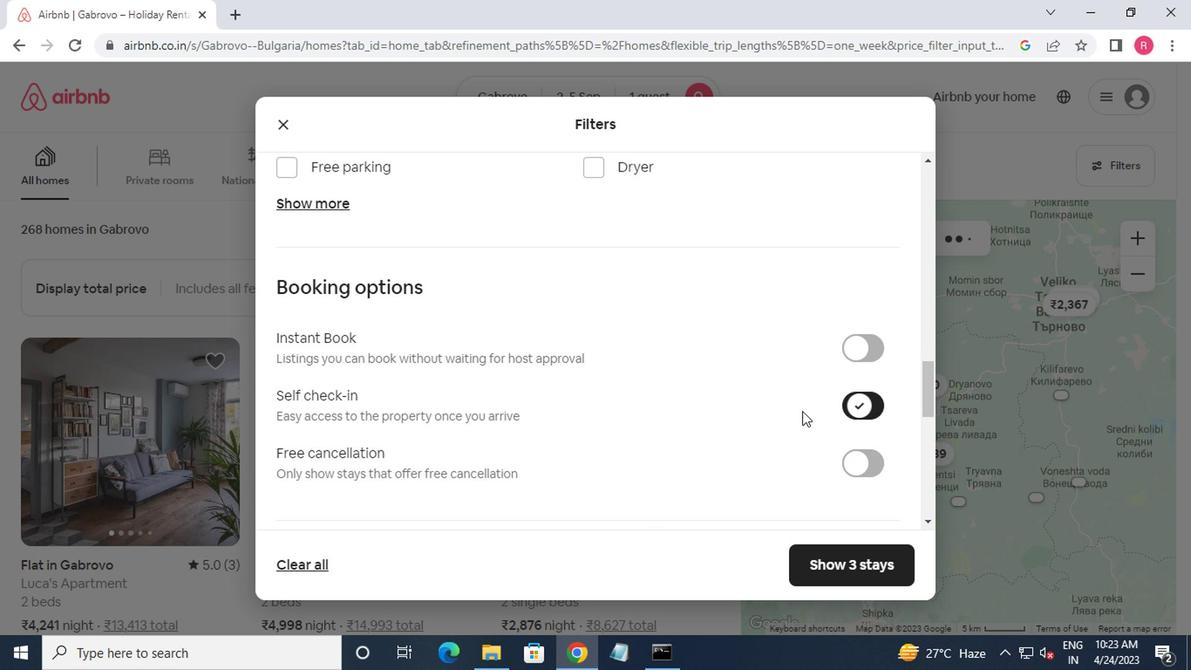 
Action: Mouse scrolled (792, 413) with delta (0, 0)
Screenshot: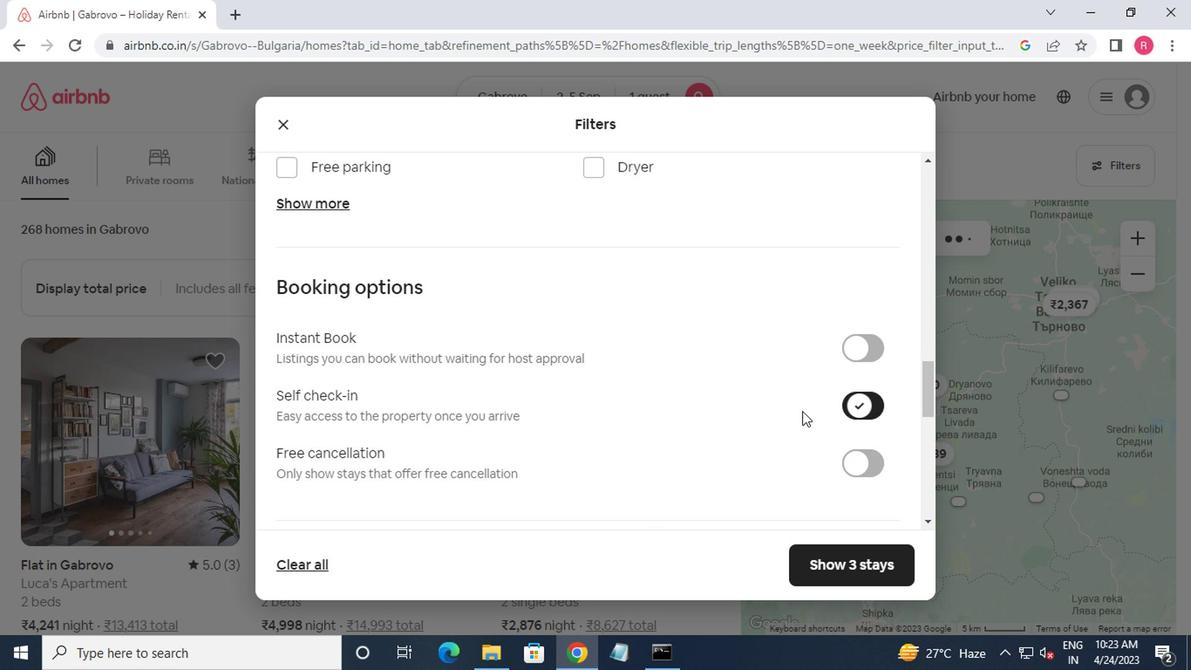 
Action: Mouse moved to (790, 415)
Screenshot: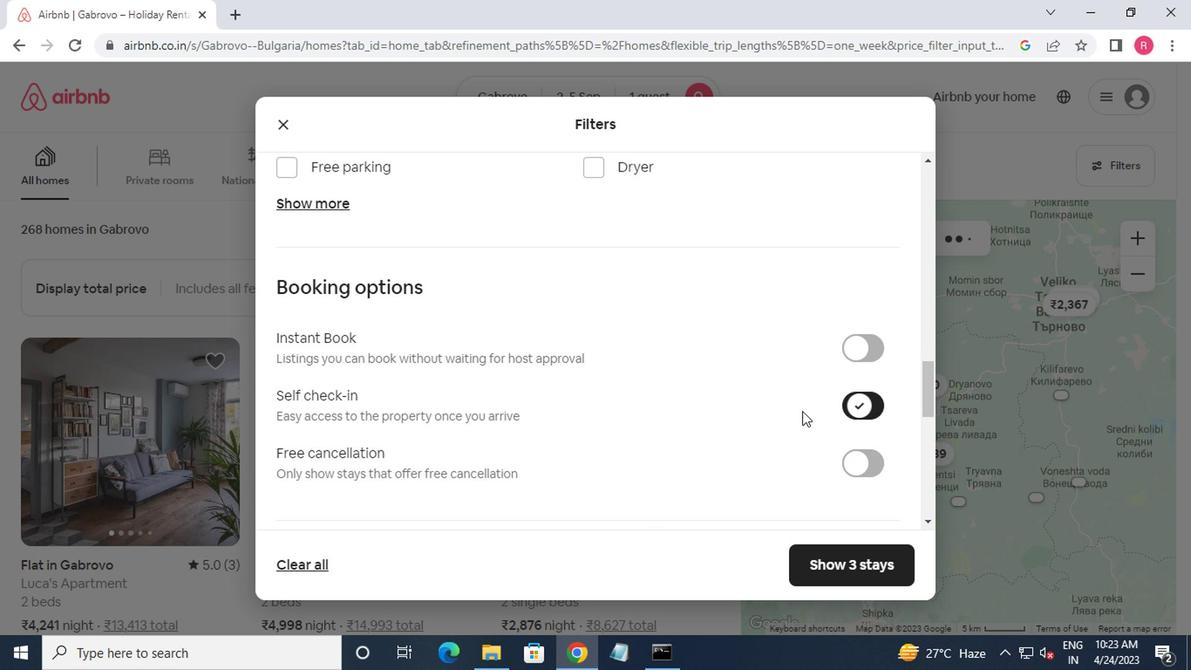 
Action: Mouse scrolled (790, 414) with delta (0, -1)
Screenshot: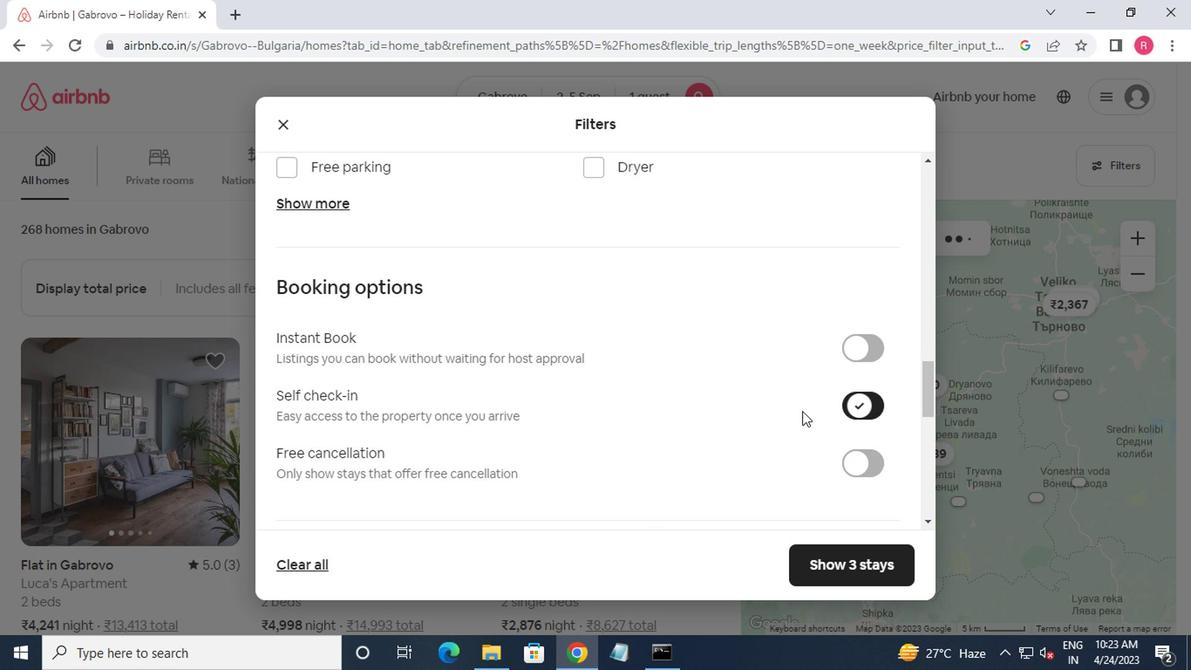 
Action: Mouse moved to (494, 433)
Screenshot: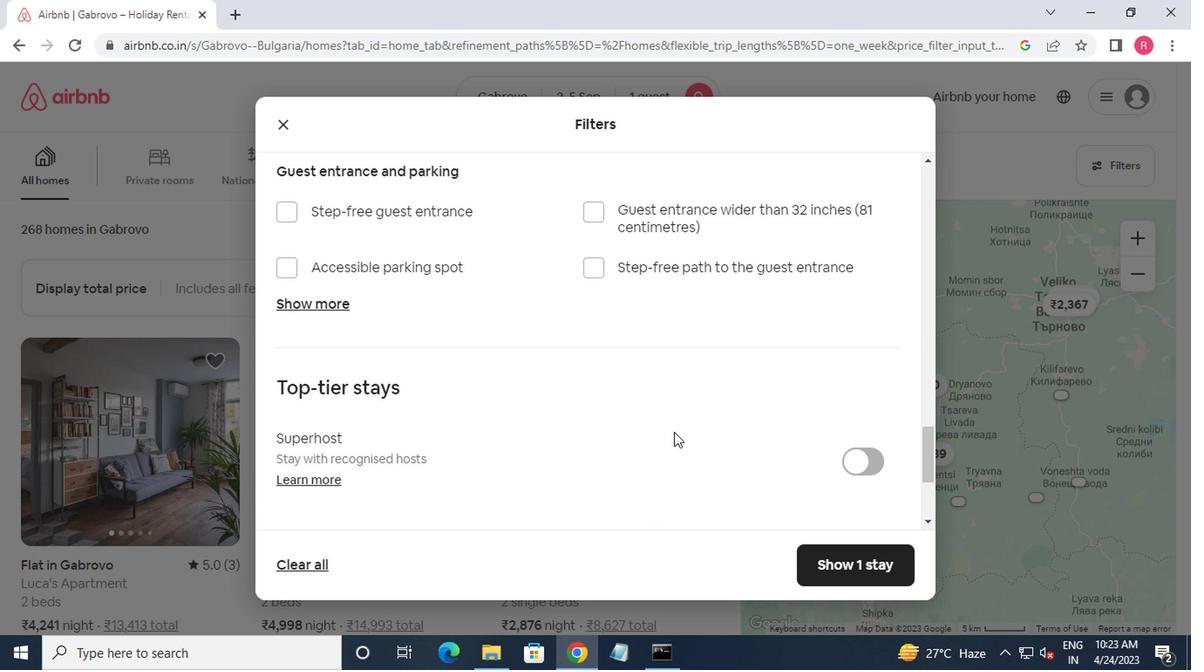 
Action: Mouse scrolled (494, 433) with delta (0, 0)
Screenshot: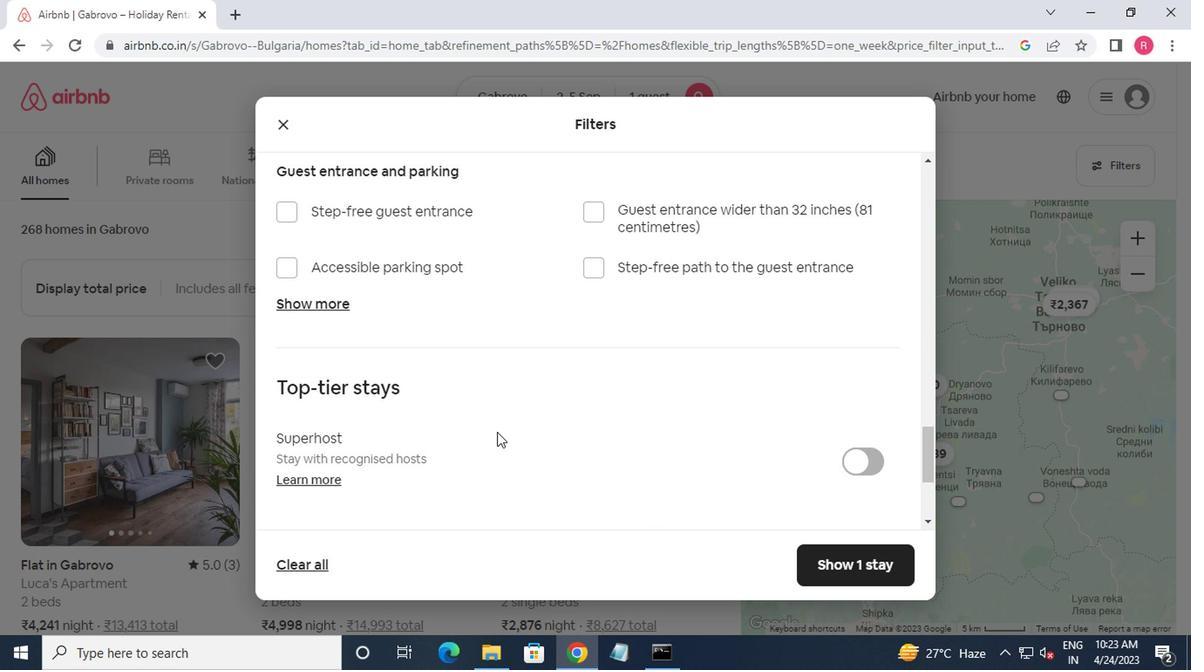 
Action: Mouse scrolled (494, 433) with delta (0, 0)
Screenshot: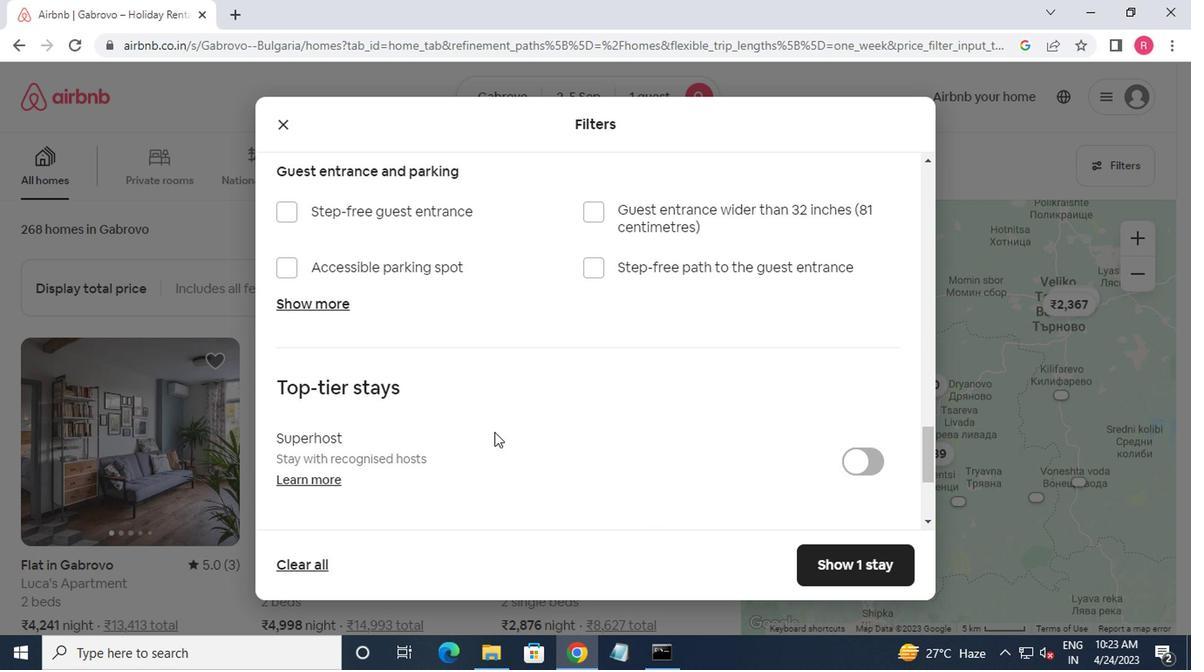 
Action: Mouse moved to (494, 422)
Screenshot: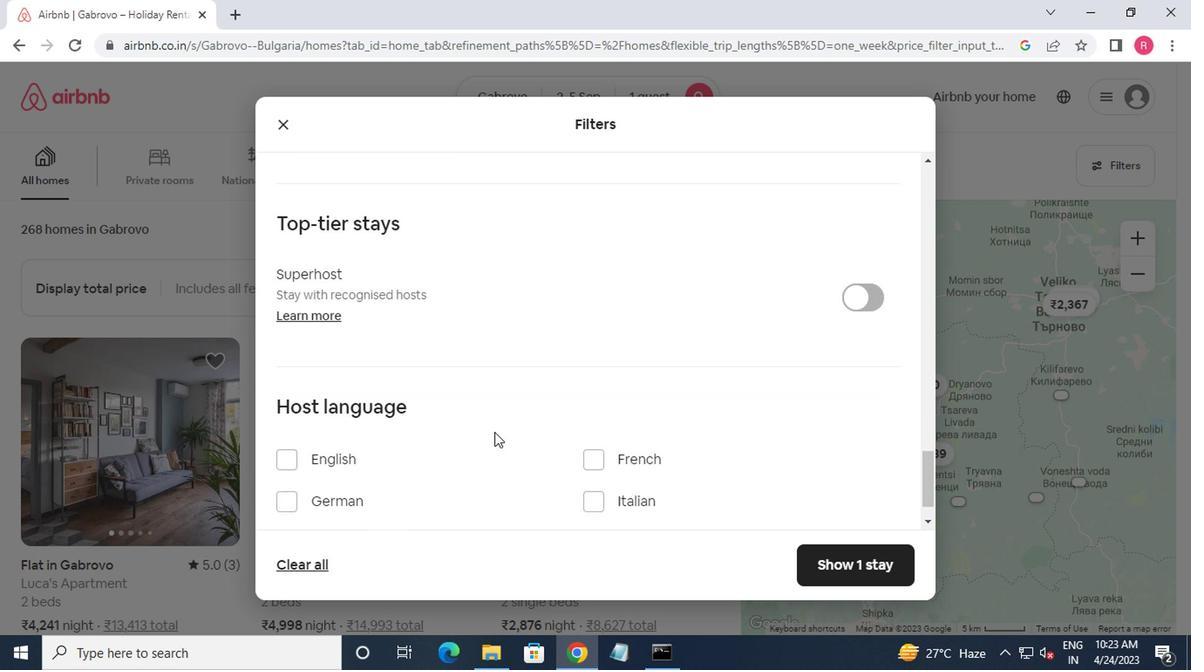 
Action: Mouse scrolled (494, 422) with delta (0, 0)
Screenshot: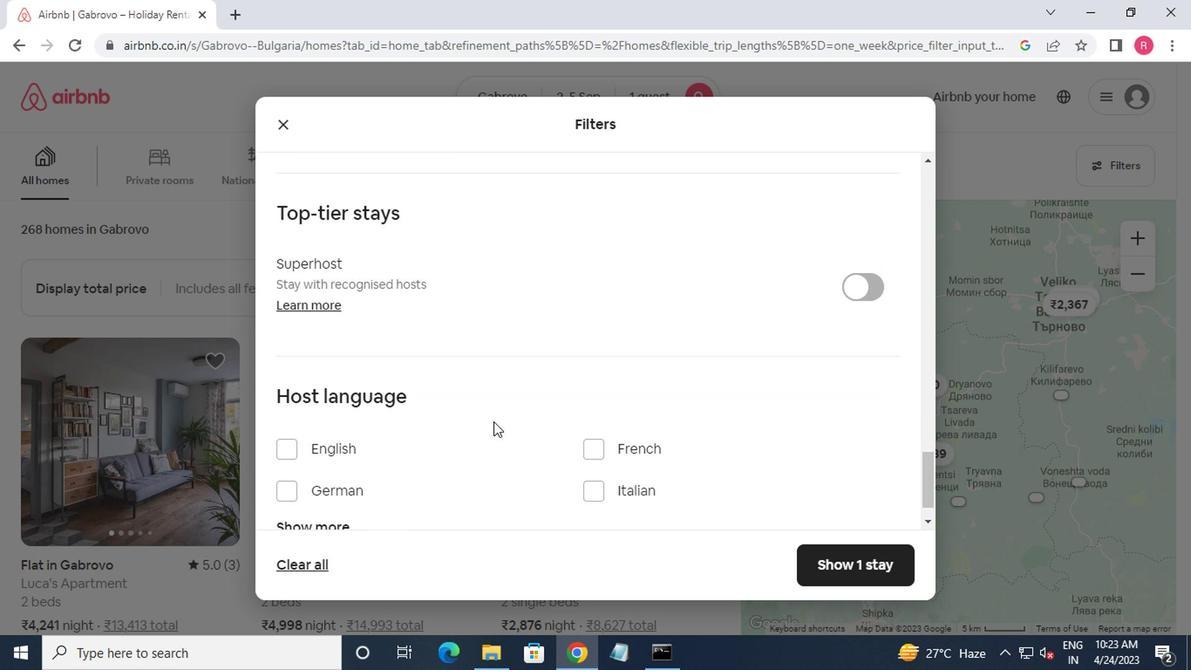 
Action: Mouse scrolled (494, 422) with delta (0, 0)
Screenshot: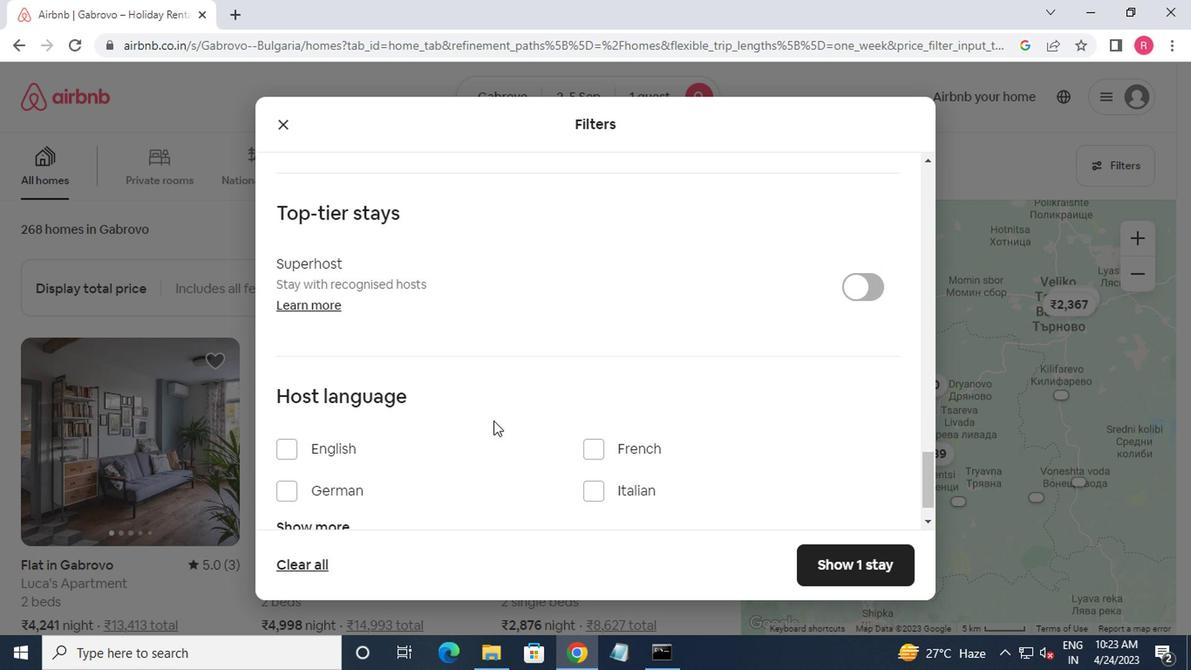 
Action: Mouse moved to (327, 412)
Screenshot: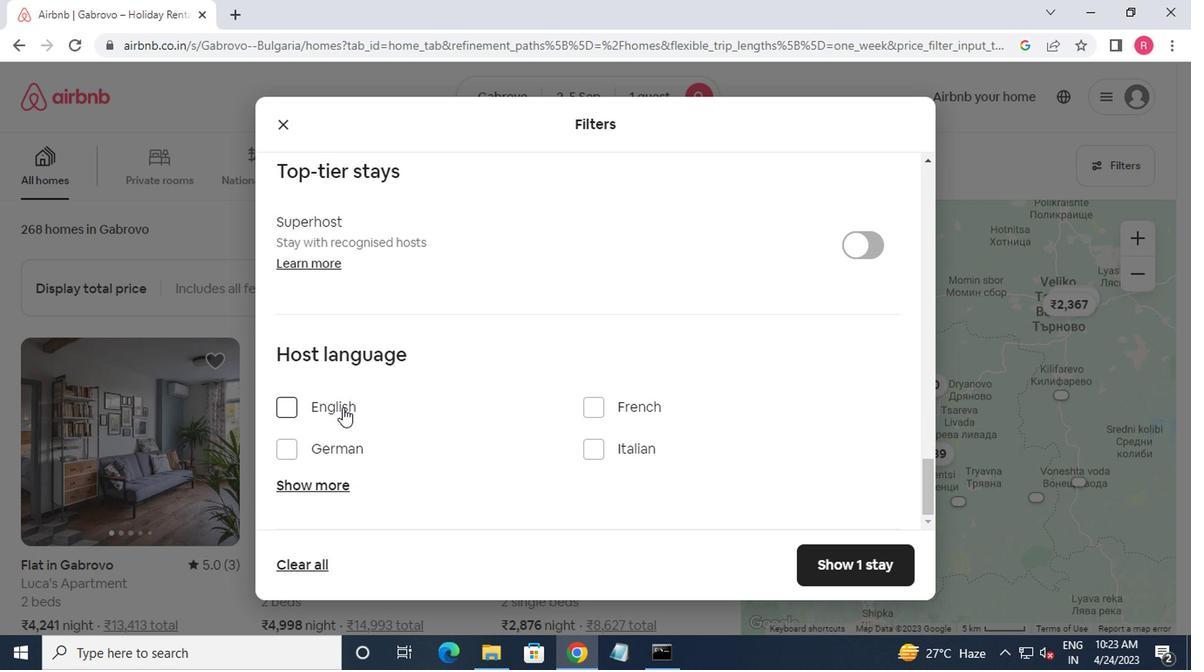 
Action: Mouse pressed left at (327, 412)
Screenshot: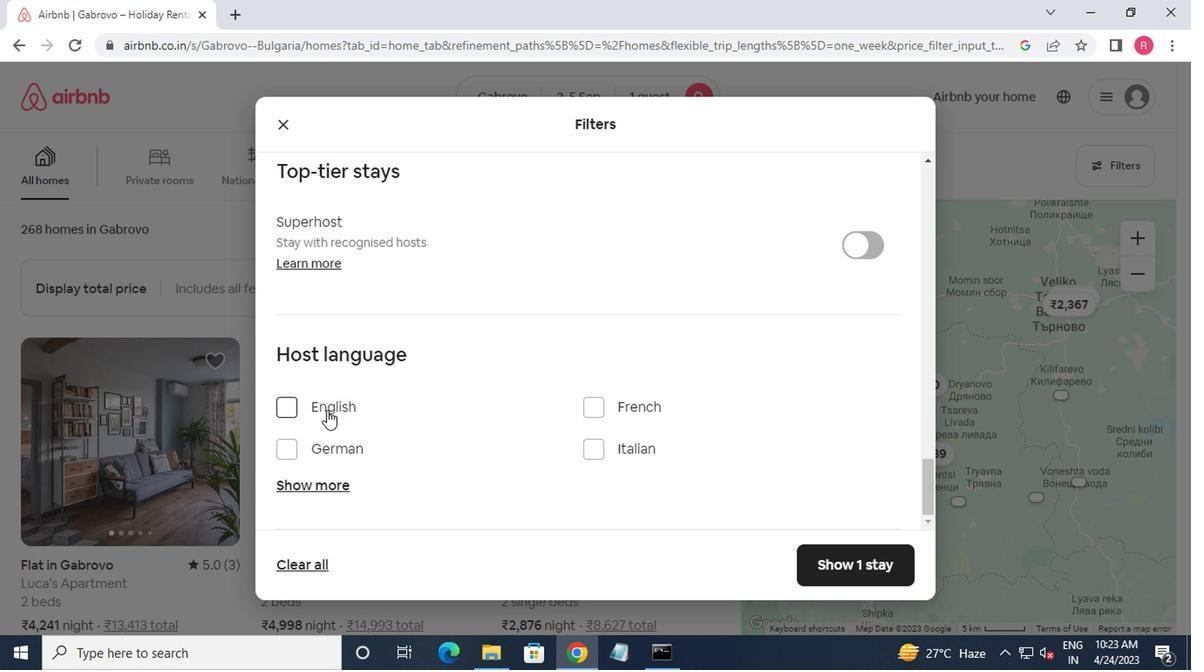 
Action: Mouse moved to (821, 562)
Screenshot: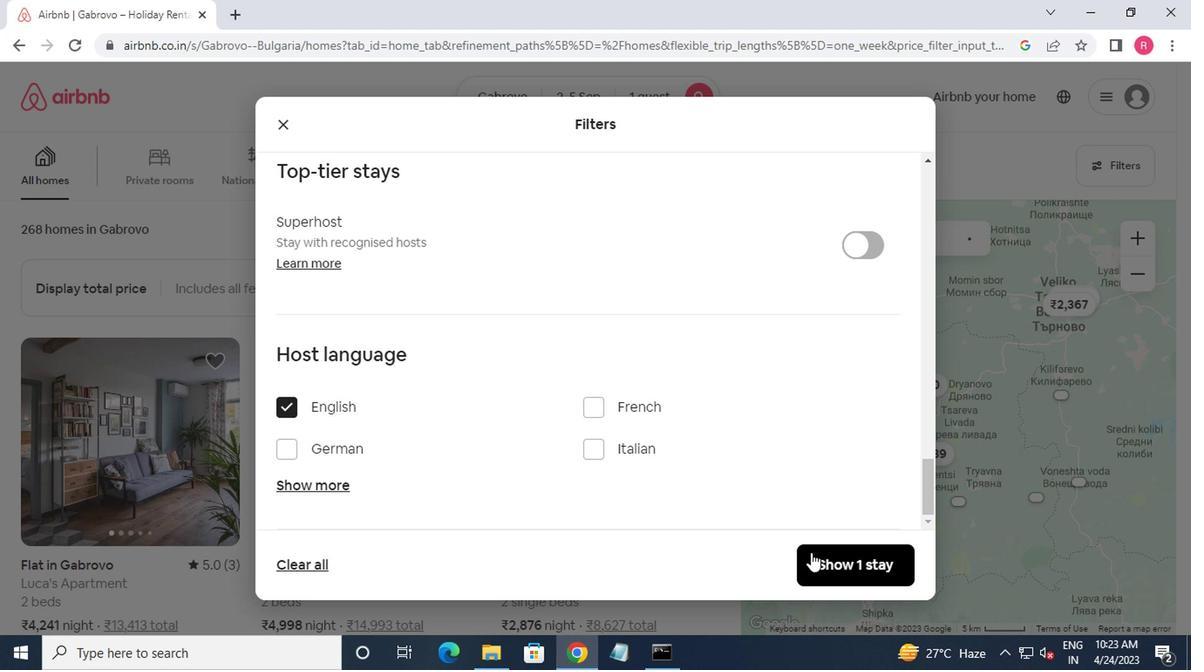 
Action: Mouse pressed left at (821, 562)
Screenshot: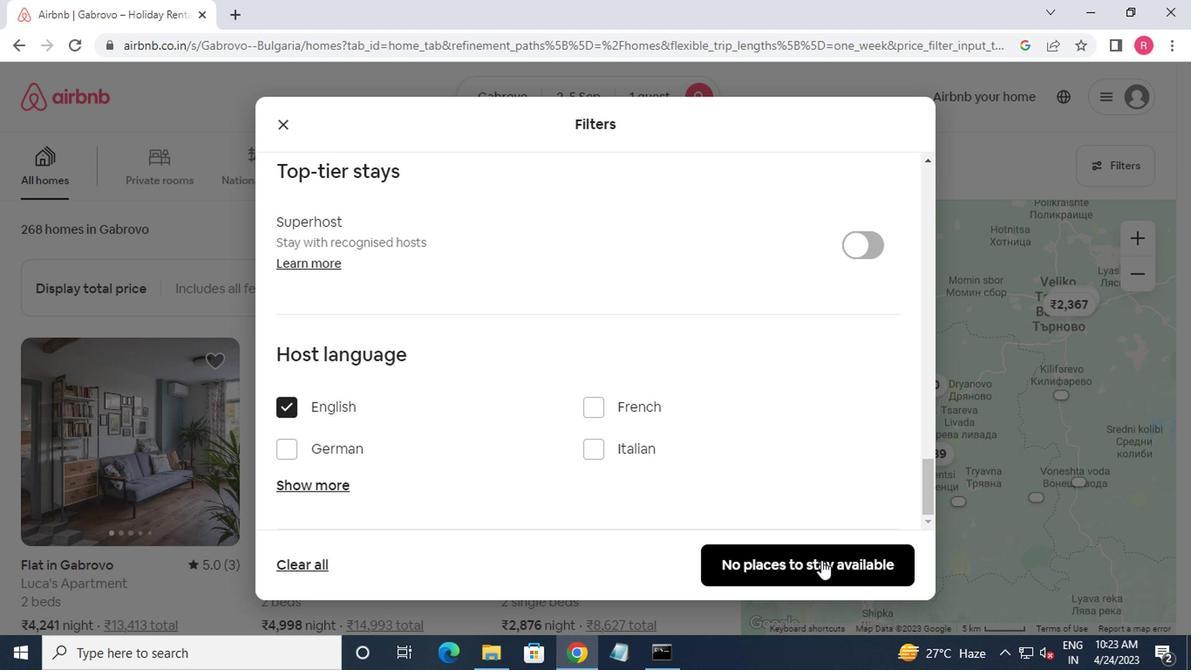 
Action: Mouse moved to (821, 562)
Screenshot: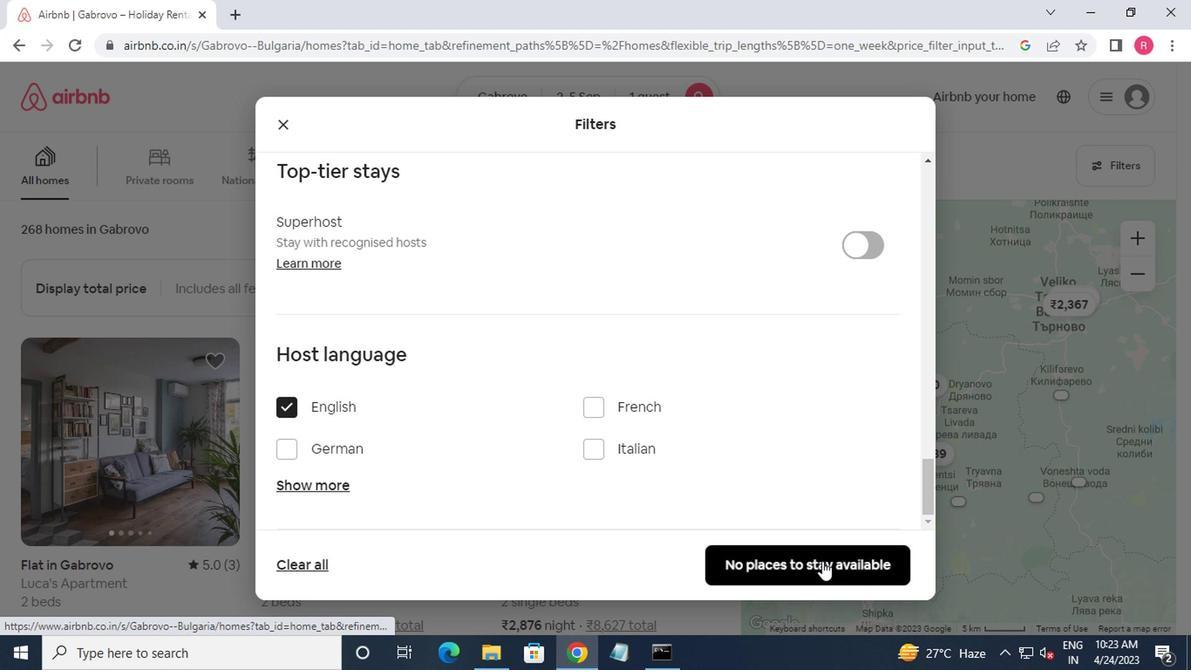 
